 Task: Search one way flight ticket for 4 adults, 1 infant in seat and 1 infant on lap in premium economy from Dickinson: Dickinson Theodore Roosevelt Regional Airport to Springfield: Abraham Lincoln Capital Airport on 5-2-2023. Choice of flights is Westjet. Number of bags: 5 checked bags. Price is upto 98000. Outbound departure time preference is 12:30.
Action: Mouse moved to (263, 422)
Screenshot: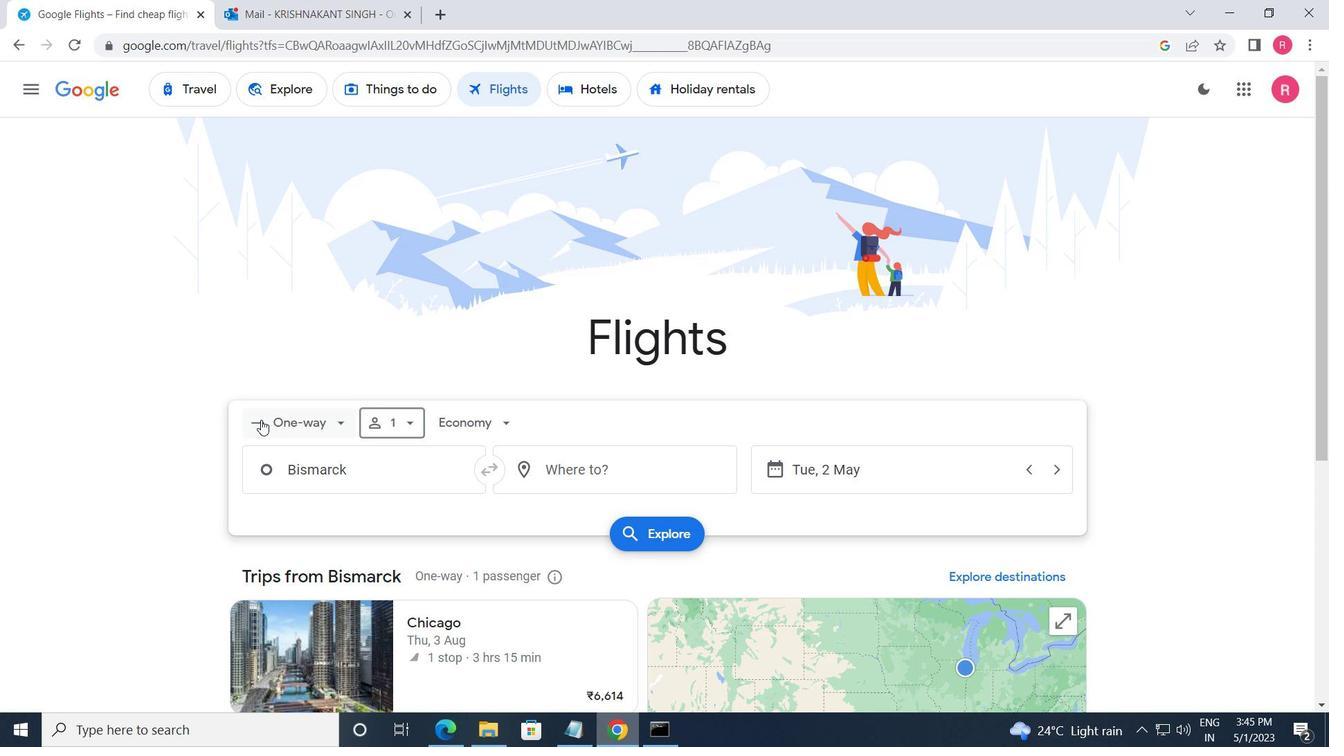 
Action: Mouse pressed left at (263, 422)
Screenshot: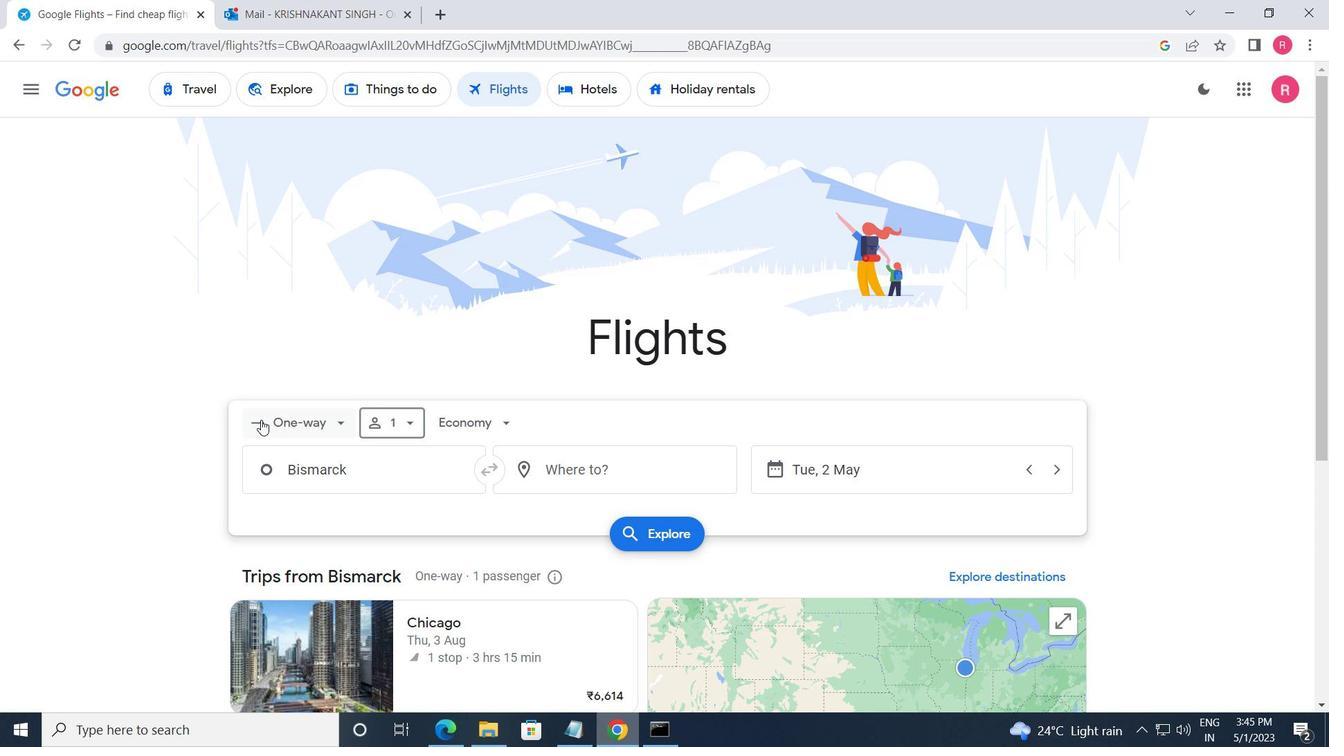 
Action: Mouse moved to (312, 497)
Screenshot: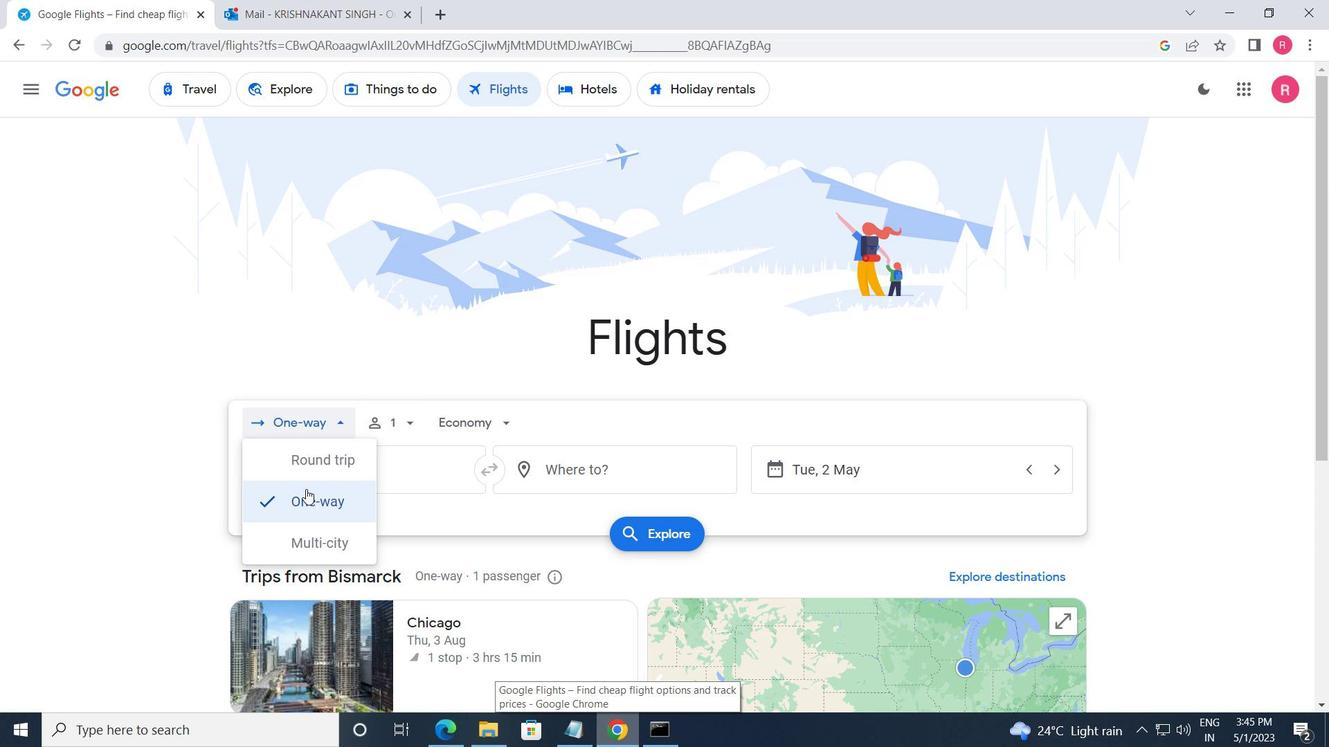 
Action: Mouse pressed left at (312, 497)
Screenshot: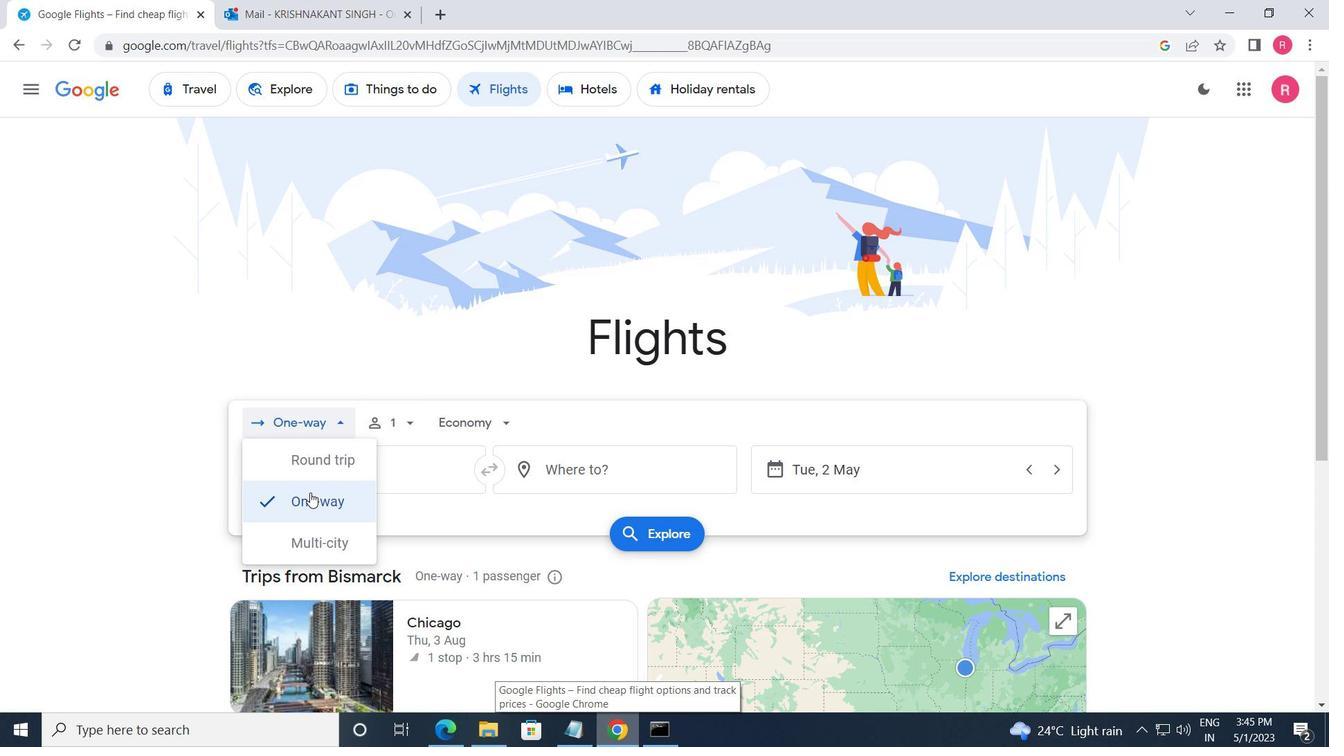 
Action: Mouse moved to (393, 435)
Screenshot: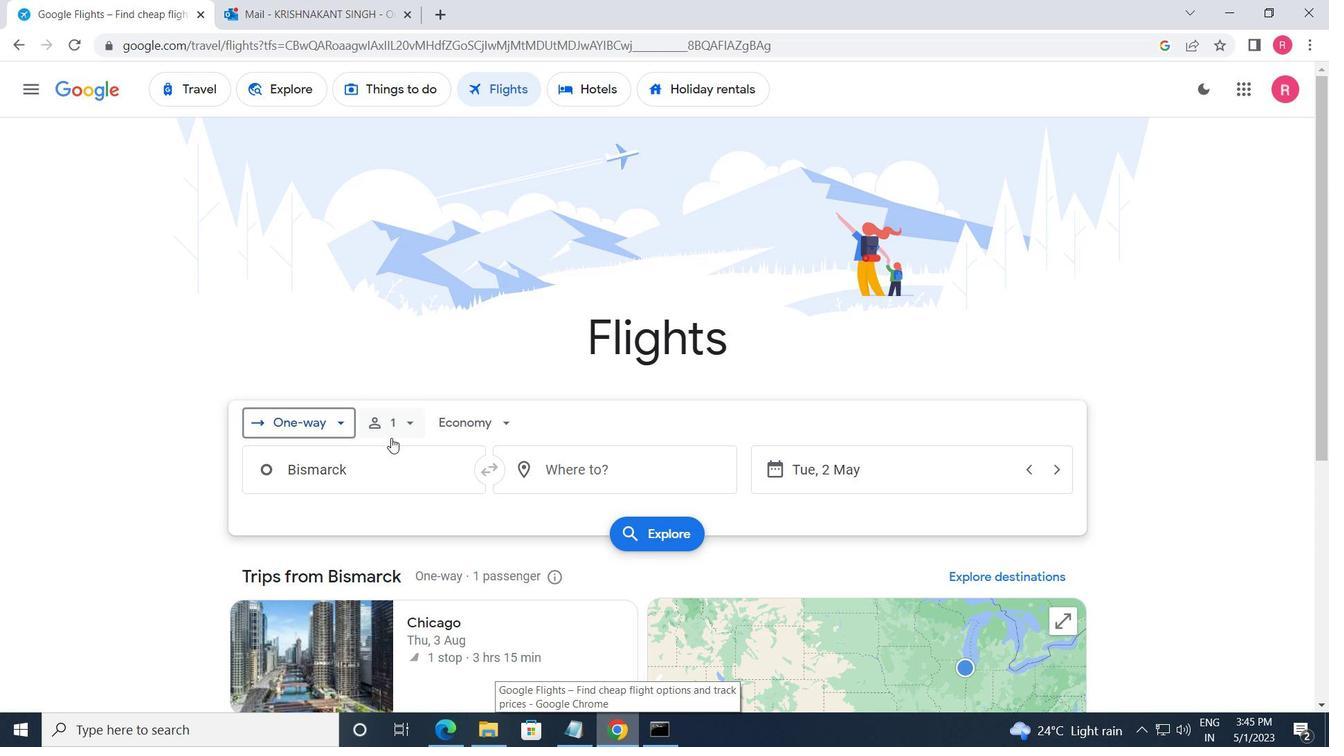 
Action: Mouse pressed left at (393, 435)
Screenshot: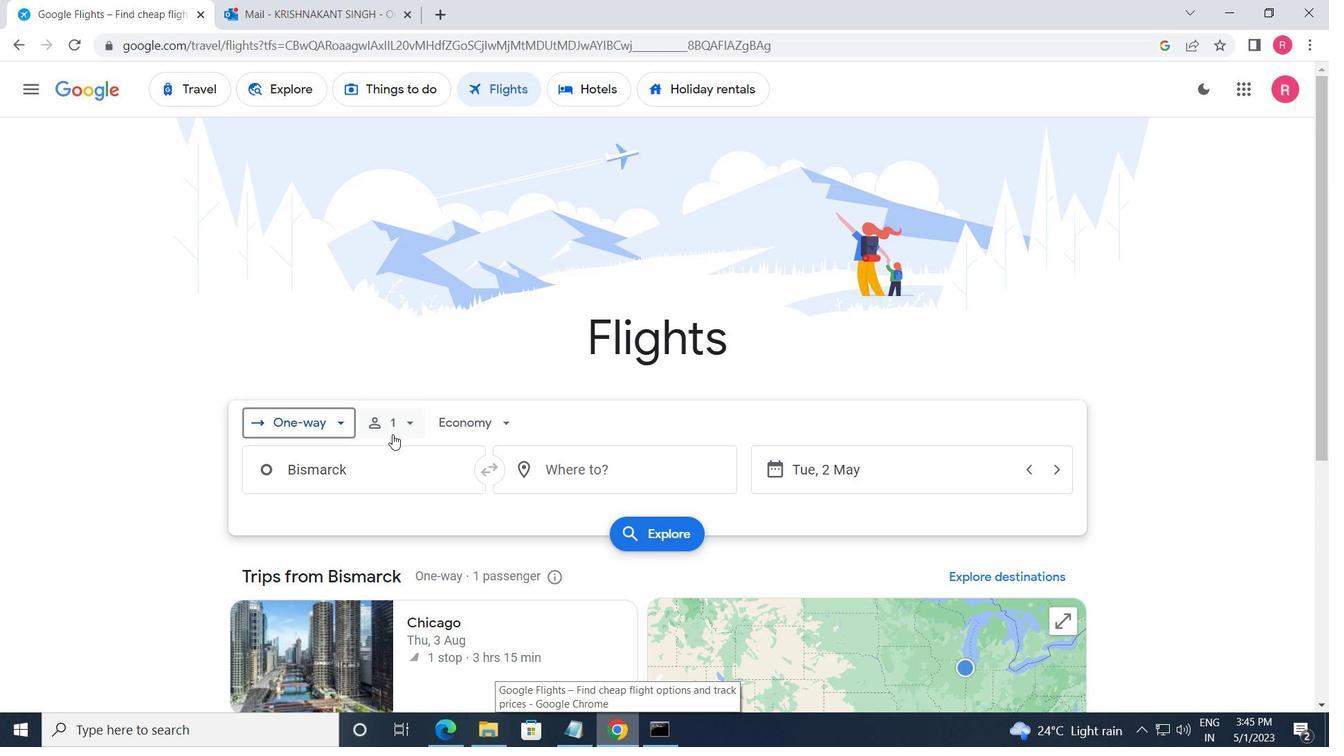 
Action: Mouse moved to (548, 471)
Screenshot: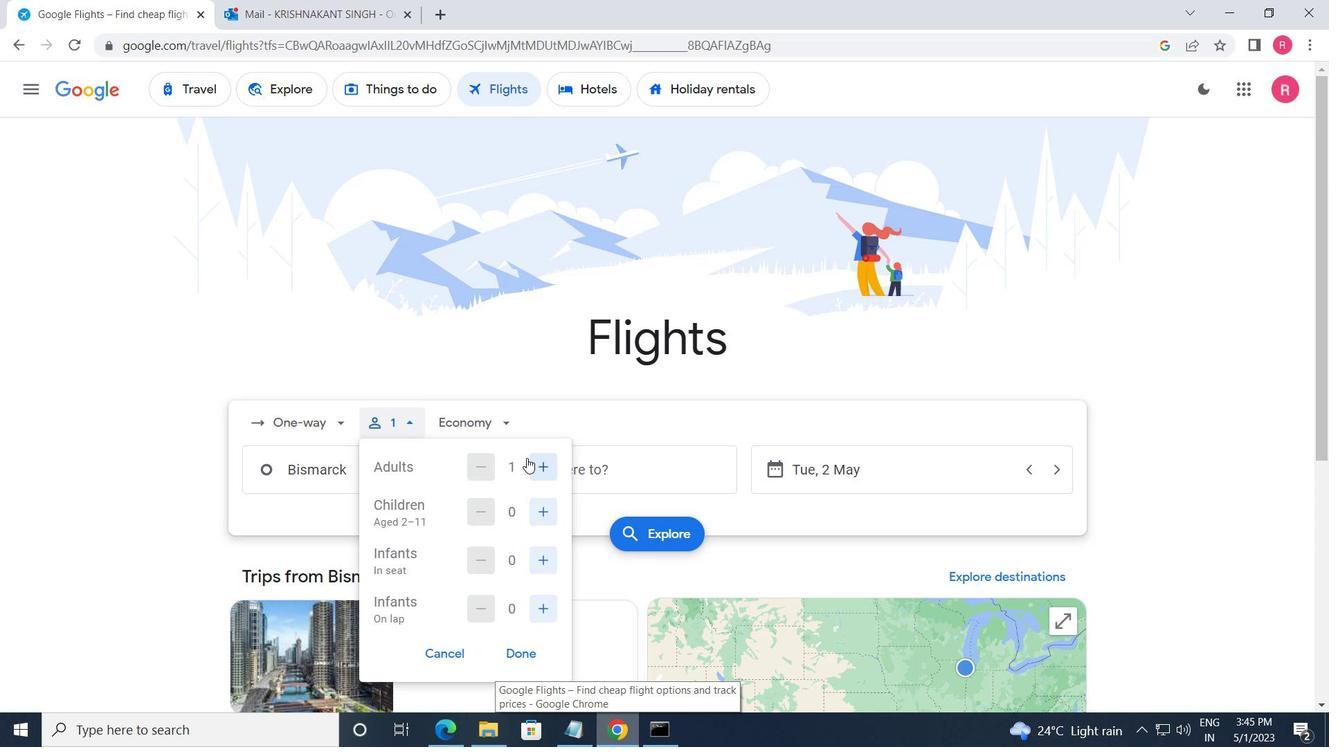 
Action: Mouse pressed left at (548, 471)
Screenshot: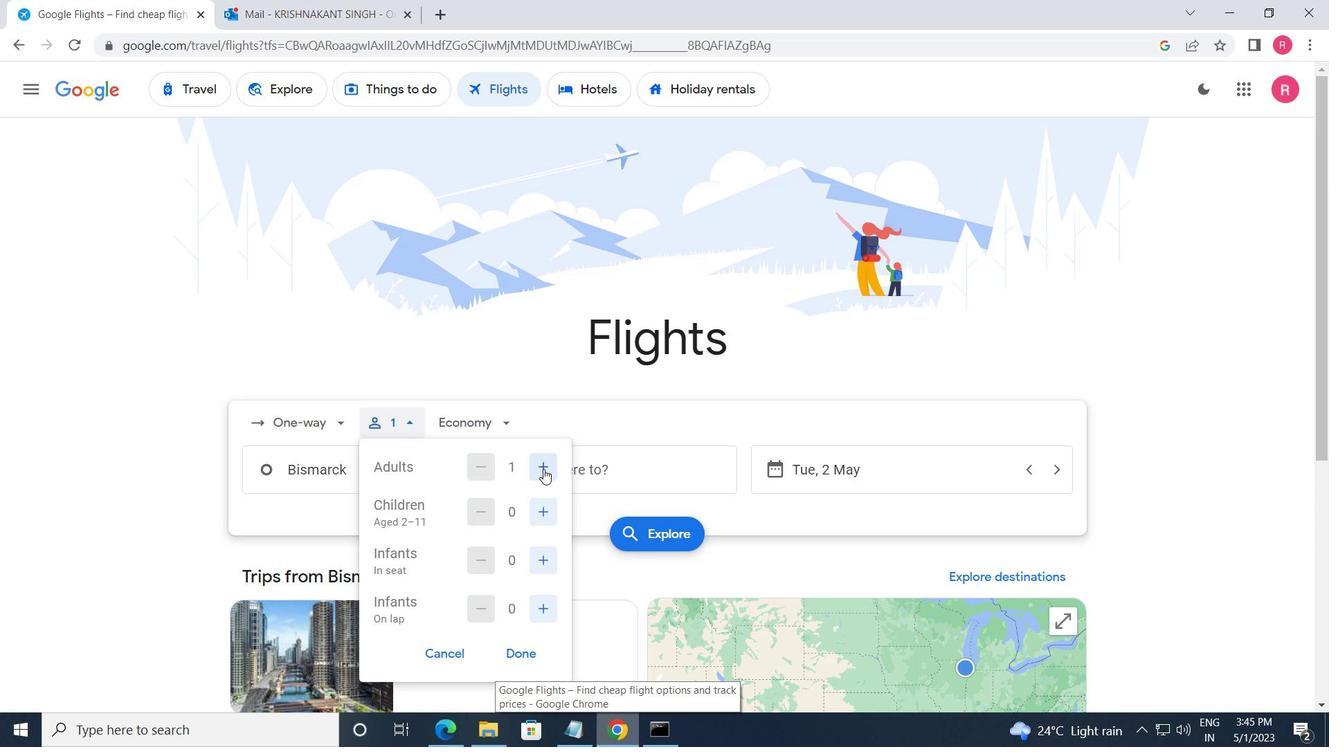 
Action: Mouse pressed left at (548, 471)
Screenshot: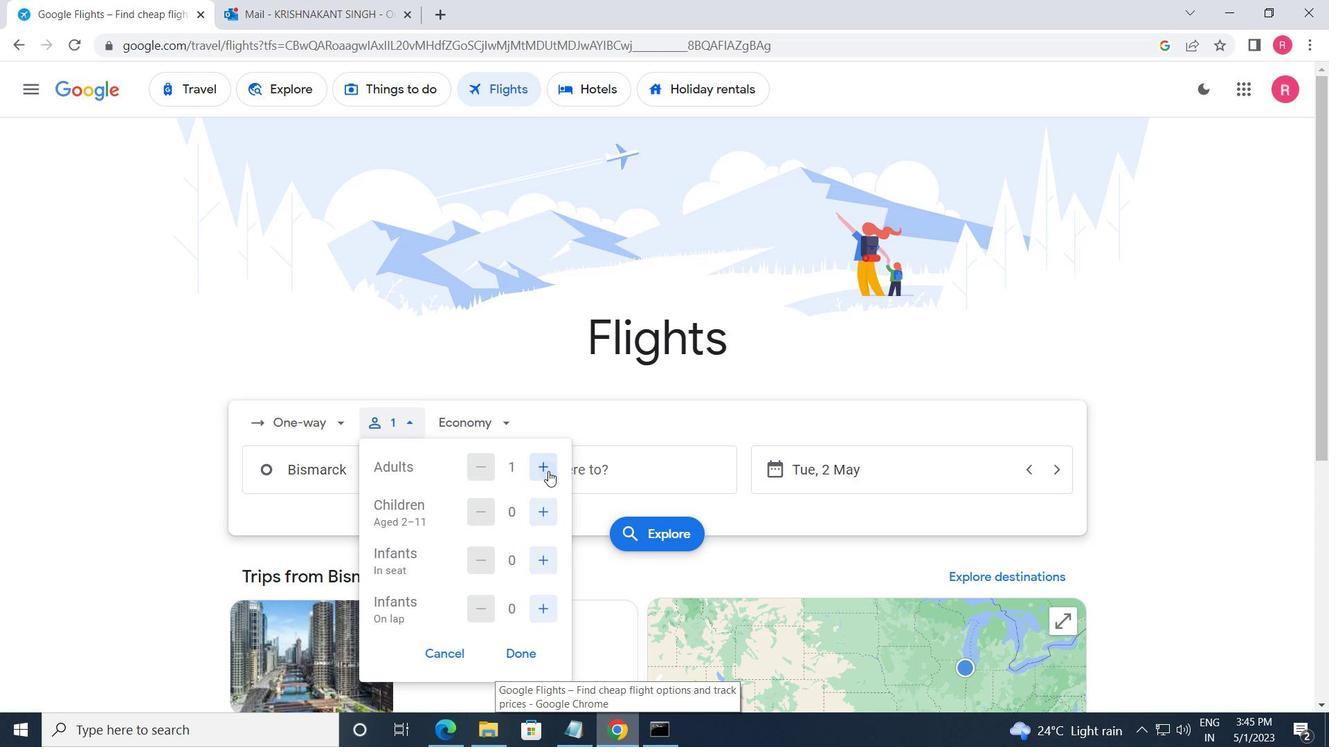 
Action: Mouse pressed left at (548, 471)
Screenshot: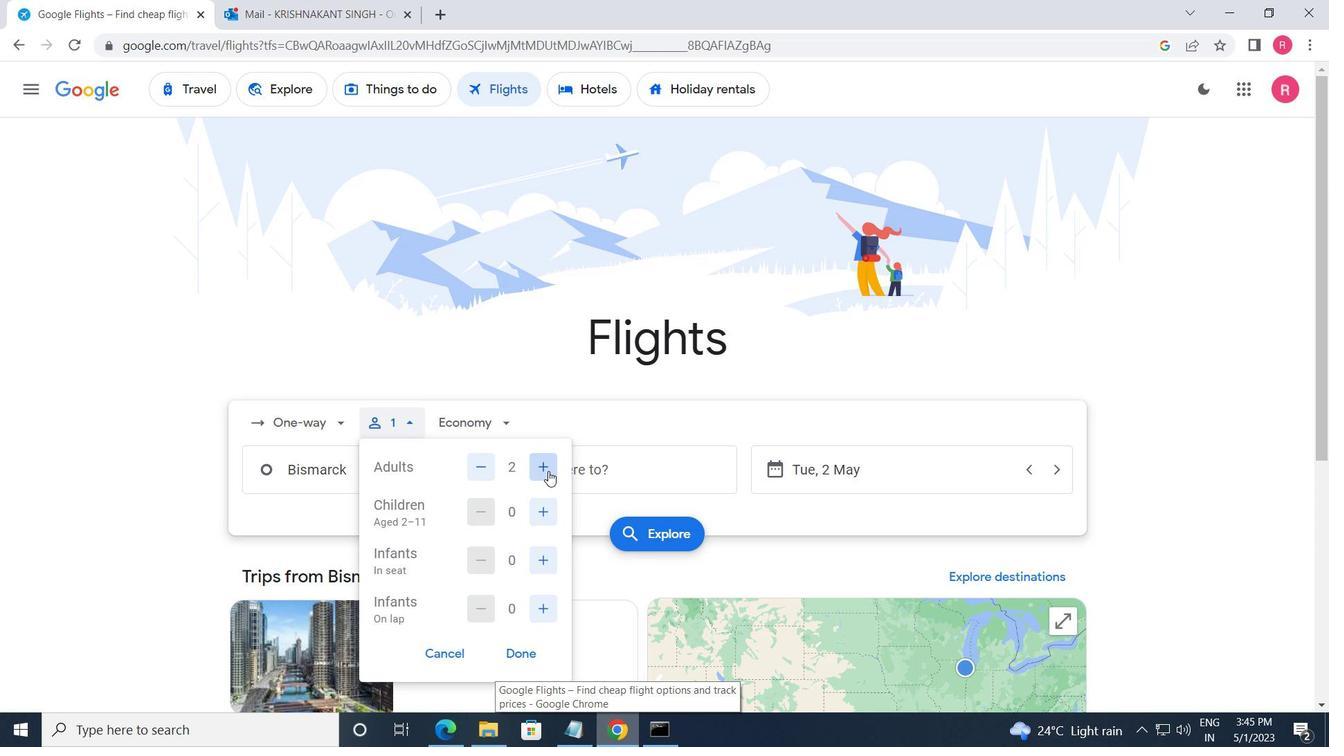 
Action: Mouse moved to (540, 503)
Screenshot: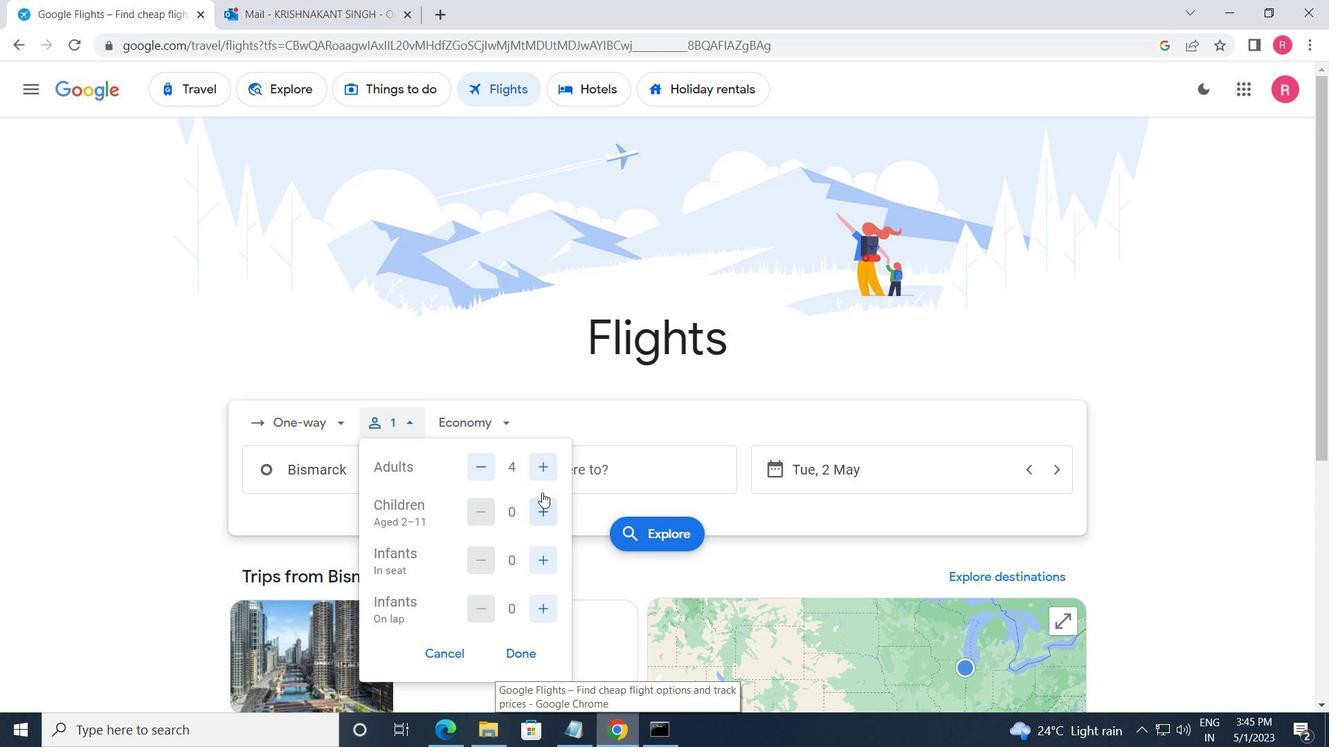 
Action: Mouse pressed left at (540, 503)
Screenshot: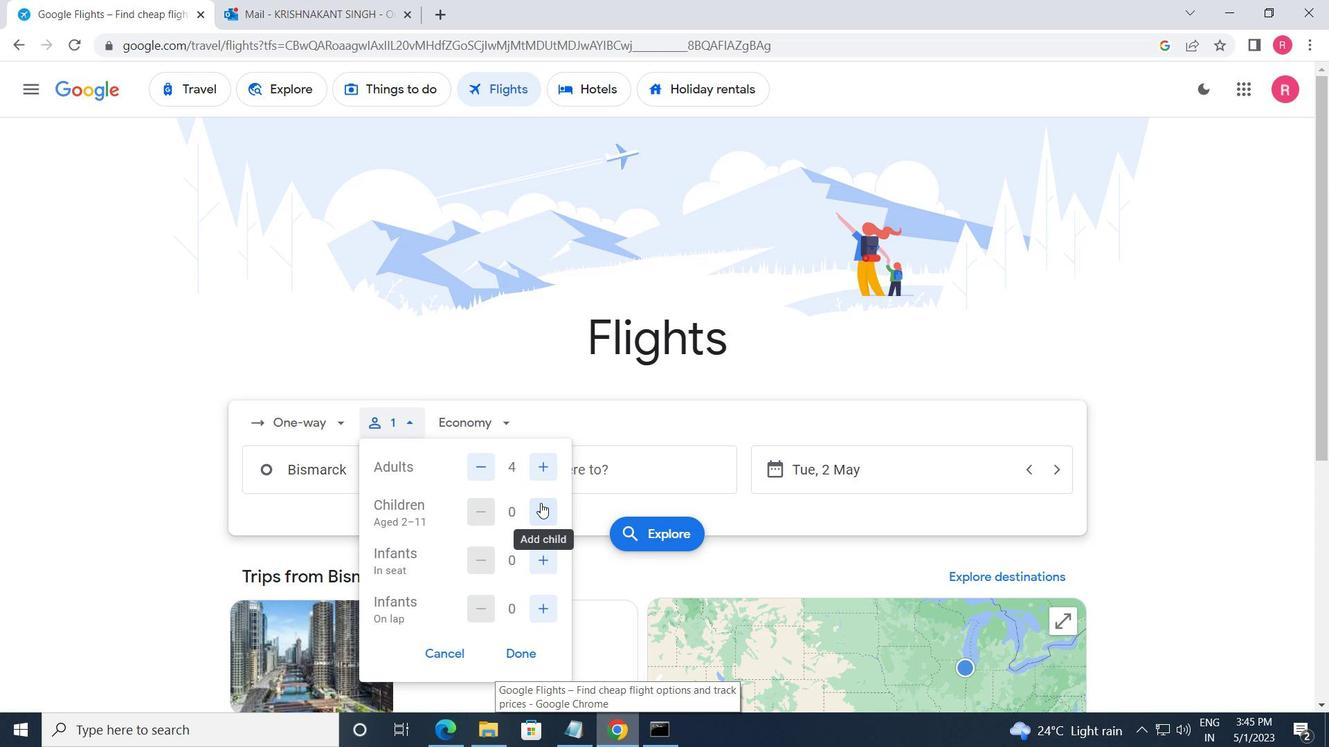 
Action: Mouse moved to (542, 551)
Screenshot: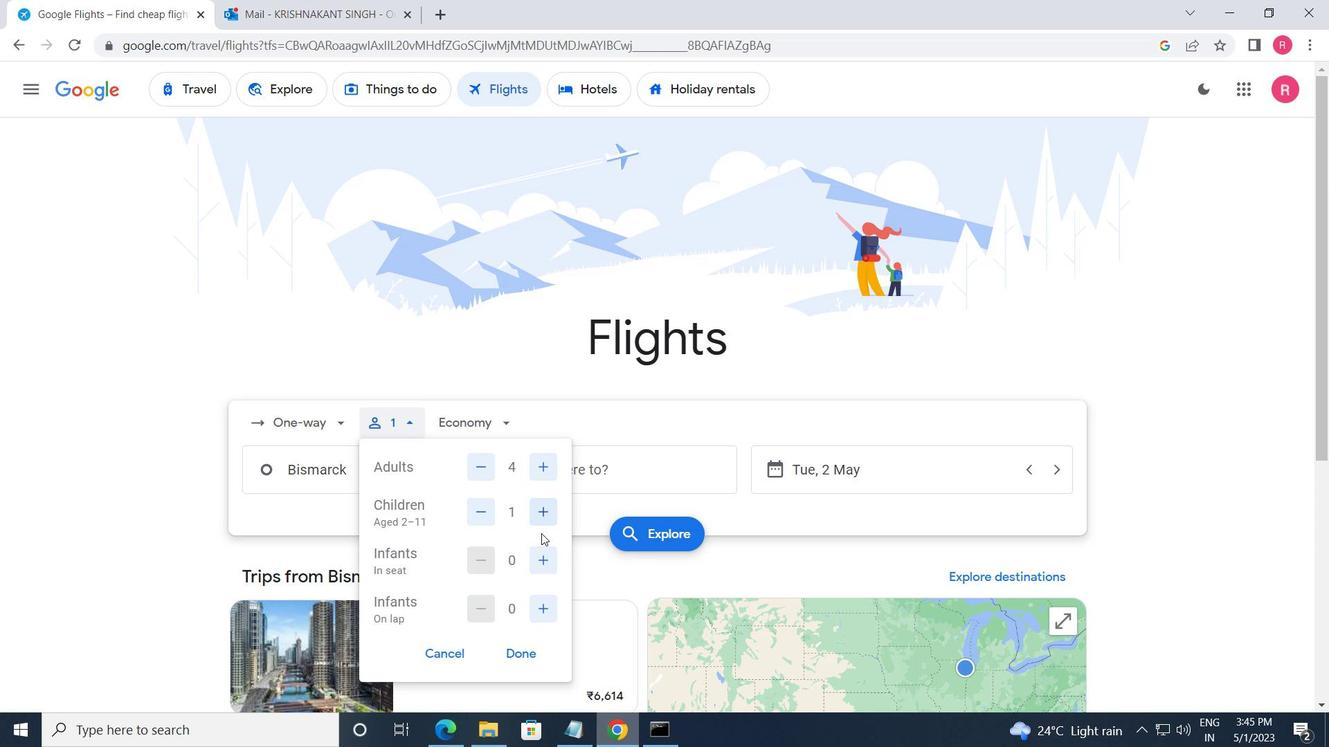 
Action: Mouse pressed left at (542, 551)
Screenshot: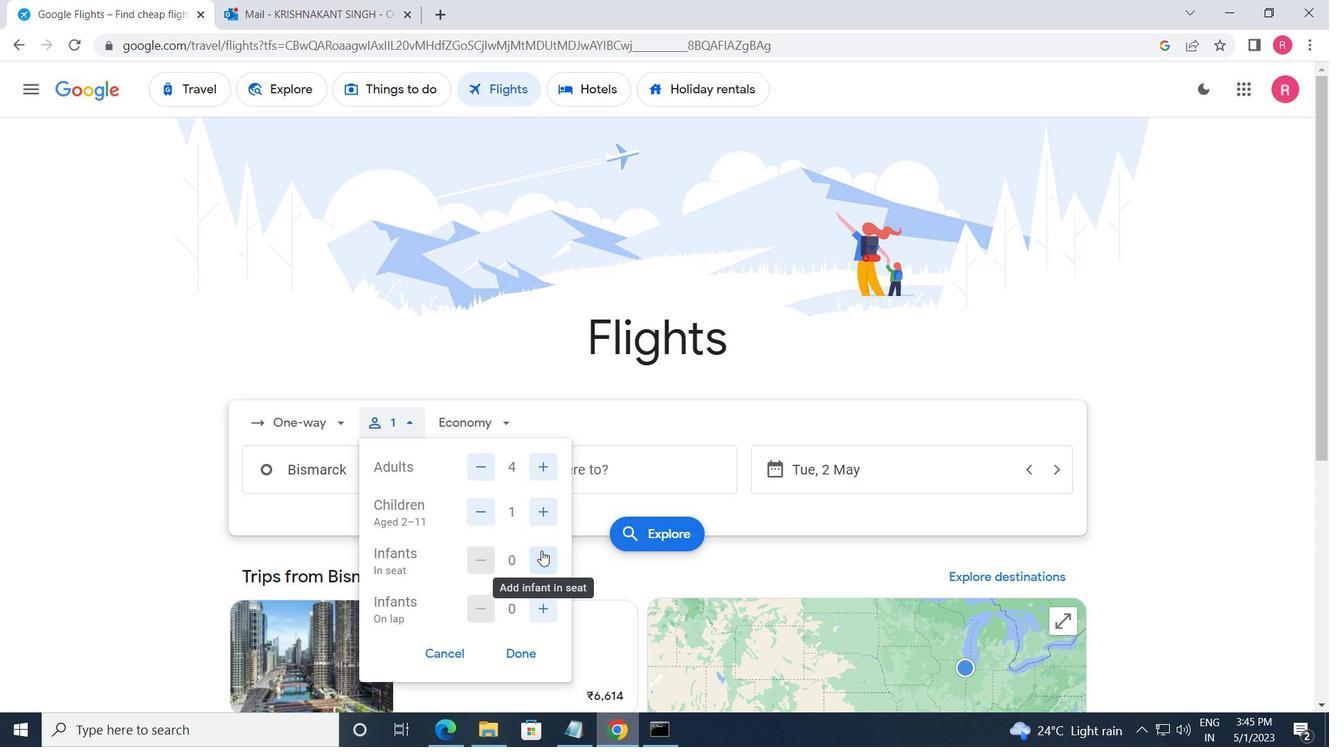
Action: Mouse moved to (530, 650)
Screenshot: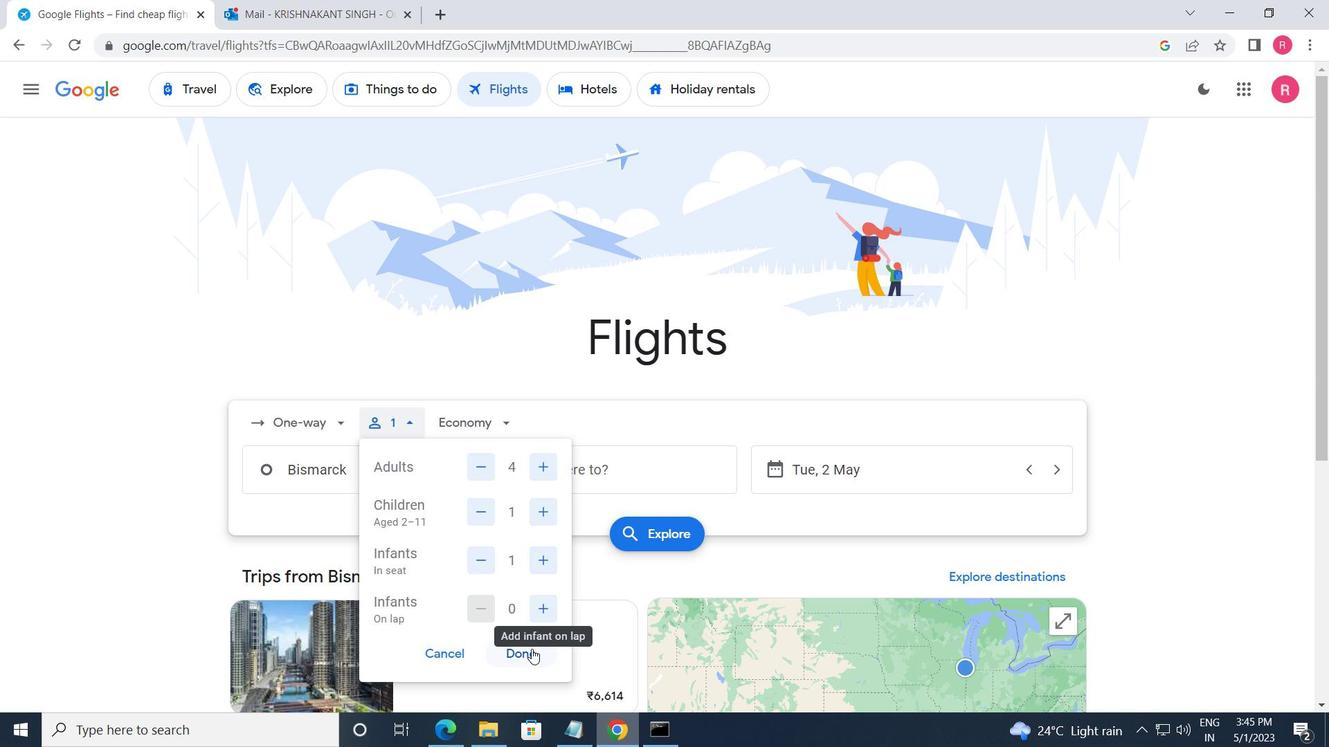 
Action: Mouse pressed left at (530, 650)
Screenshot: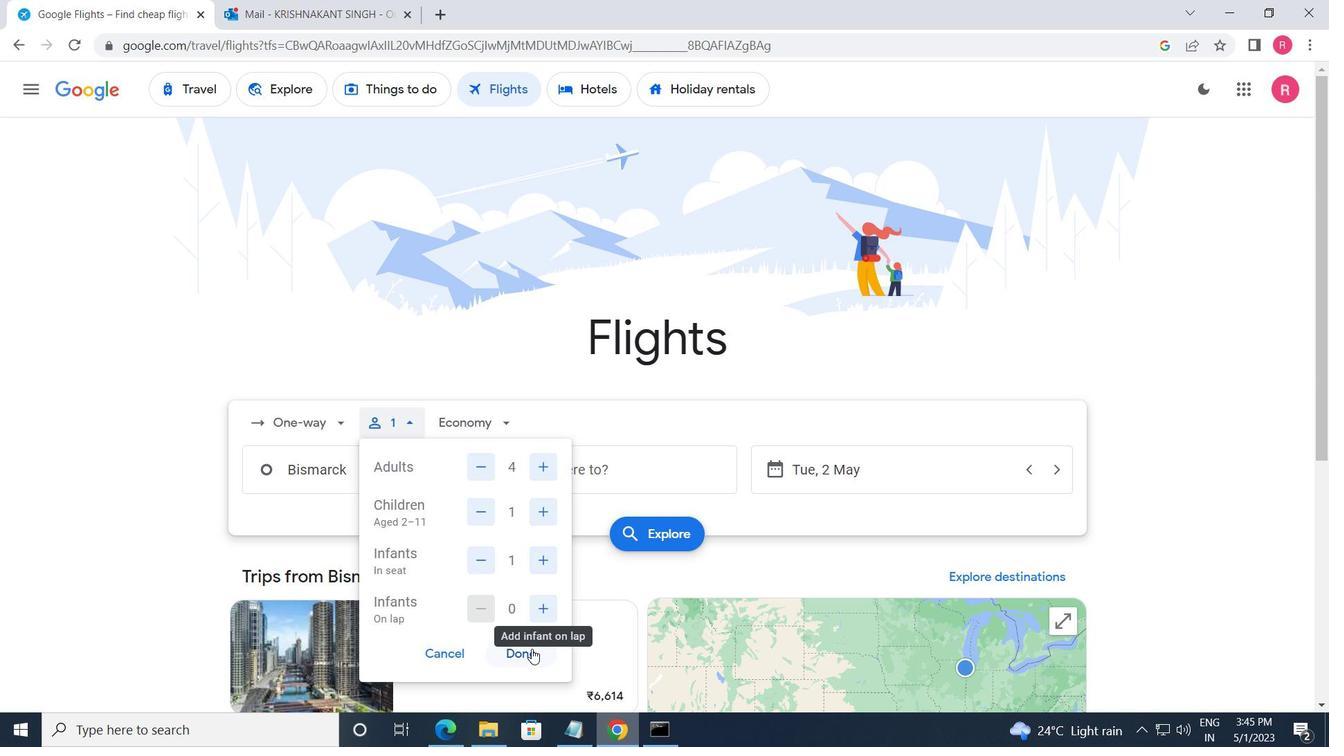 
Action: Mouse moved to (469, 421)
Screenshot: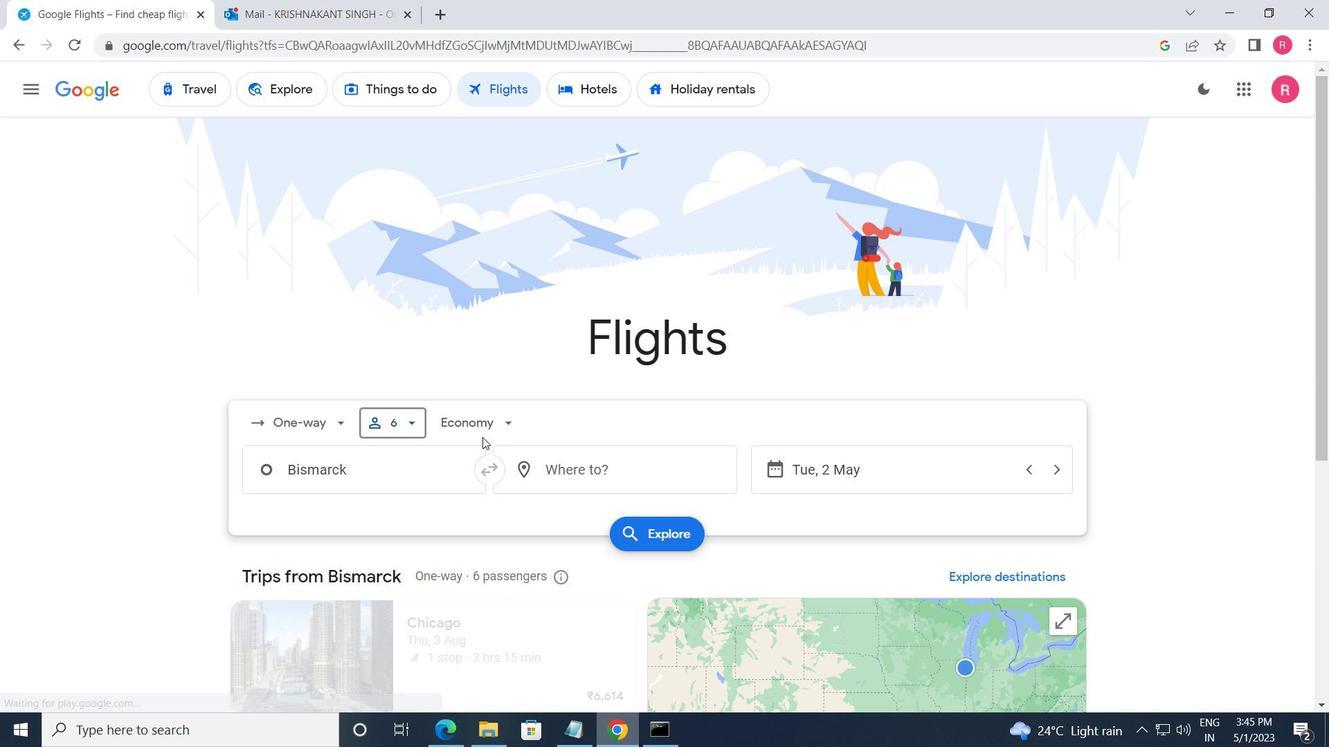 
Action: Mouse pressed left at (469, 421)
Screenshot: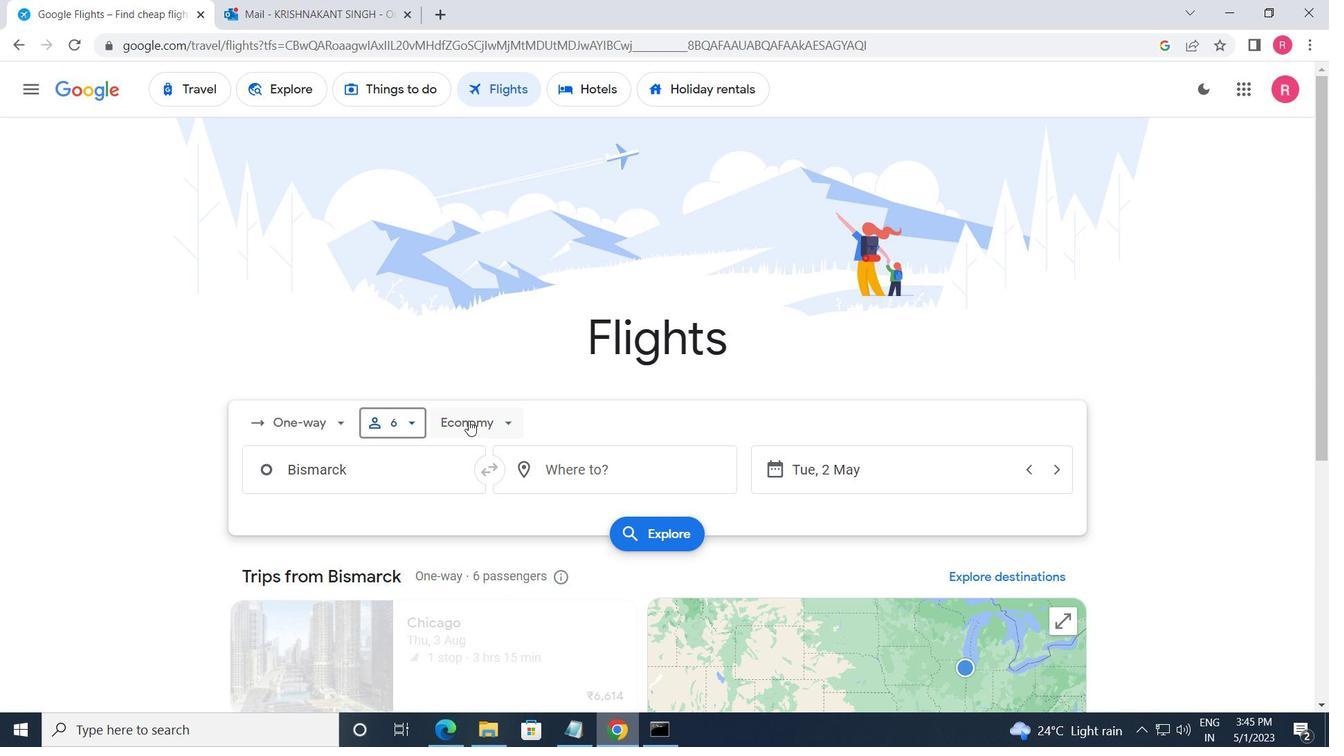 
Action: Mouse moved to (493, 506)
Screenshot: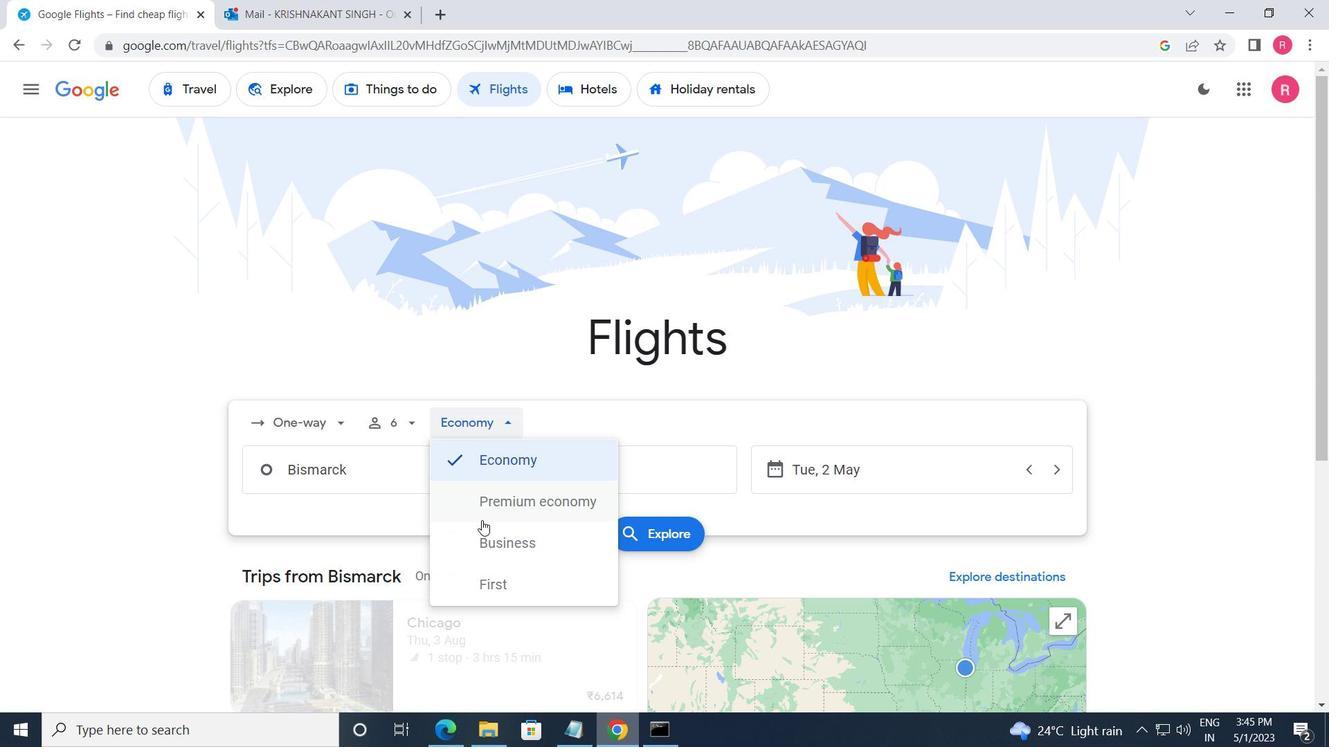 
Action: Mouse pressed left at (493, 506)
Screenshot: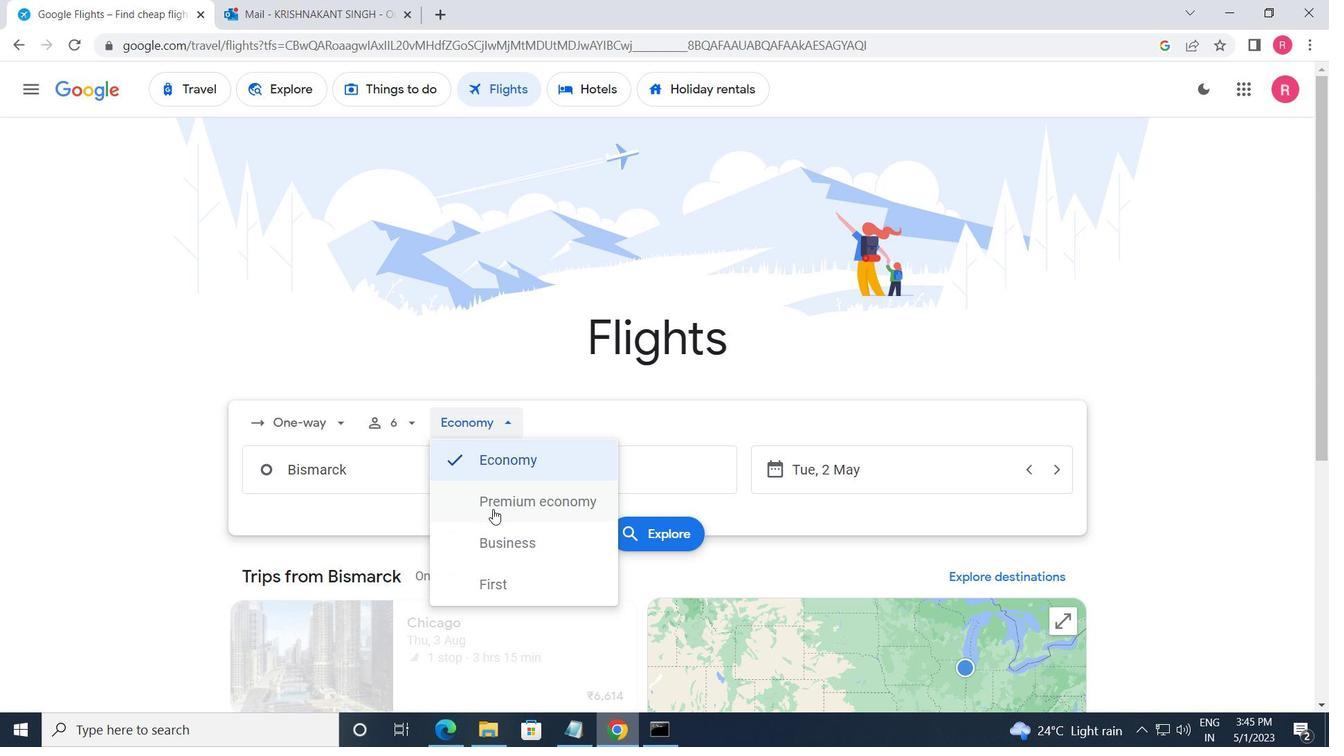 
Action: Mouse moved to (421, 477)
Screenshot: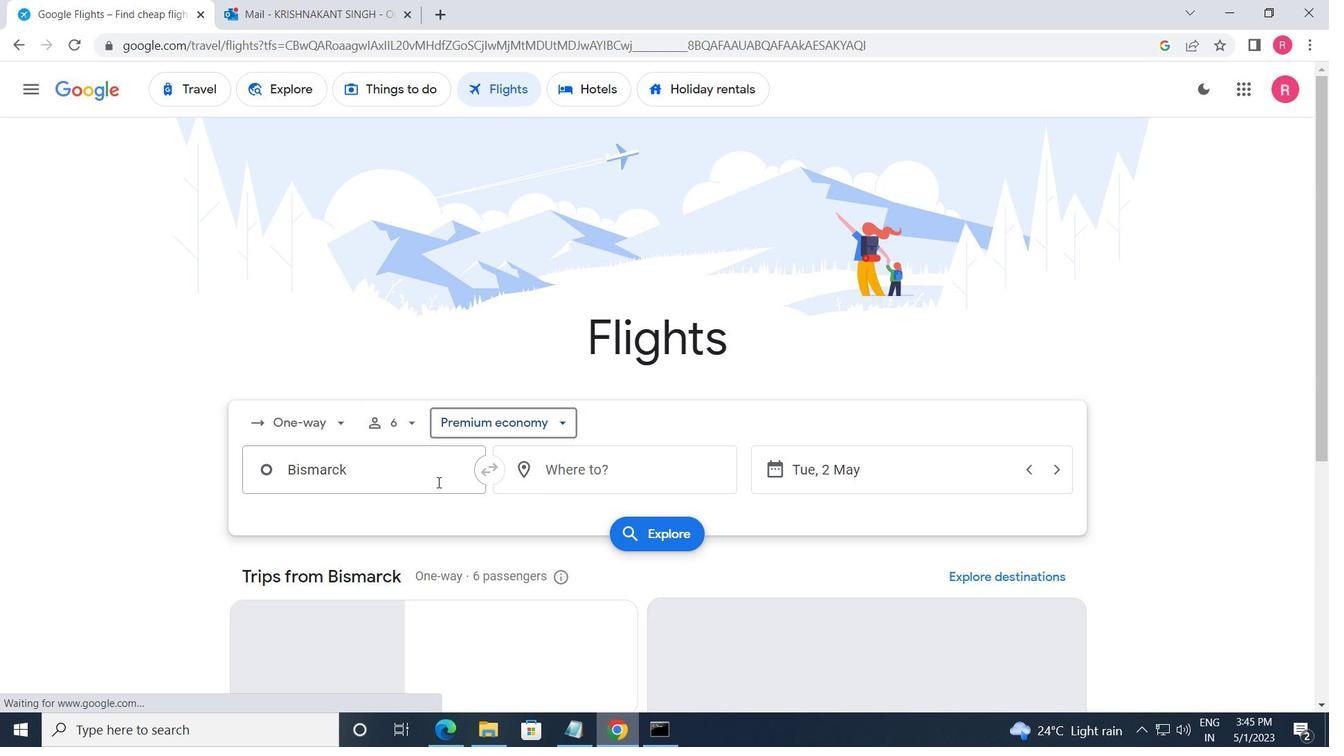 
Action: Mouse pressed left at (421, 477)
Screenshot: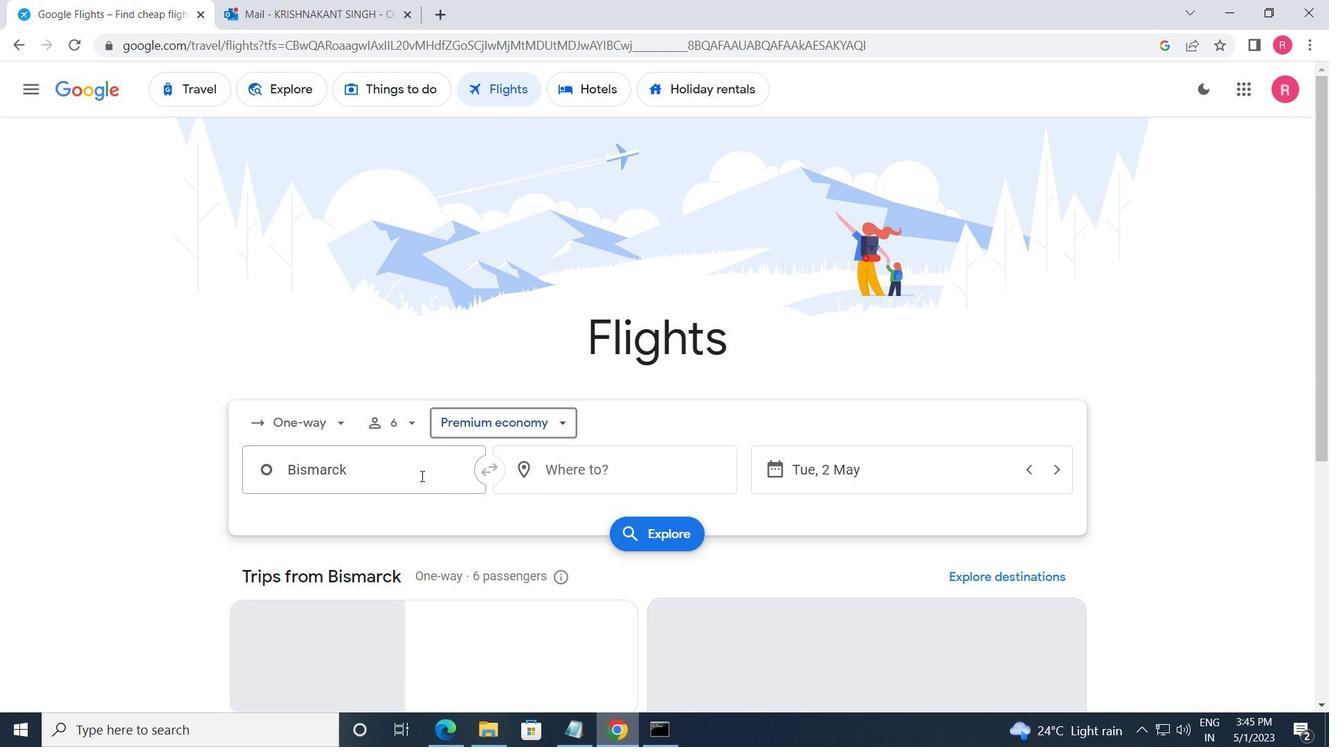
Action: Mouse moved to (416, 481)
Screenshot: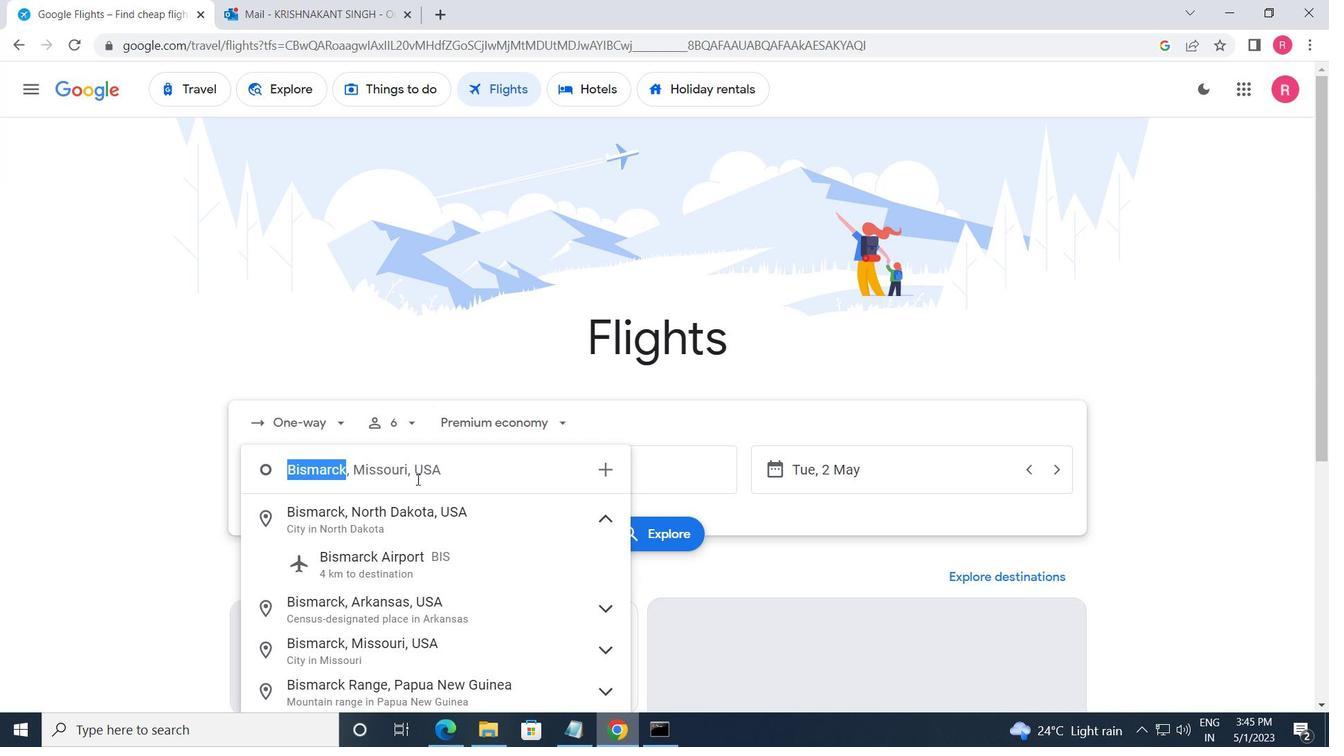 
Action: Key pressed <Key.shift>DICKINSON<Key.space><Key.shift_r><Key.shift_r><Key.shift_r><Key.shift_r><Key.shift_r><Key.shift_r><Key.shift_r><Key.shift_r><Key.shift_r><Key.shift_r>THE
Screenshot: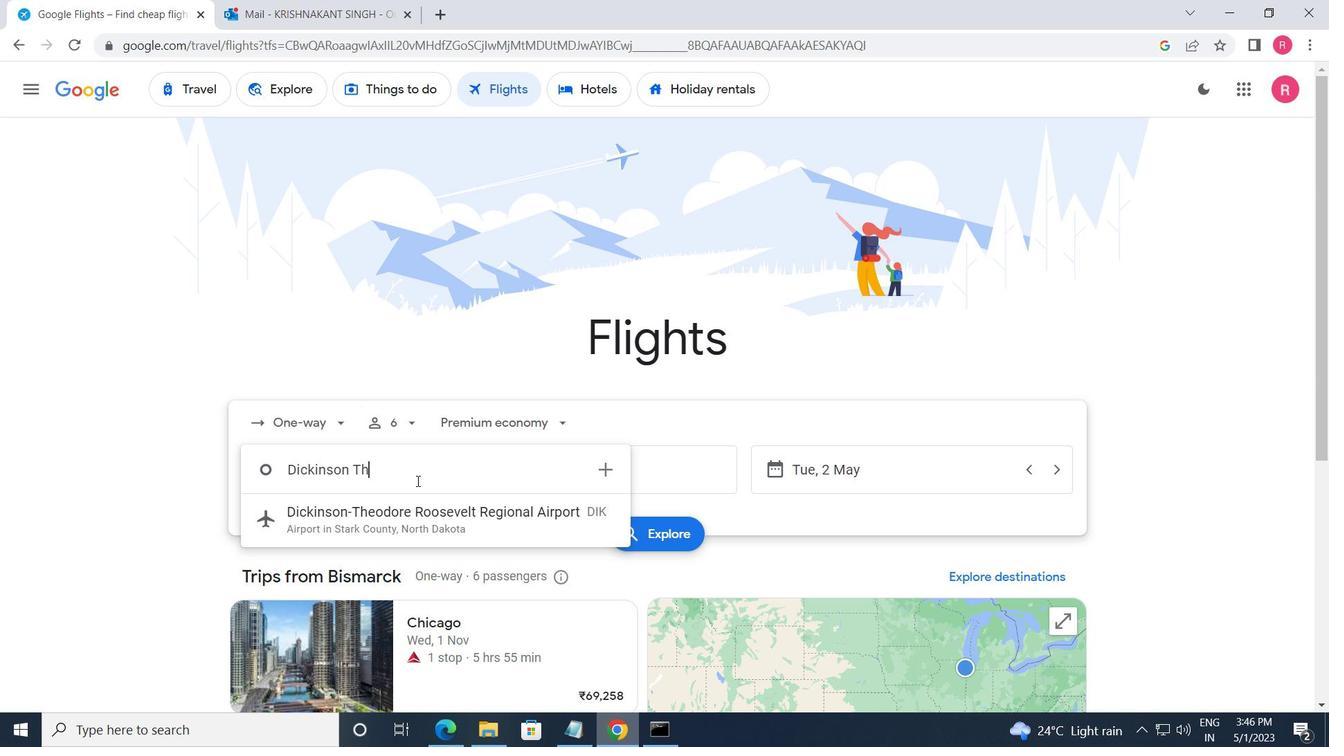 
Action: Mouse moved to (416, 511)
Screenshot: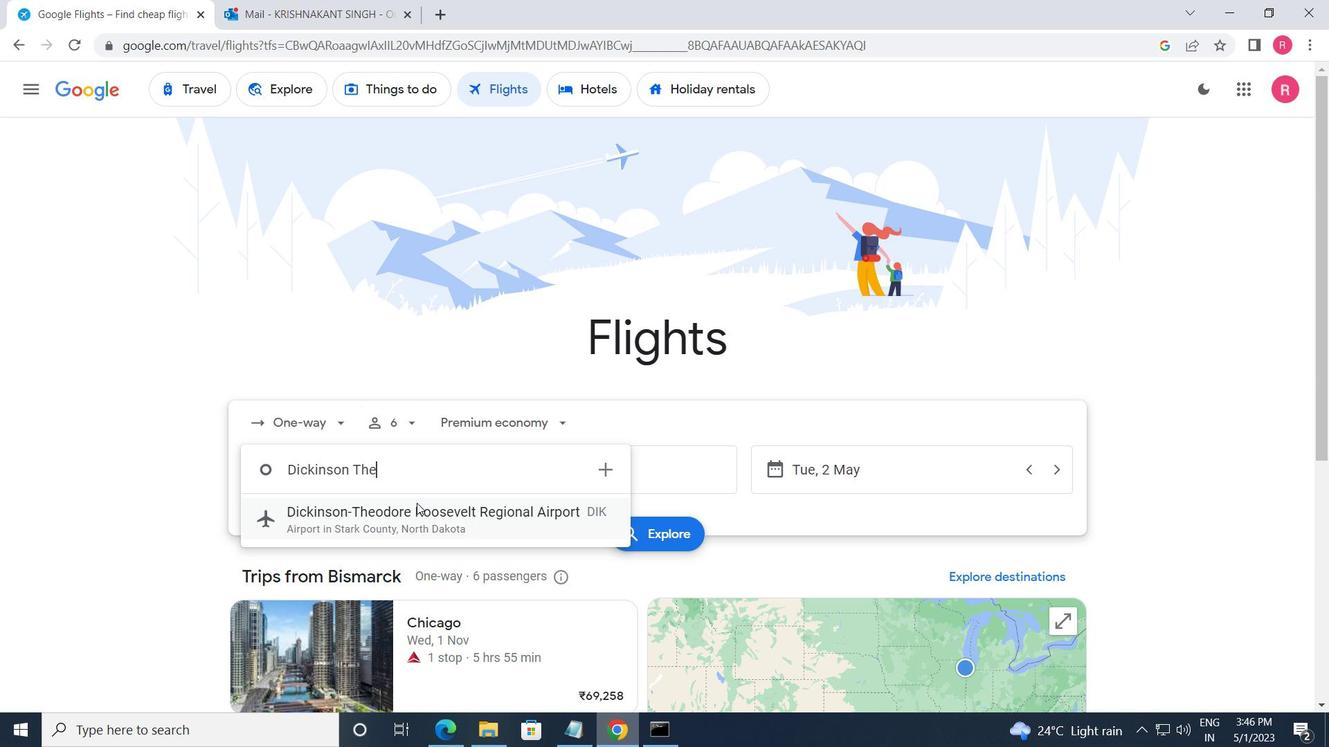 
Action: Mouse pressed left at (416, 511)
Screenshot: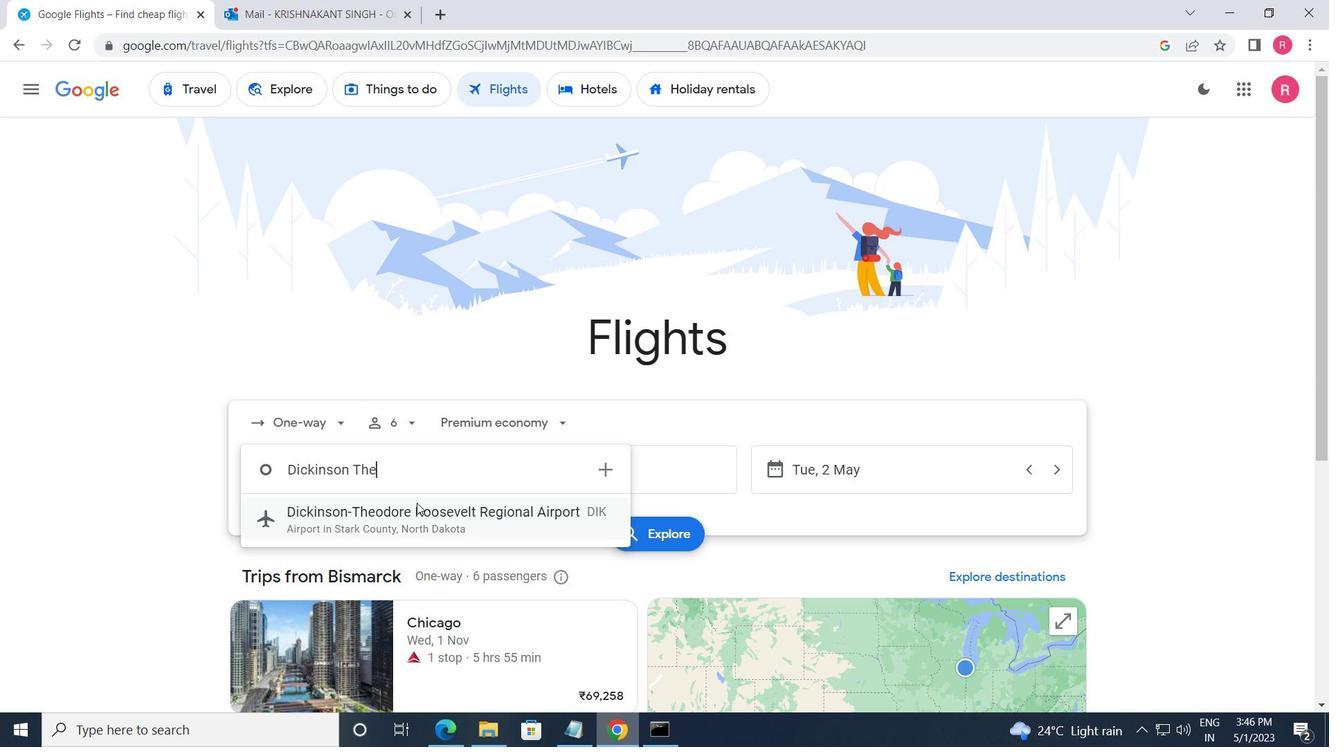 
Action: Mouse moved to (576, 483)
Screenshot: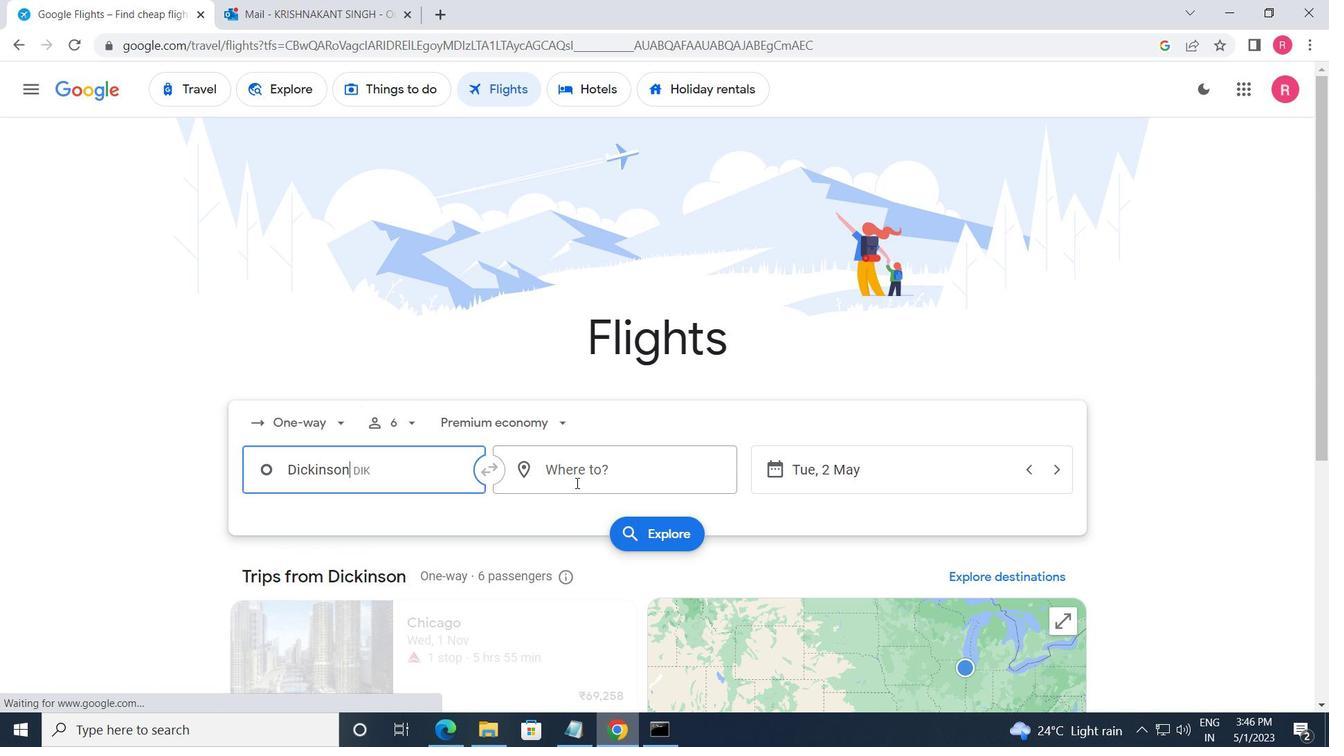
Action: Mouse pressed left at (576, 483)
Screenshot: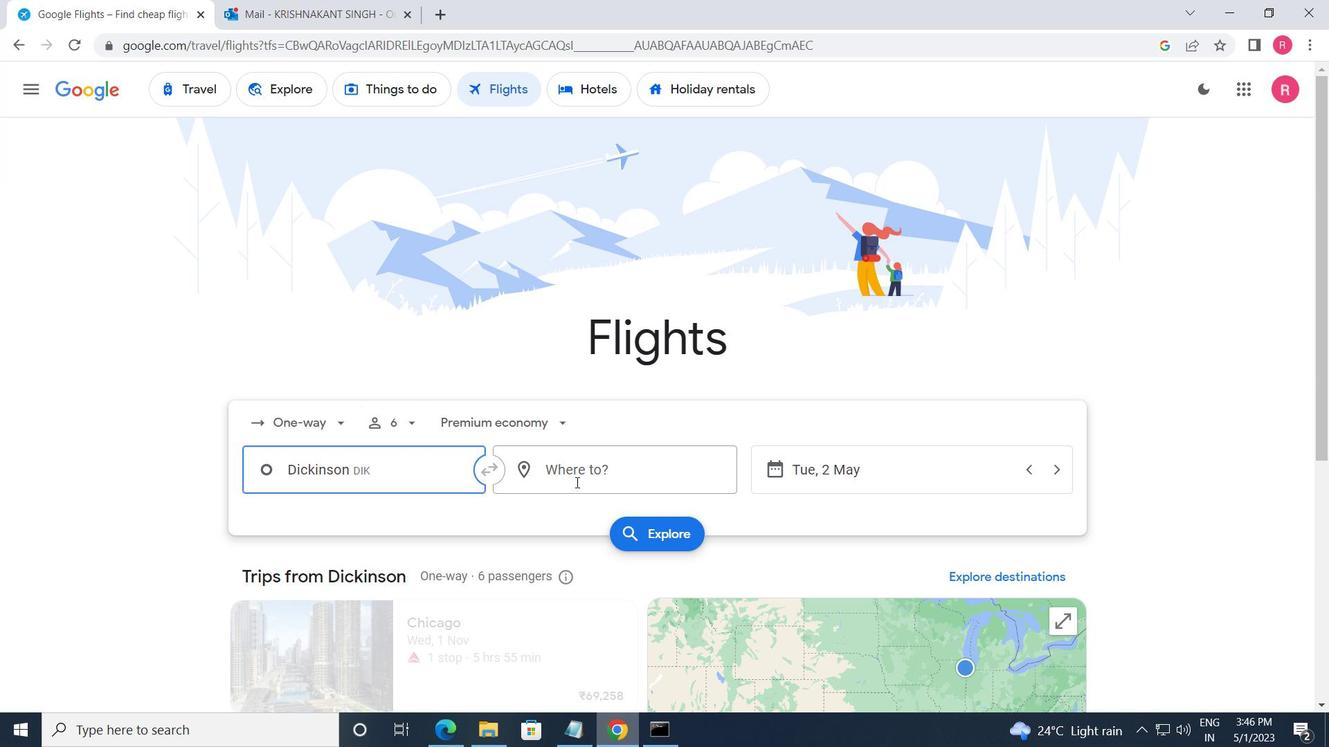 
Action: Mouse moved to (566, 610)
Screenshot: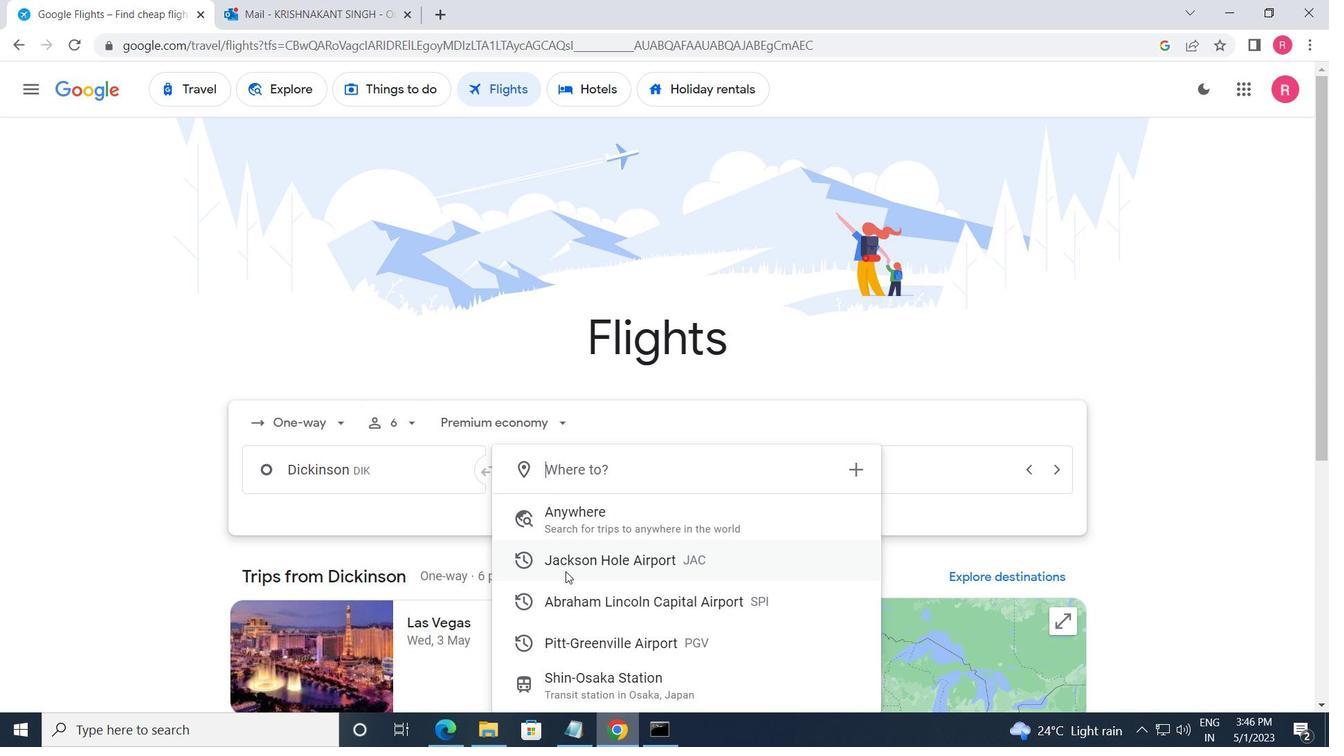 
Action: Mouse pressed left at (566, 610)
Screenshot: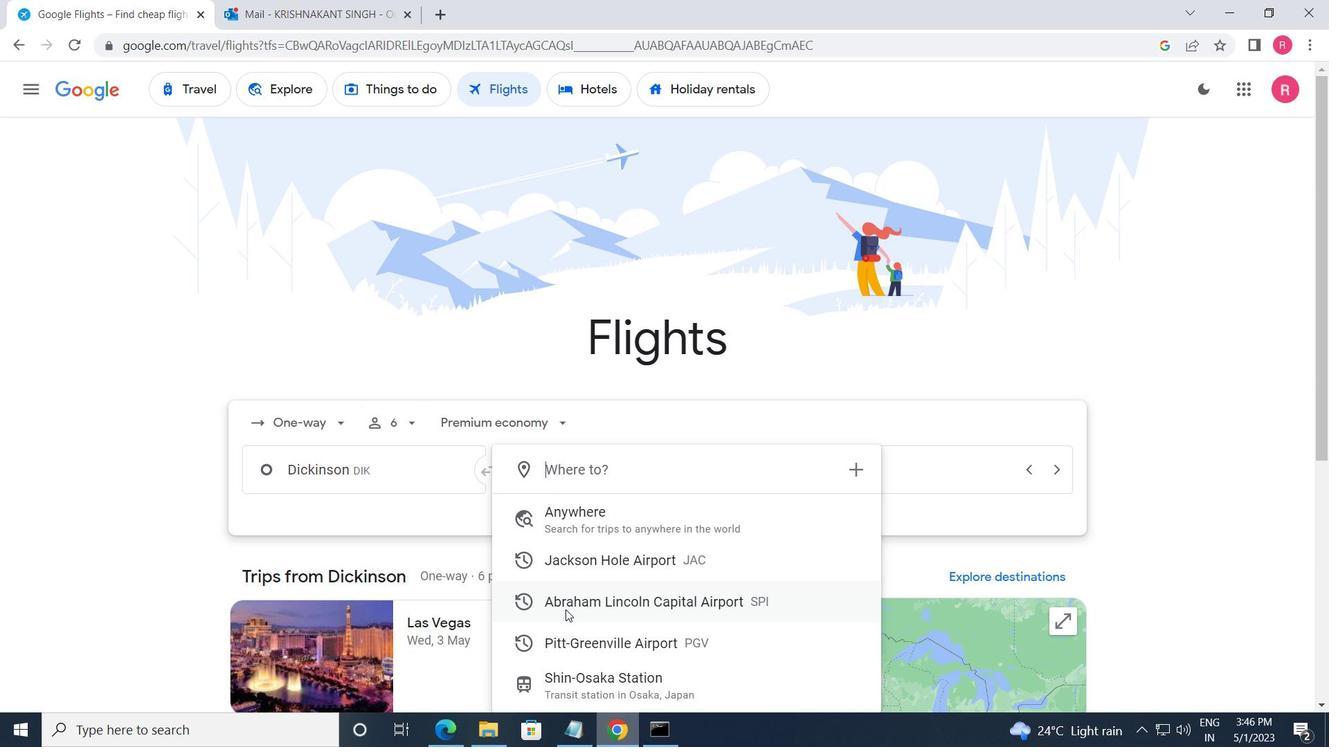 
Action: Mouse moved to (860, 481)
Screenshot: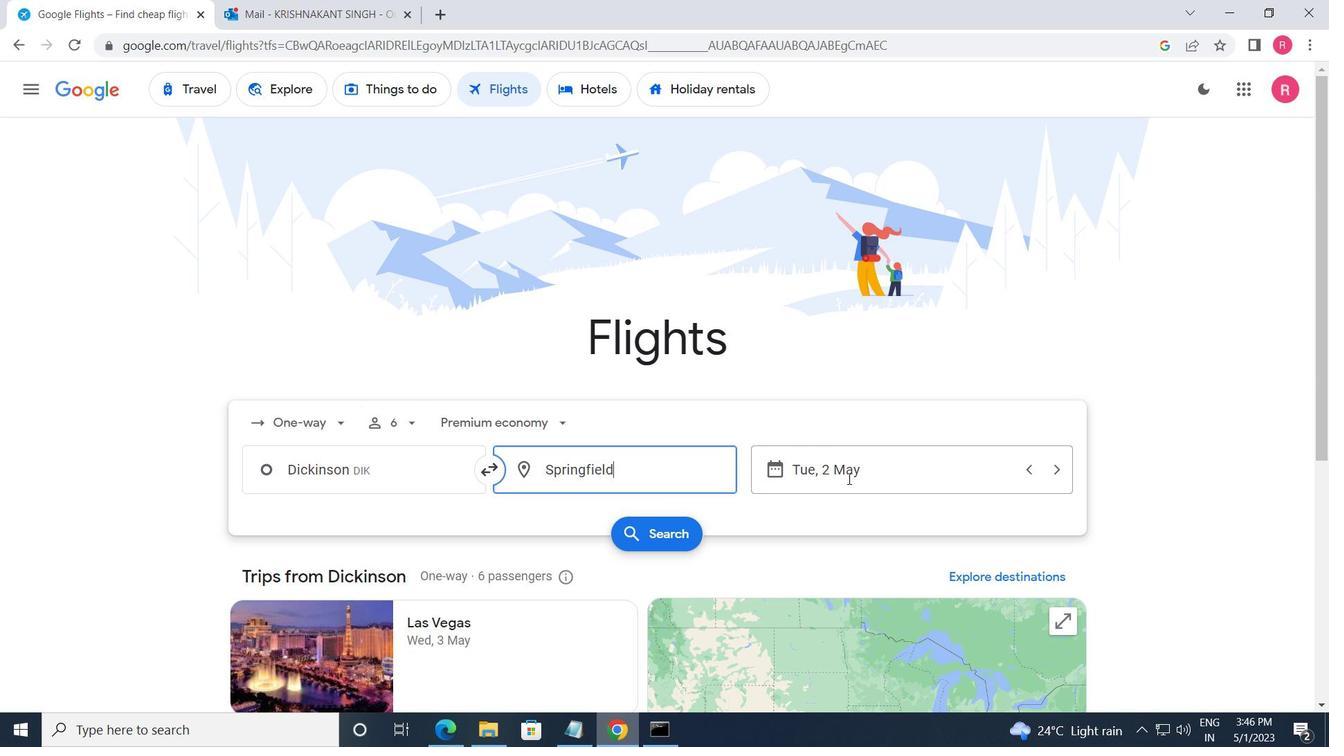 
Action: Mouse pressed left at (860, 481)
Screenshot: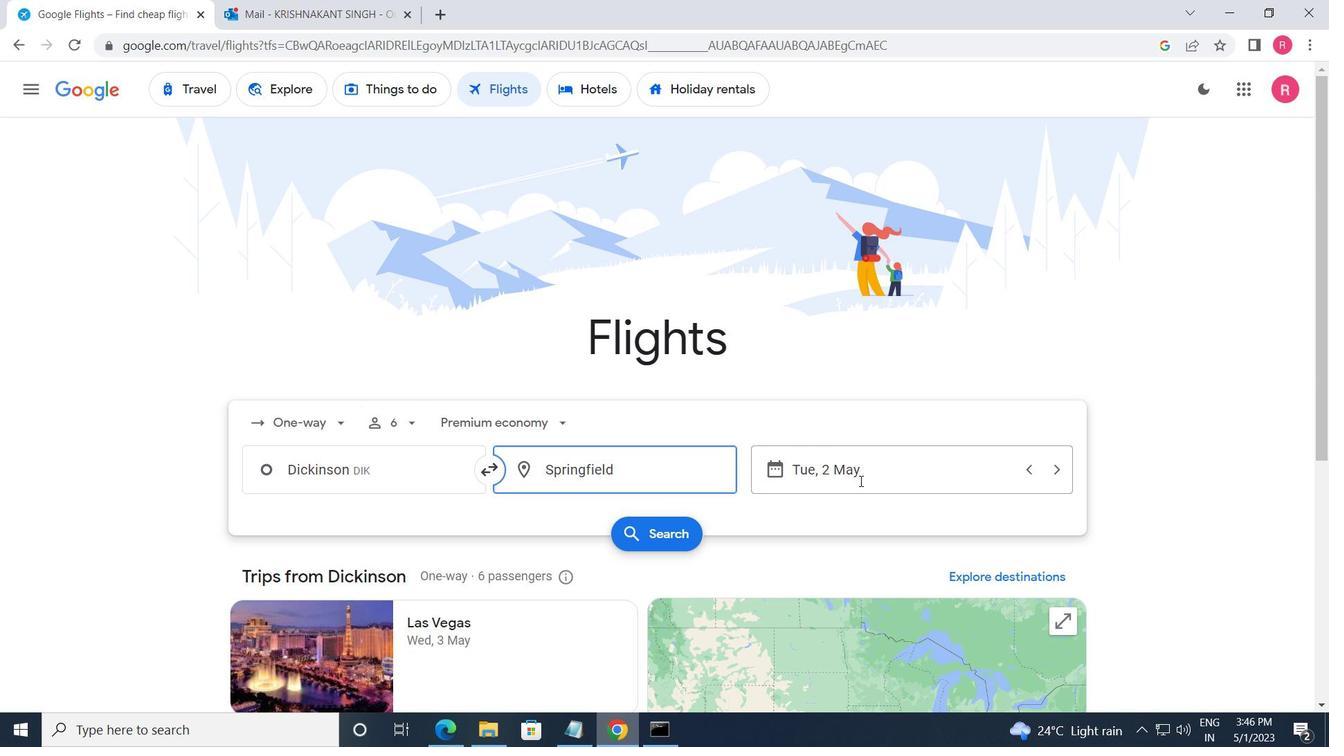 
Action: Mouse moved to (549, 394)
Screenshot: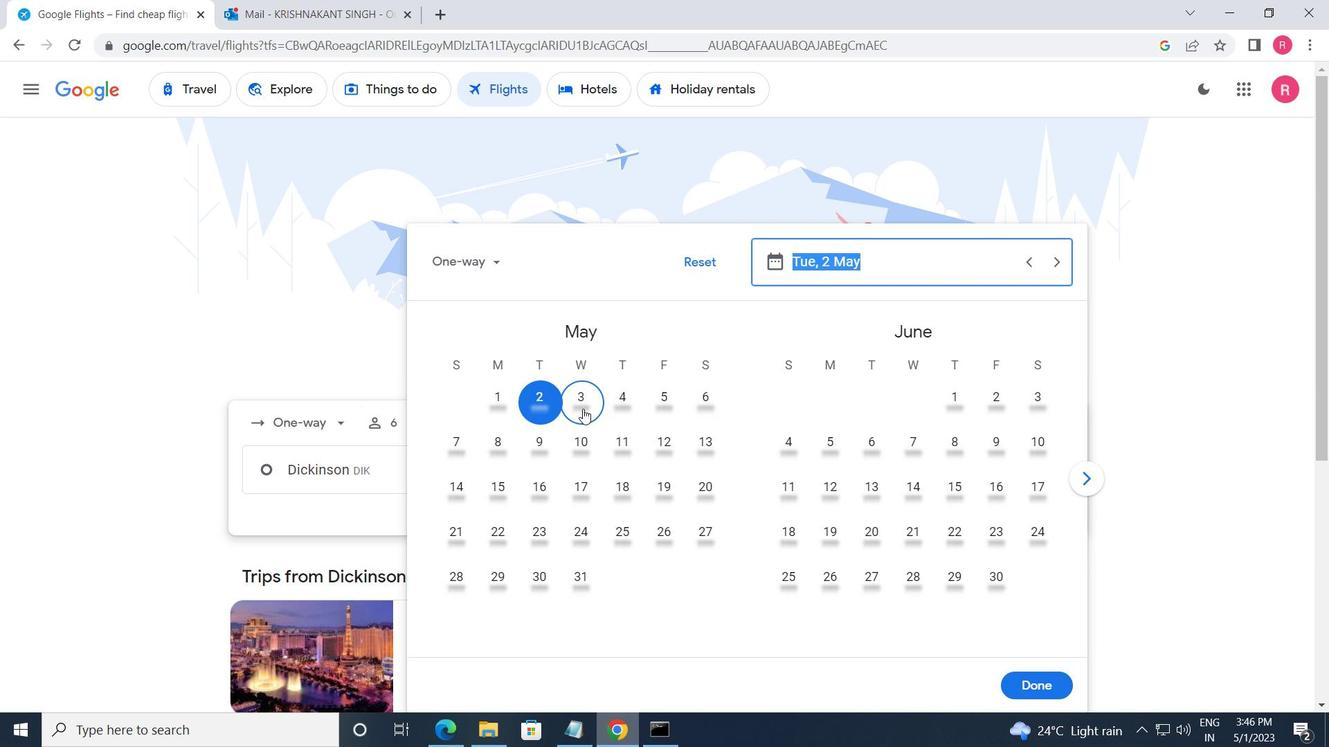 
Action: Mouse pressed left at (549, 394)
Screenshot: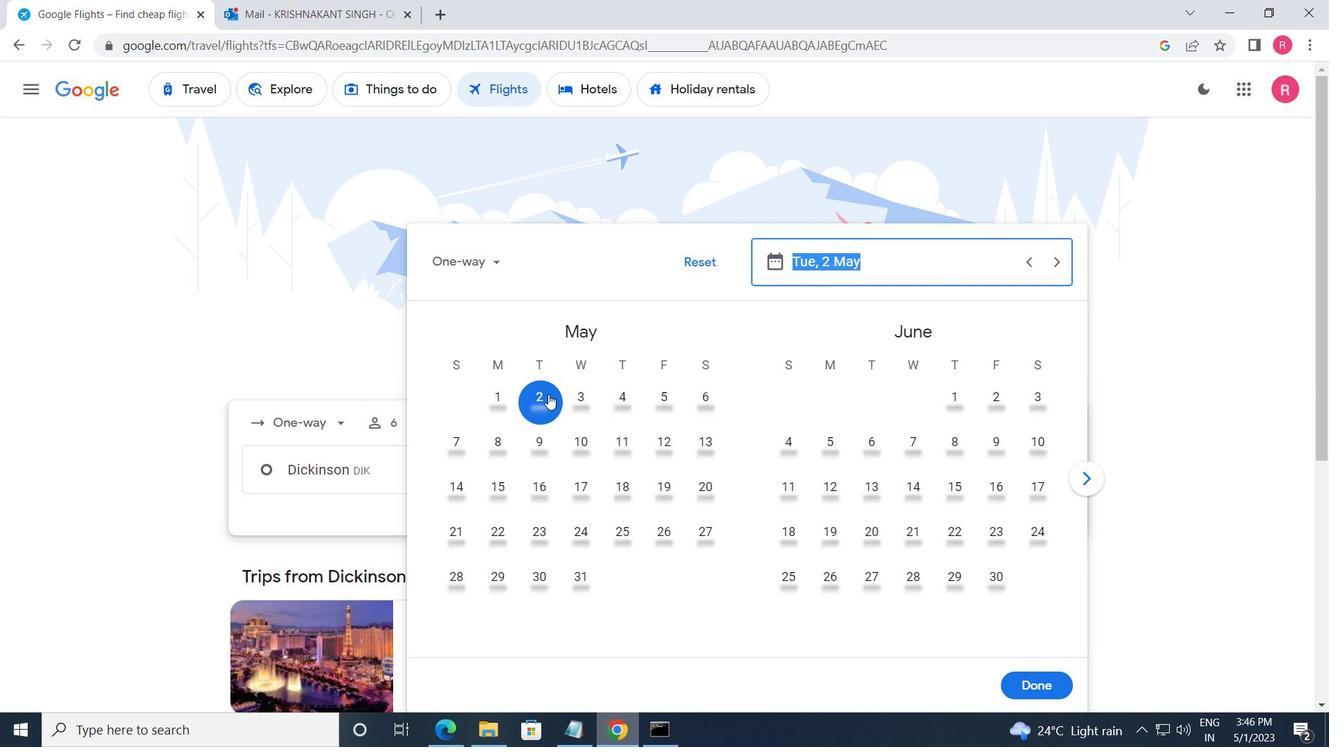 
Action: Mouse moved to (1036, 691)
Screenshot: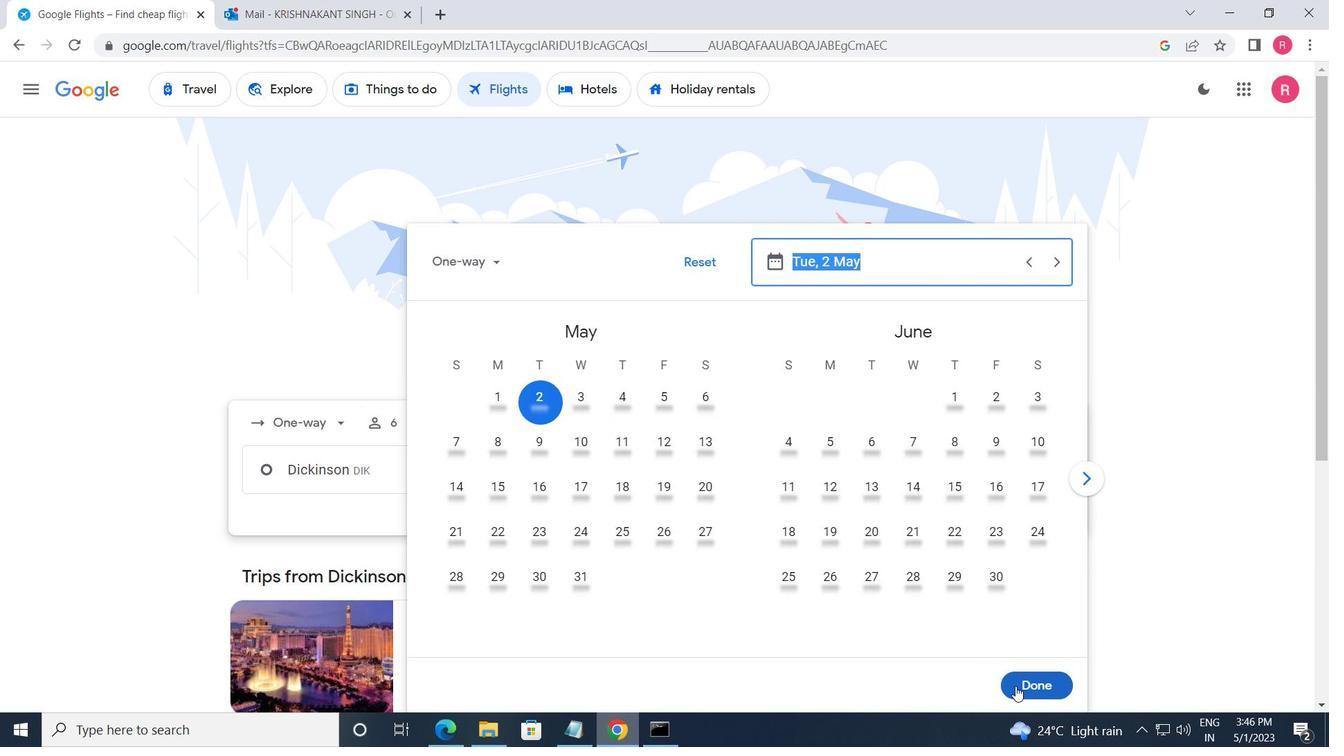
Action: Mouse pressed left at (1036, 691)
Screenshot: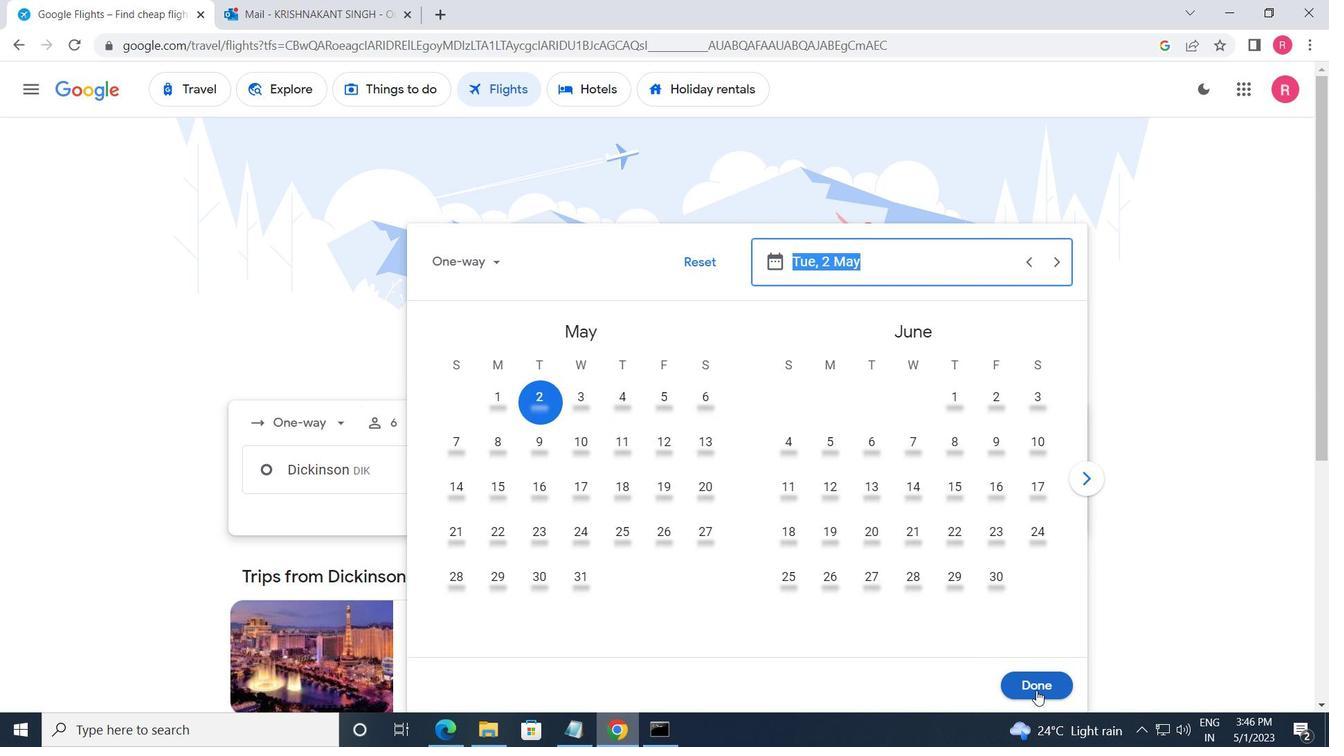 
Action: Mouse moved to (642, 539)
Screenshot: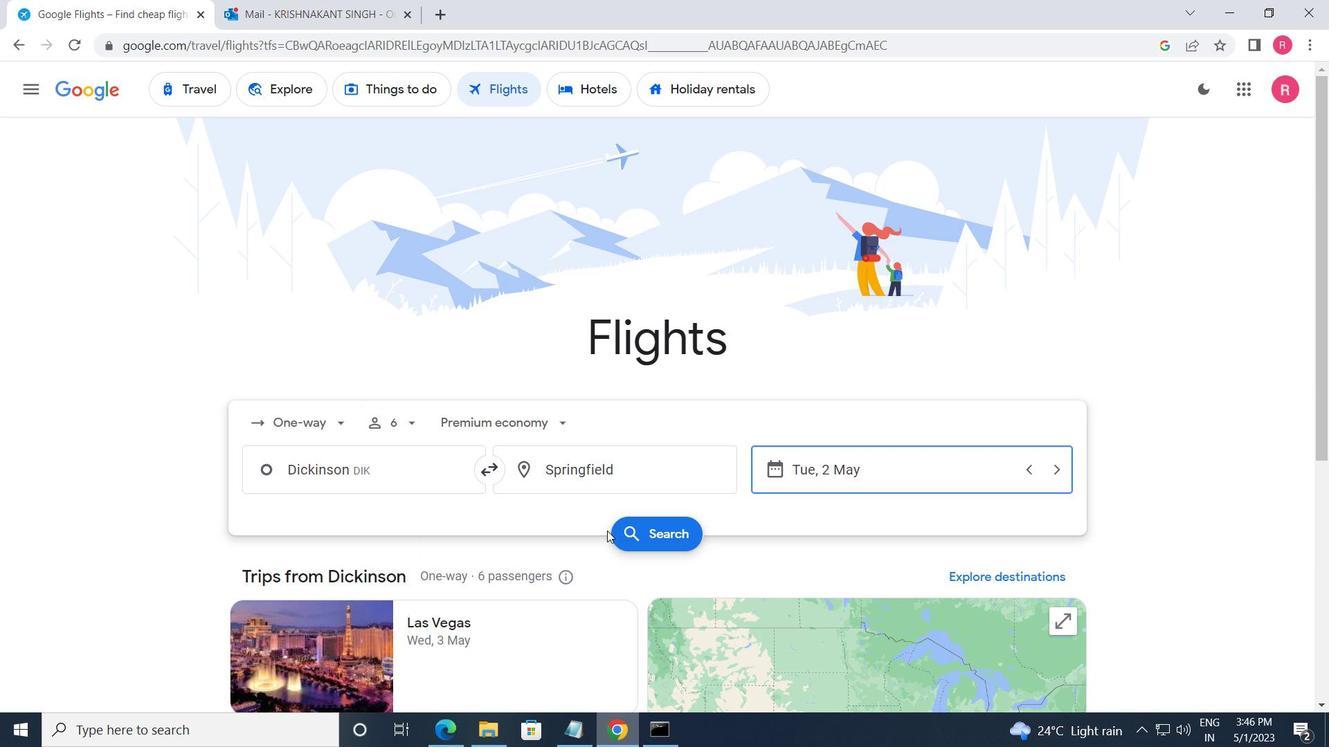 
Action: Mouse pressed left at (642, 539)
Screenshot: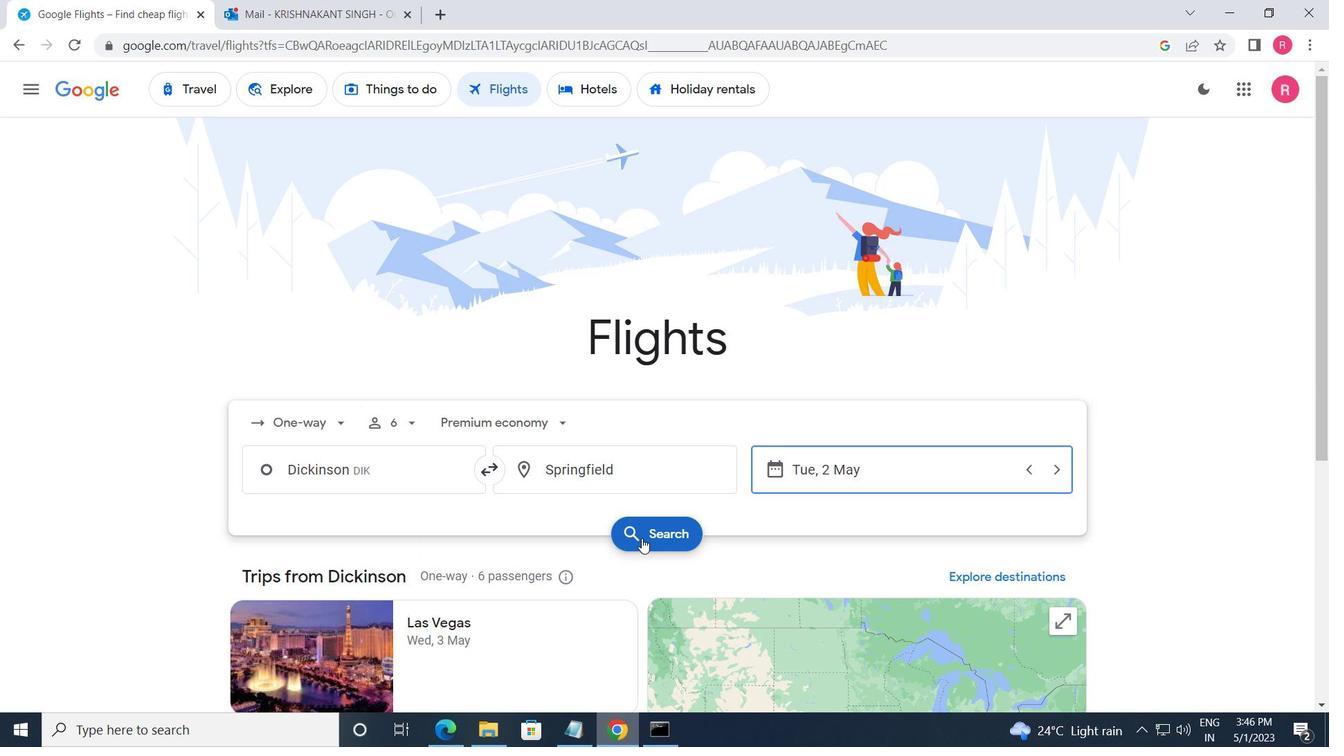 
Action: Mouse moved to (256, 235)
Screenshot: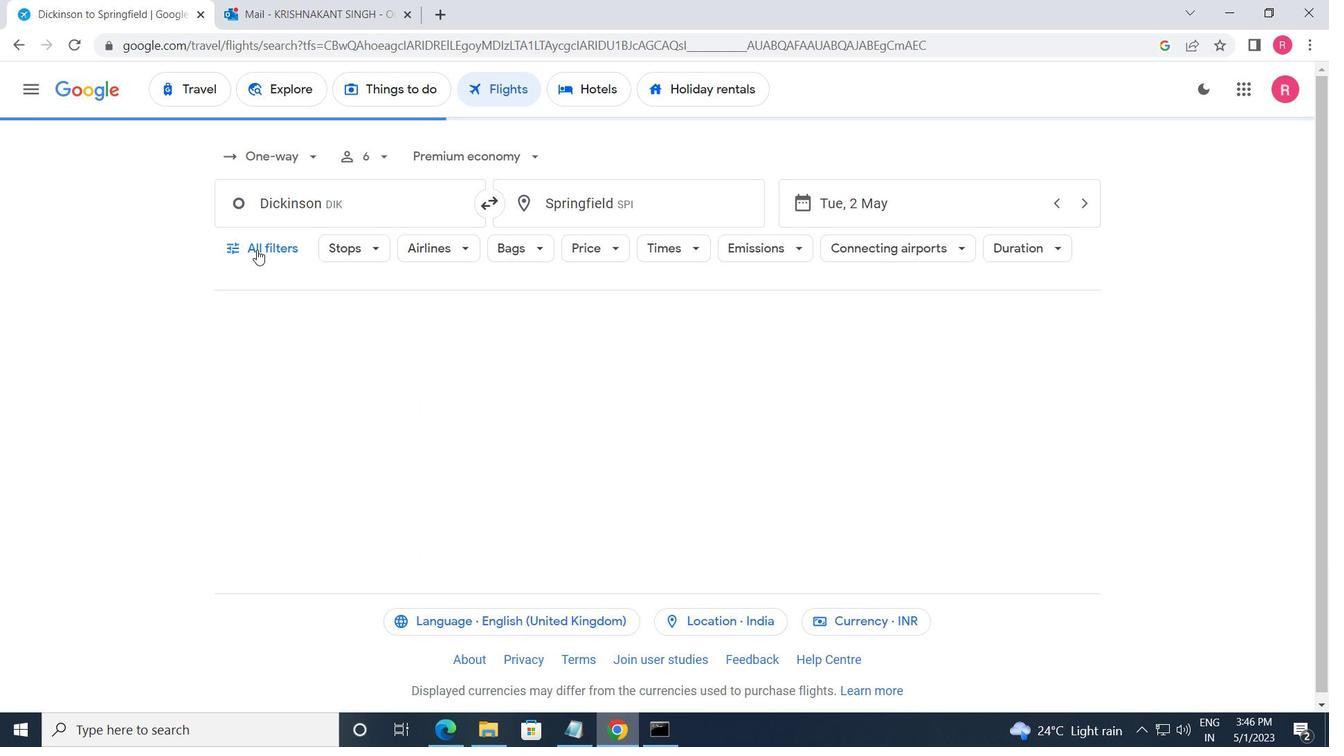 
Action: Mouse pressed left at (256, 235)
Screenshot: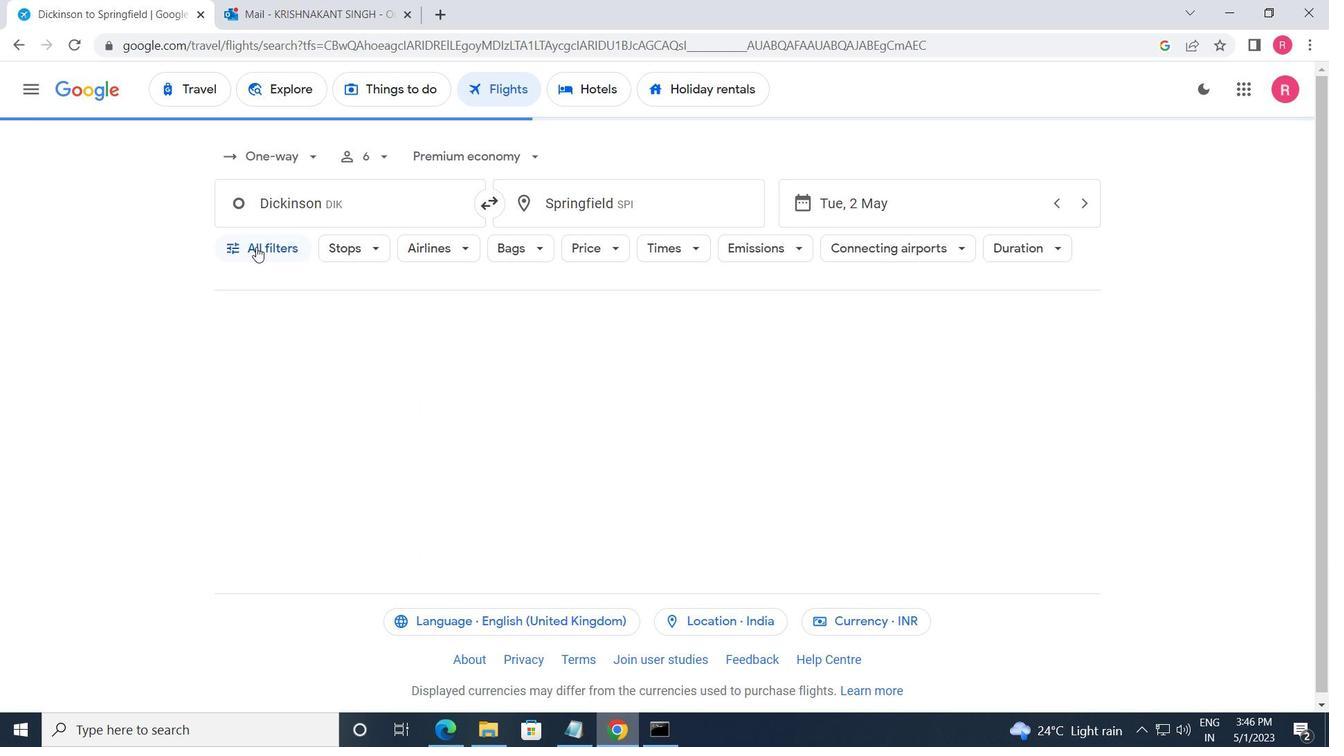 
Action: Mouse moved to (346, 481)
Screenshot: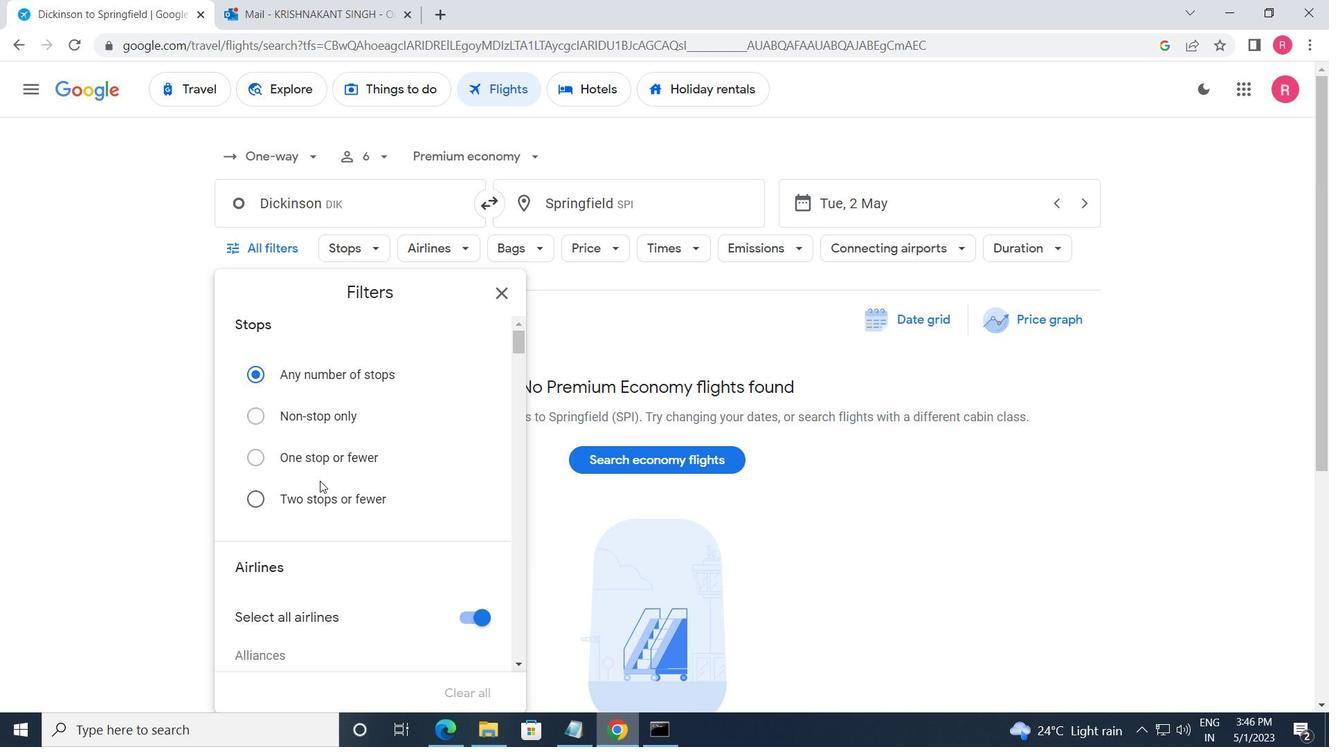 
Action: Mouse scrolled (346, 480) with delta (0, 0)
Screenshot: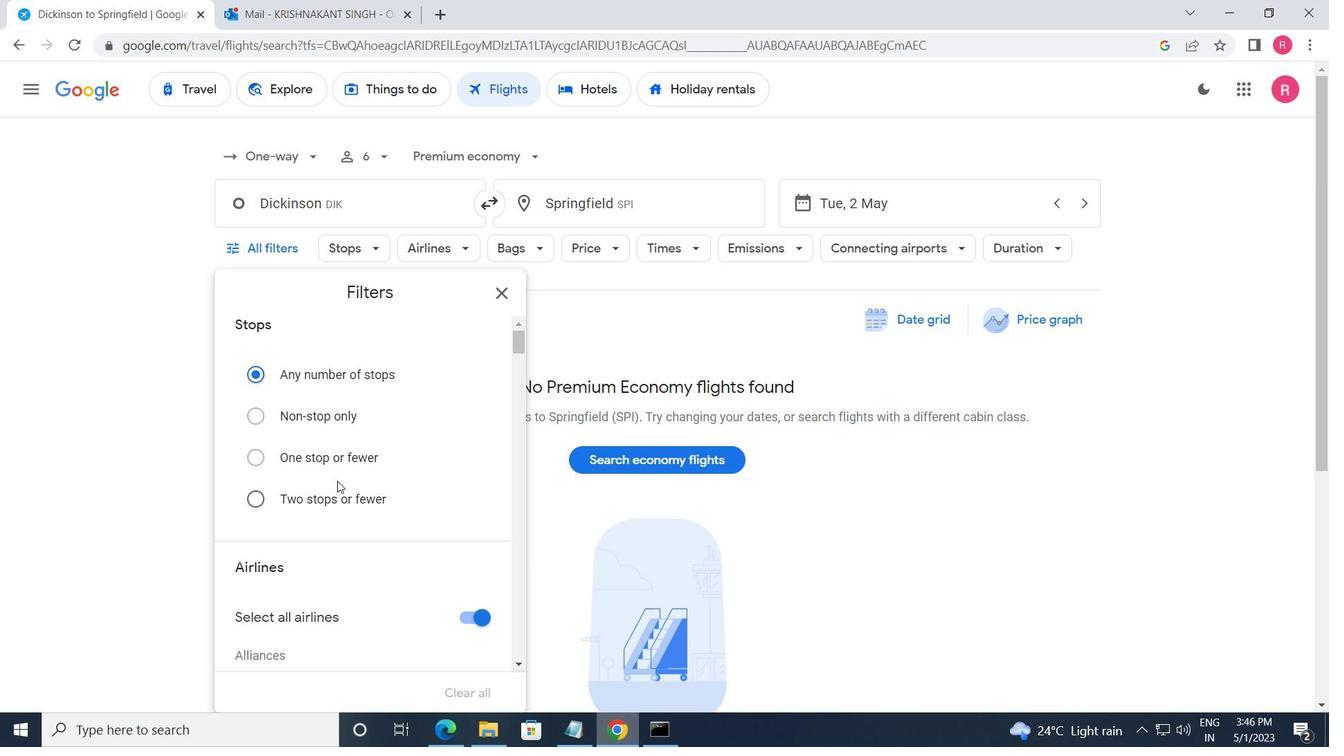 
Action: Mouse scrolled (346, 480) with delta (0, 0)
Screenshot: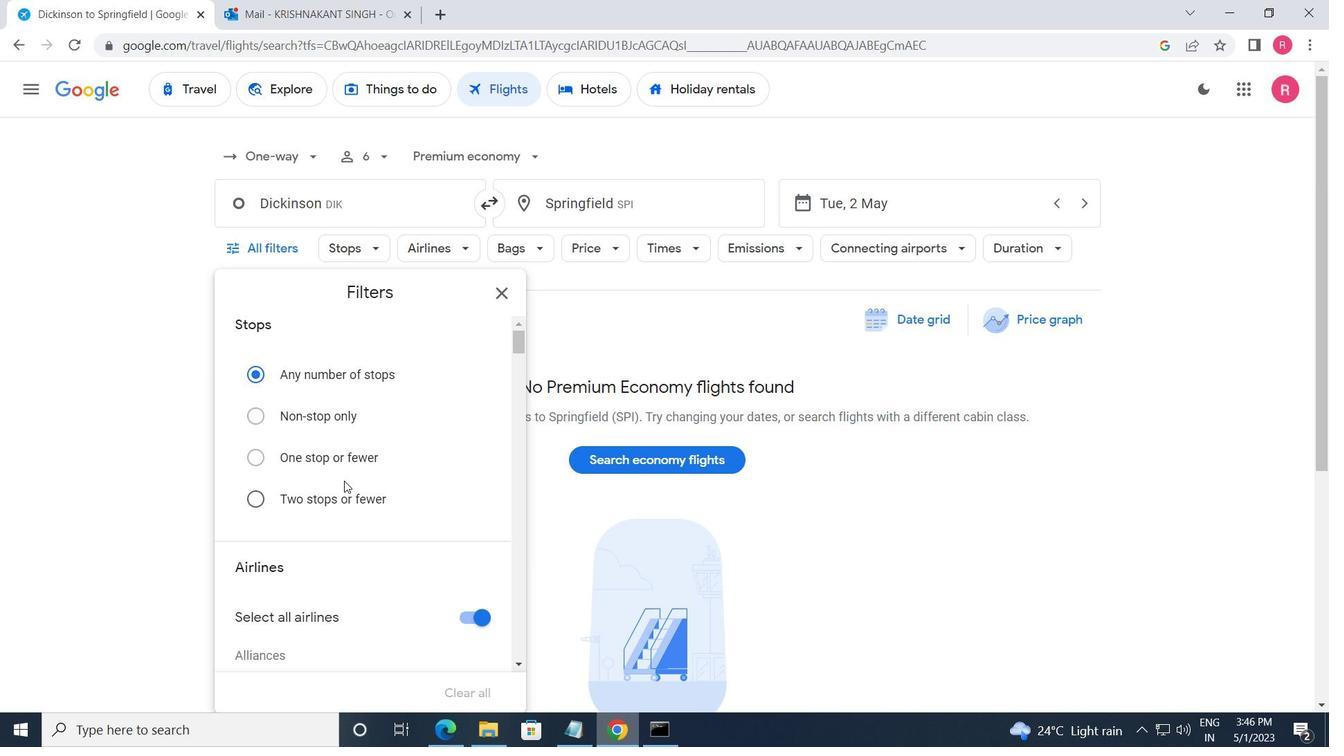 
Action: Mouse scrolled (346, 480) with delta (0, 0)
Screenshot: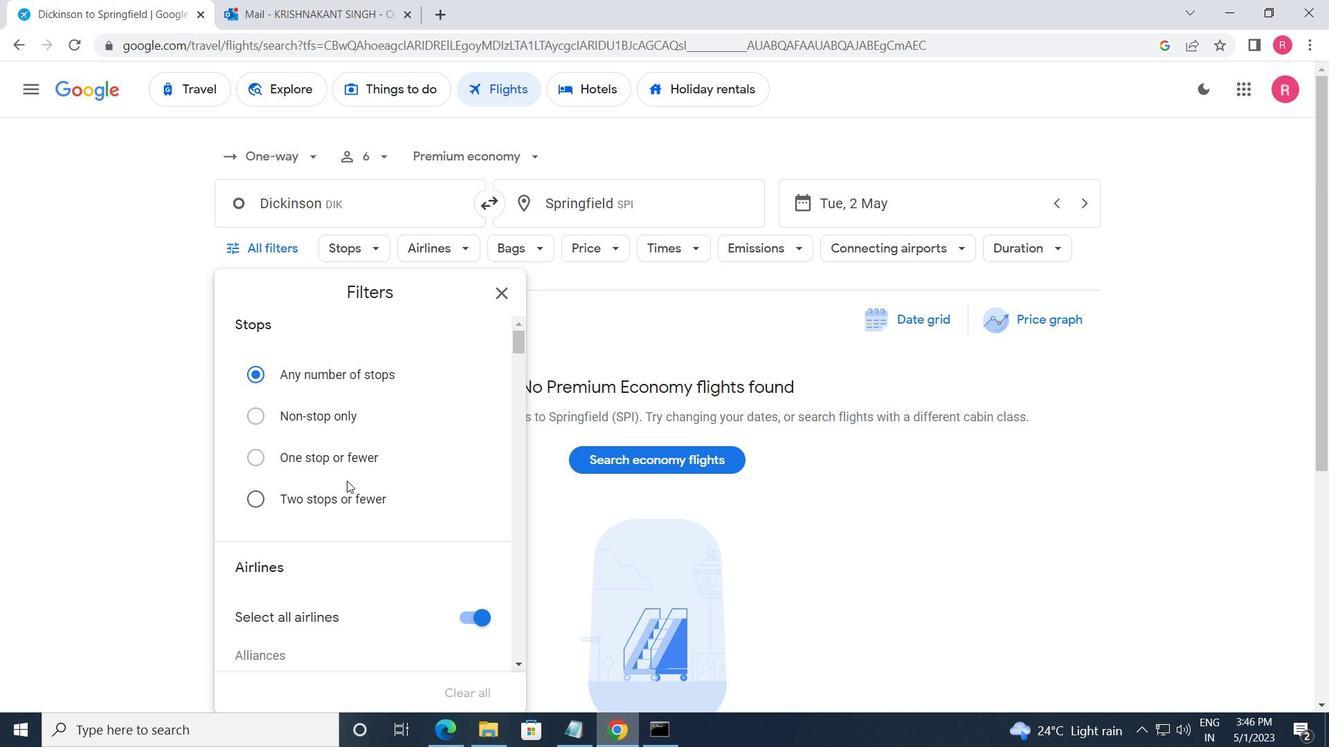
Action: Mouse scrolled (346, 480) with delta (0, 0)
Screenshot: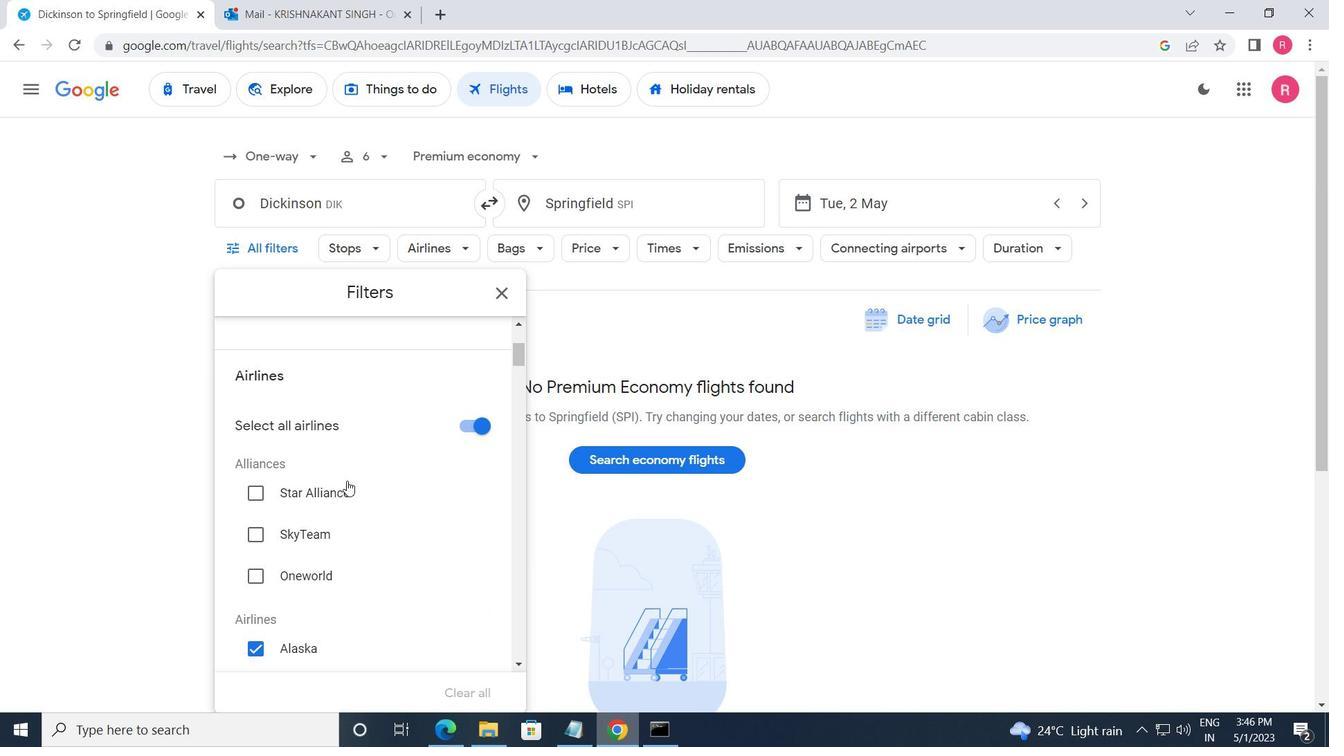 
Action: Mouse scrolled (346, 480) with delta (0, 0)
Screenshot: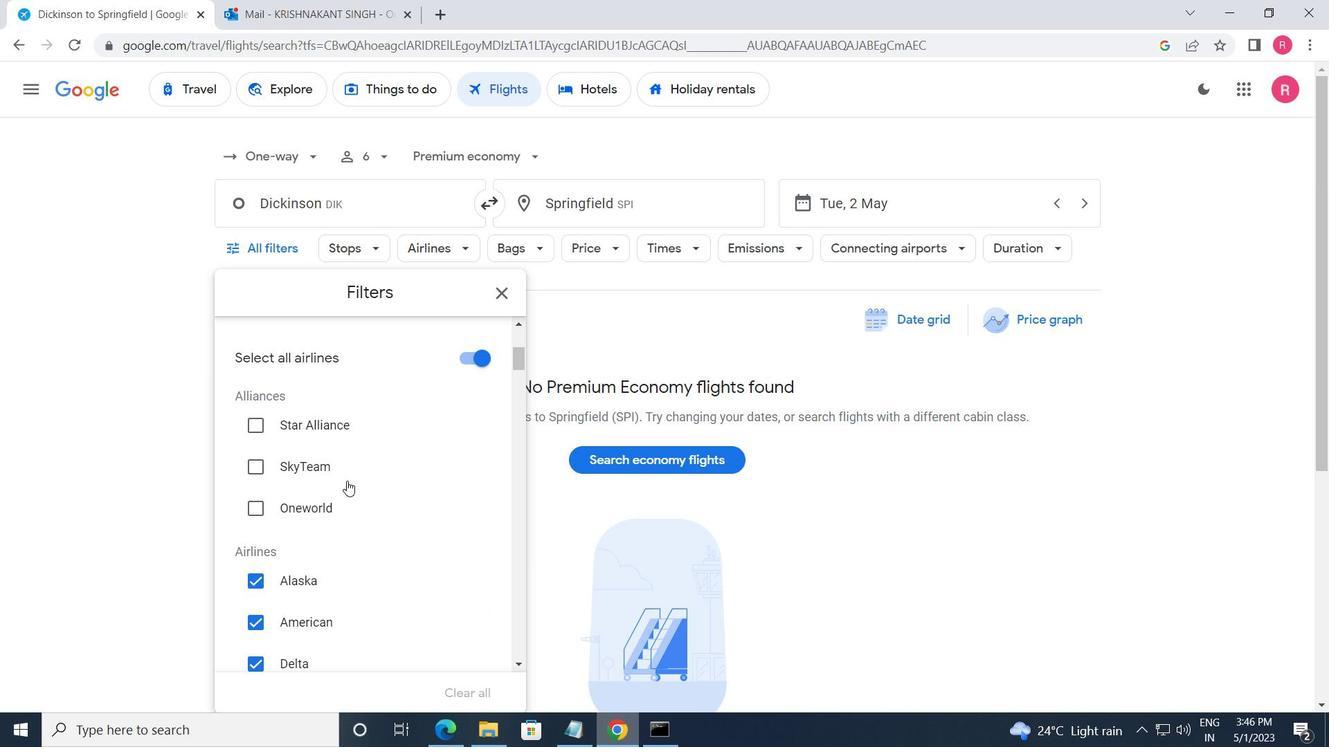 
Action: Mouse scrolled (346, 482) with delta (0, 0)
Screenshot: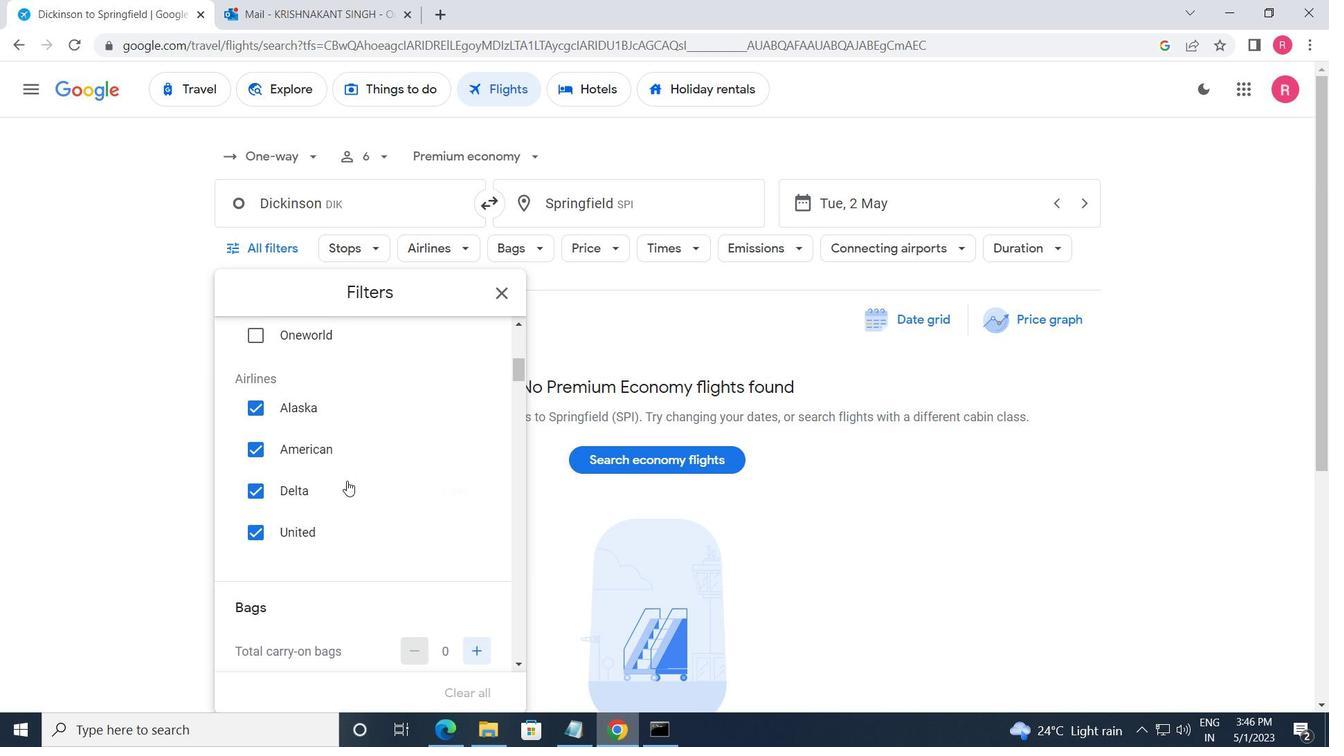 
Action: Mouse scrolled (346, 482) with delta (0, 0)
Screenshot: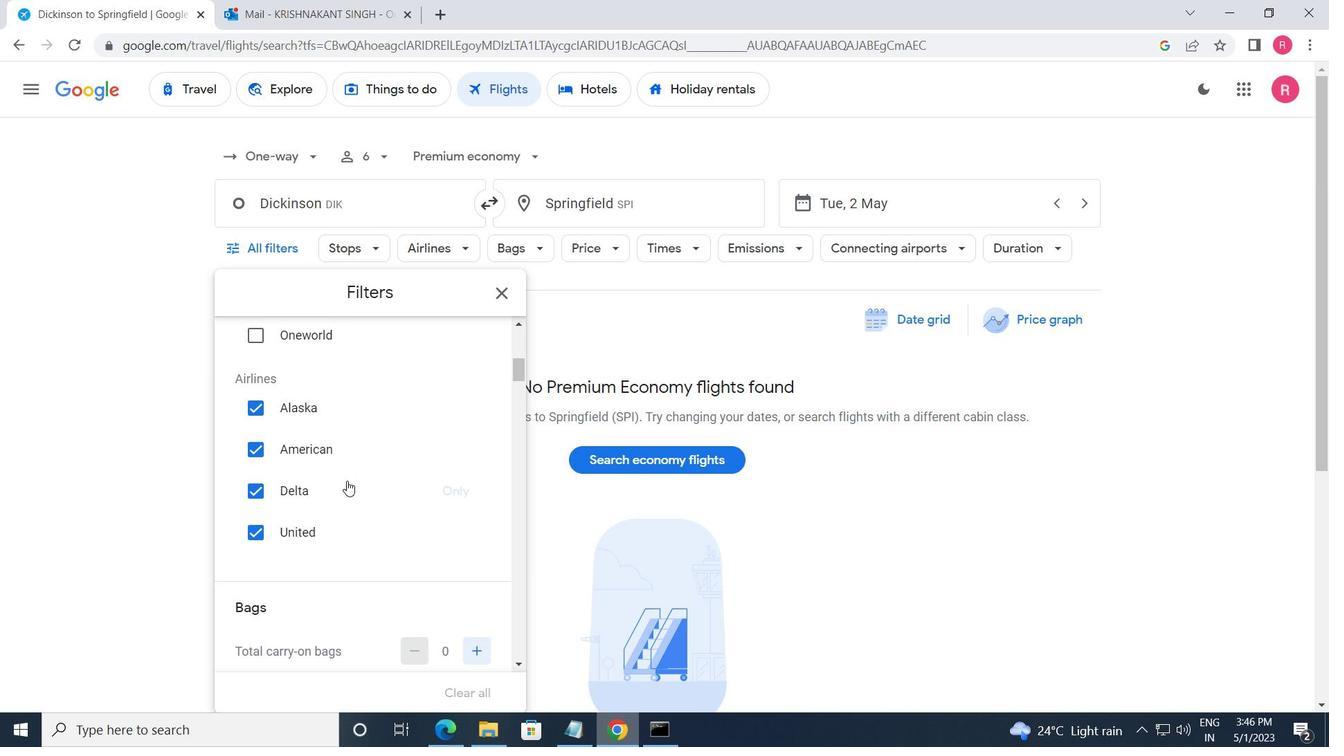 
Action: Mouse scrolled (346, 482) with delta (0, 0)
Screenshot: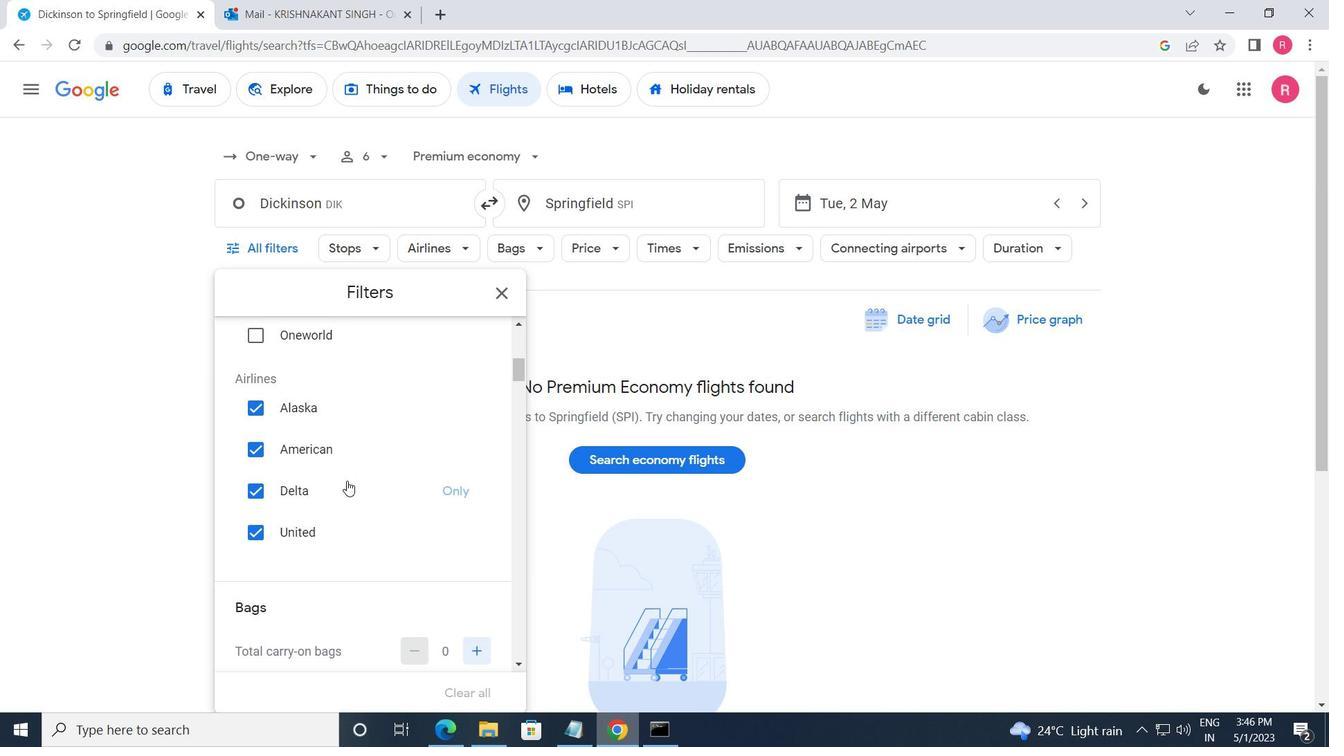 
Action: Mouse moved to (454, 446)
Screenshot: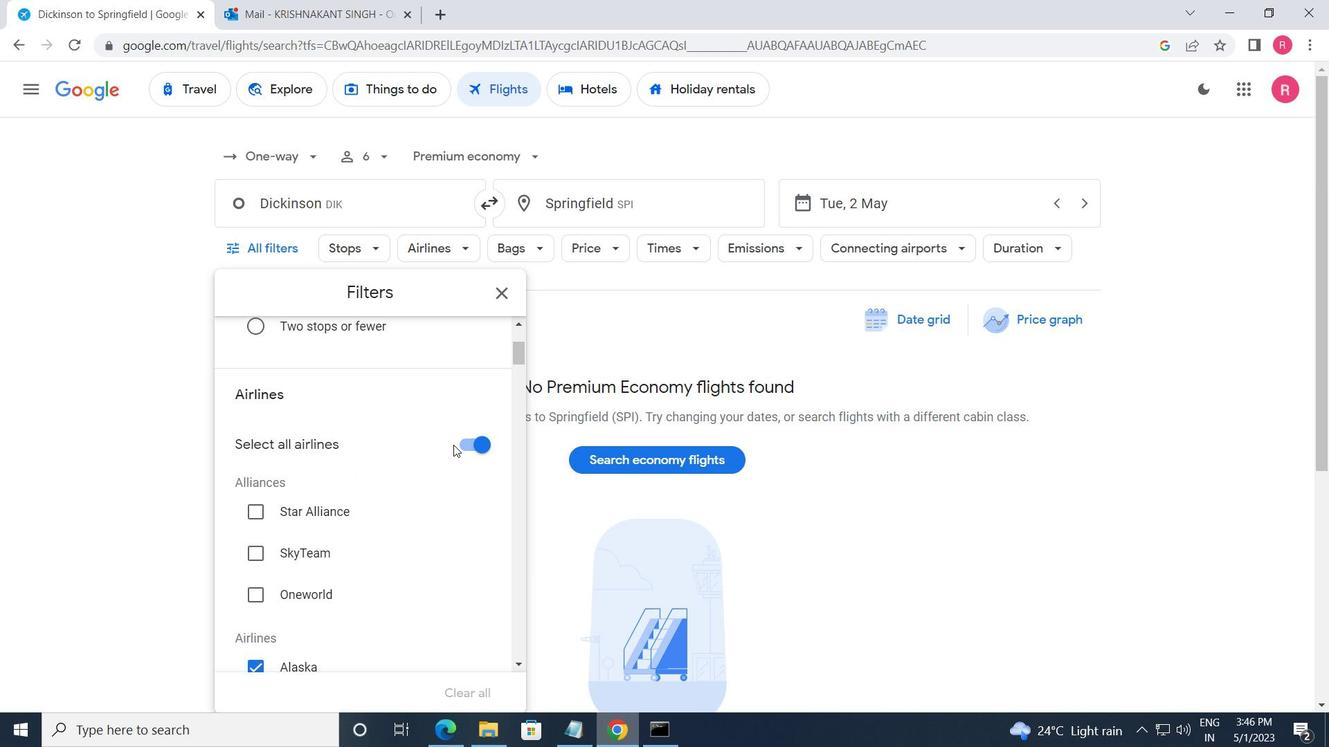 
Action: Mouse pressed left at (454, 446)
Screenshot: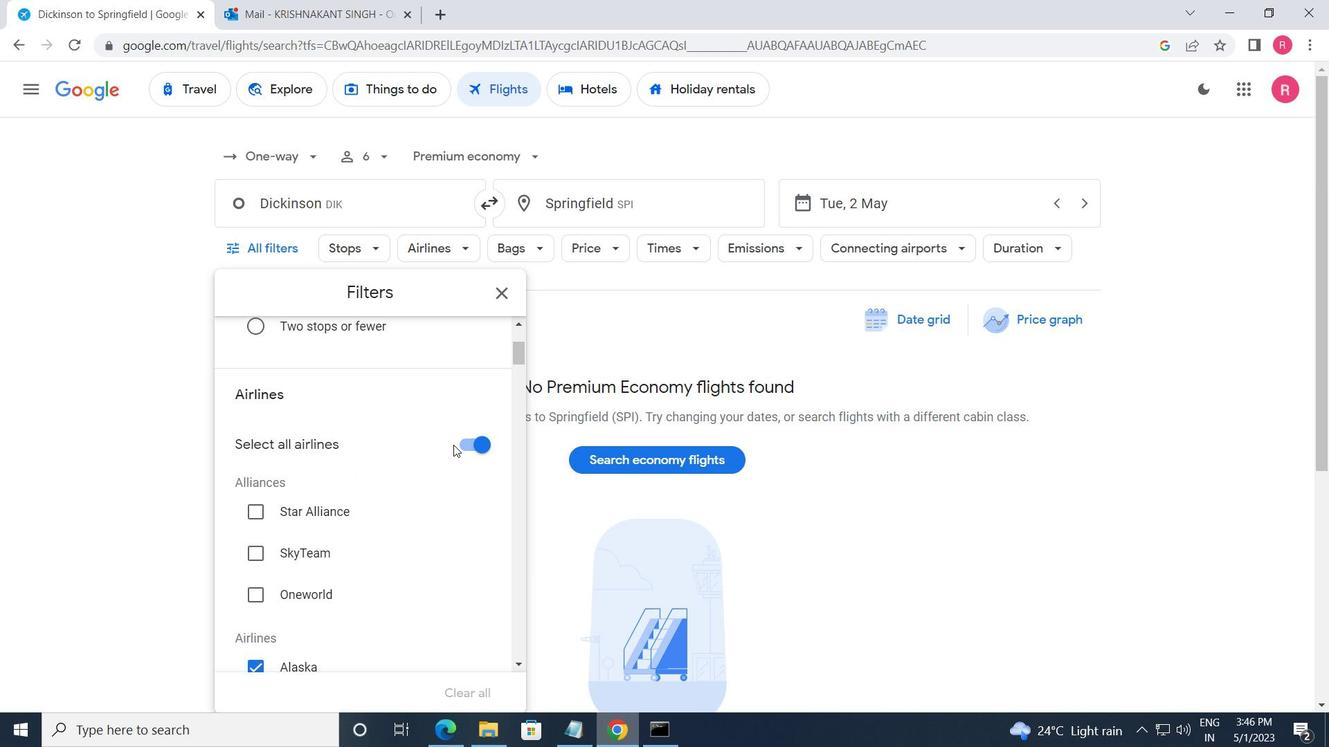 
Action: Mouse moved to (472, 446)
Screenshot: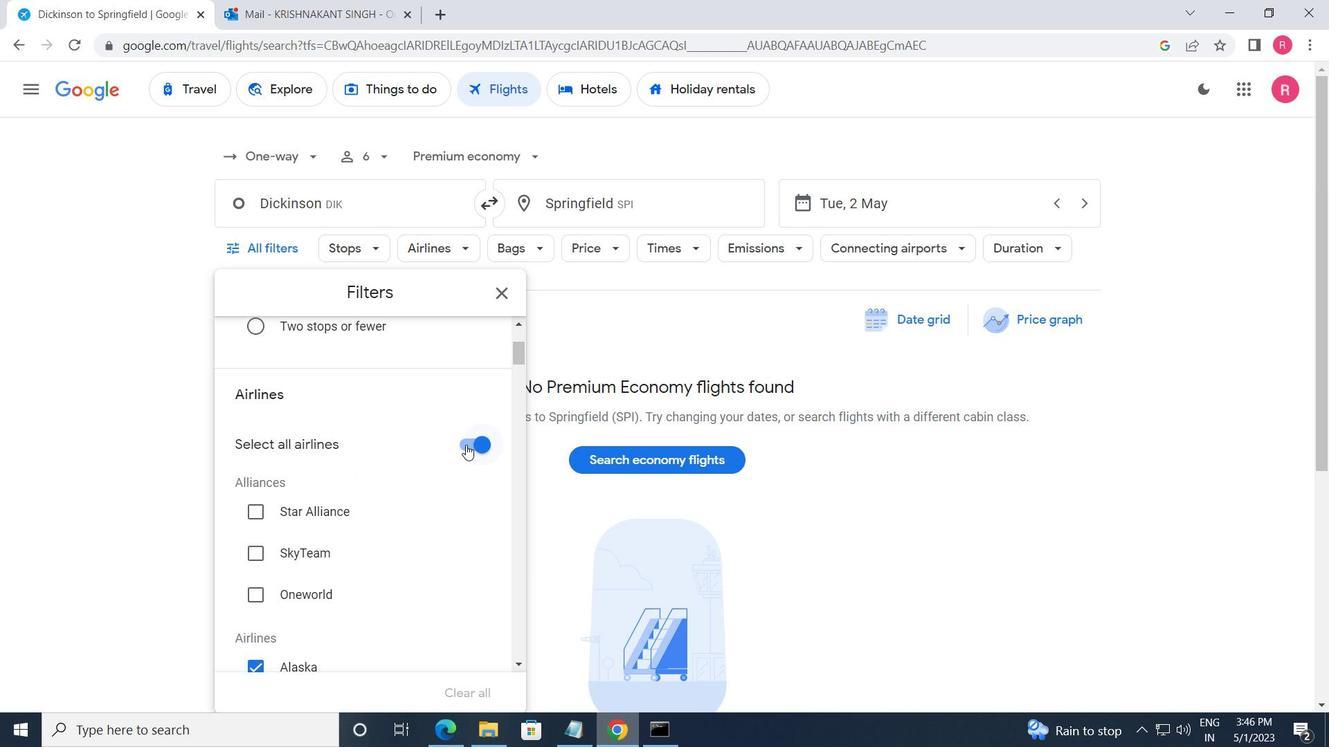 
Action: Mouse pressed left at (472, 446)
Screenshot: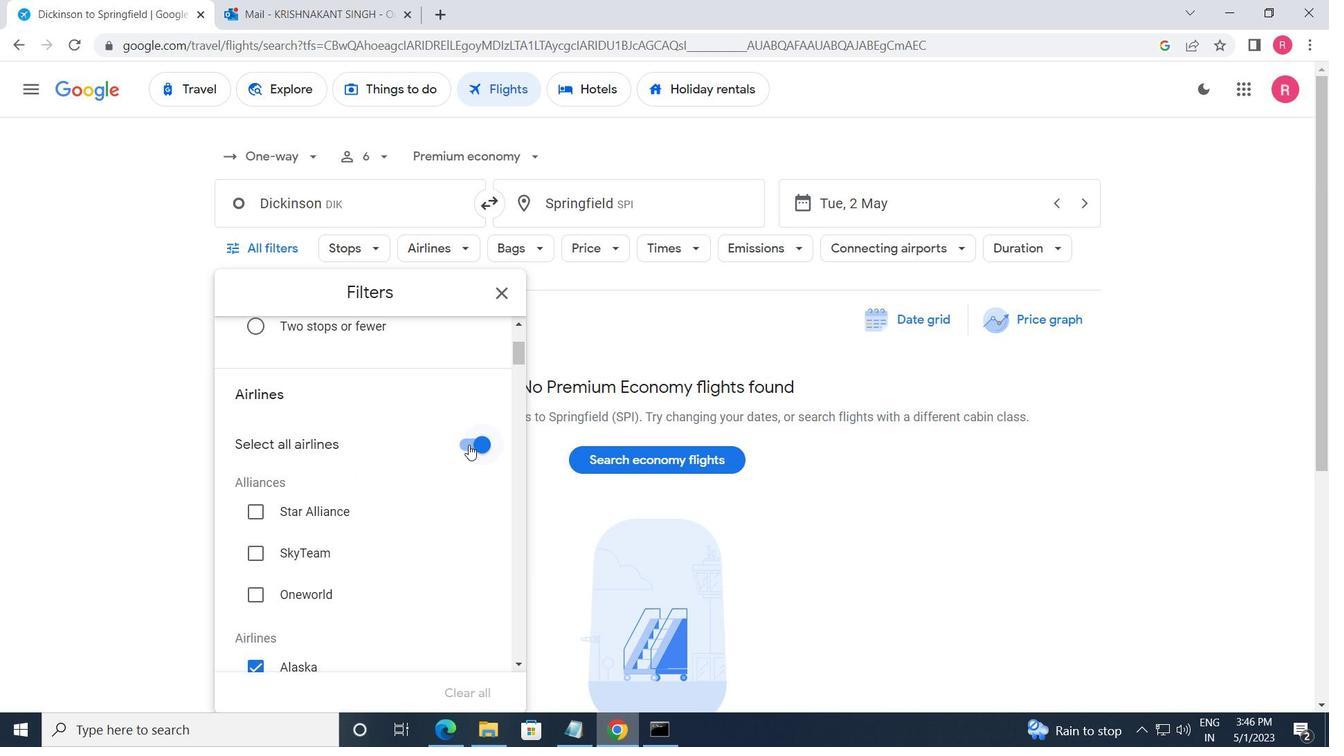 
Action: Mouse moved to (449, 470)
Screenshot: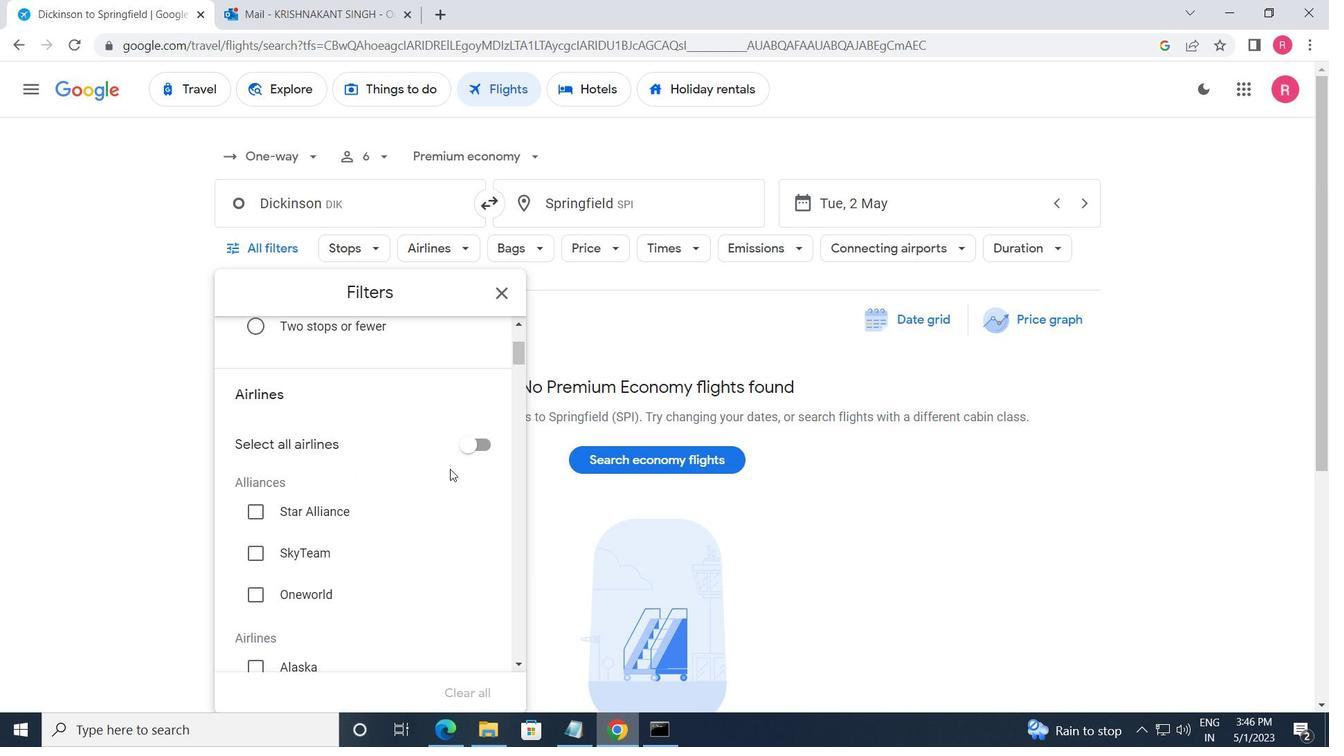 
Action: Mouse scrolled (449, 469) with delta (0, 0)
Screenshot: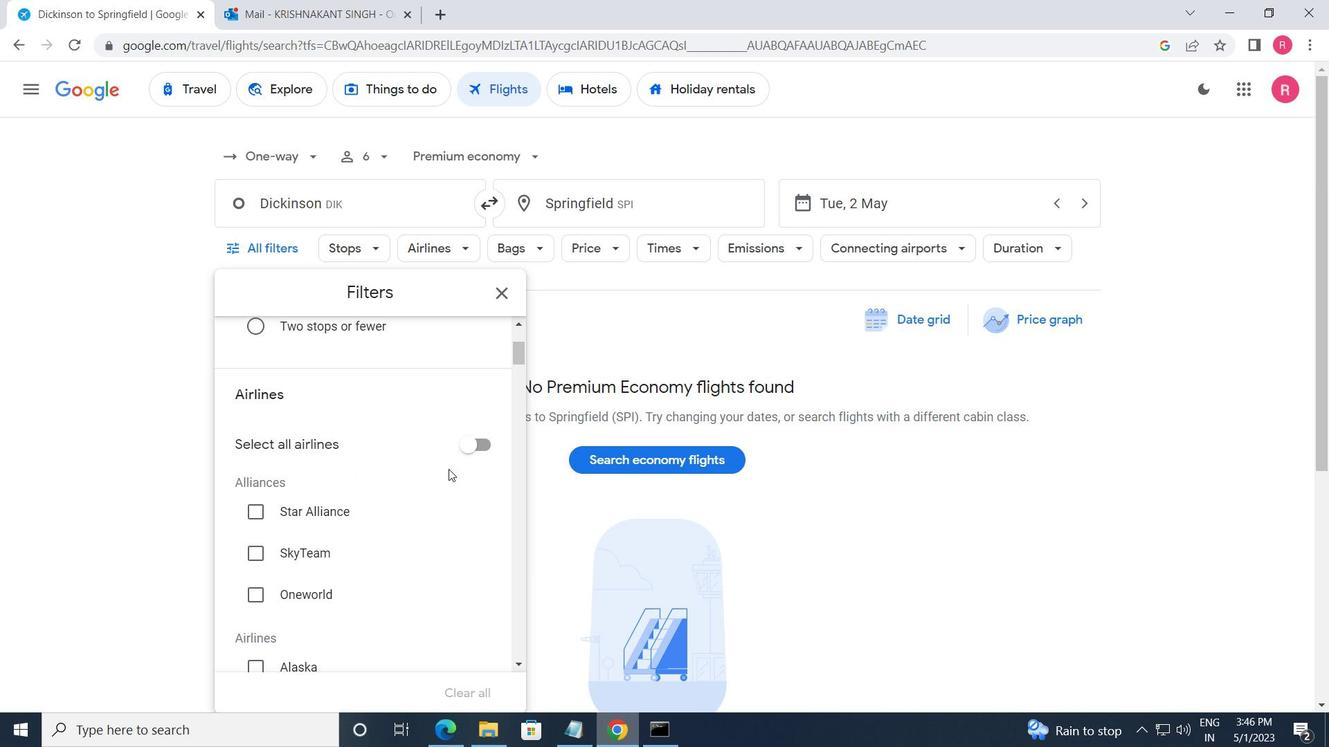 
Action: Mouse scrolled (449, 469) with delta (0, 0)
Screenshot: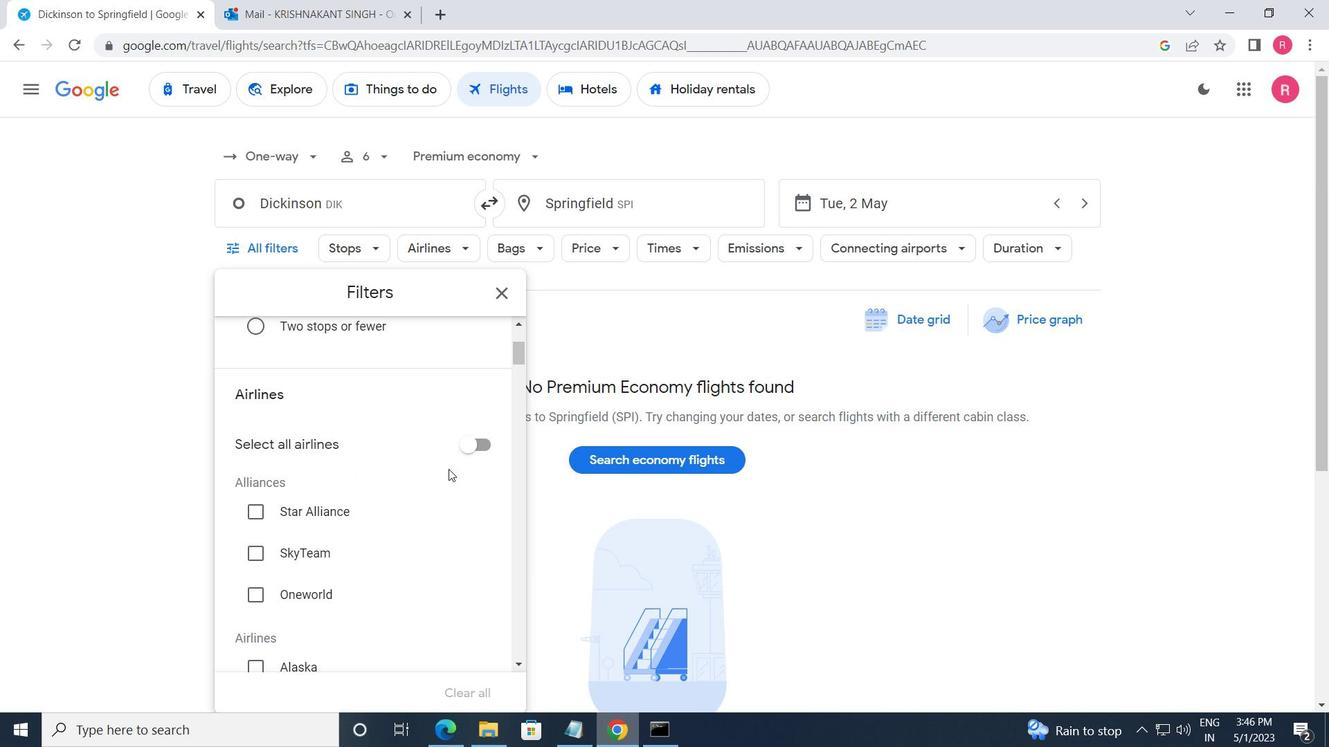 
Action: Mouse scrolled (449, 469) with delta (0, 0)
Screenshot: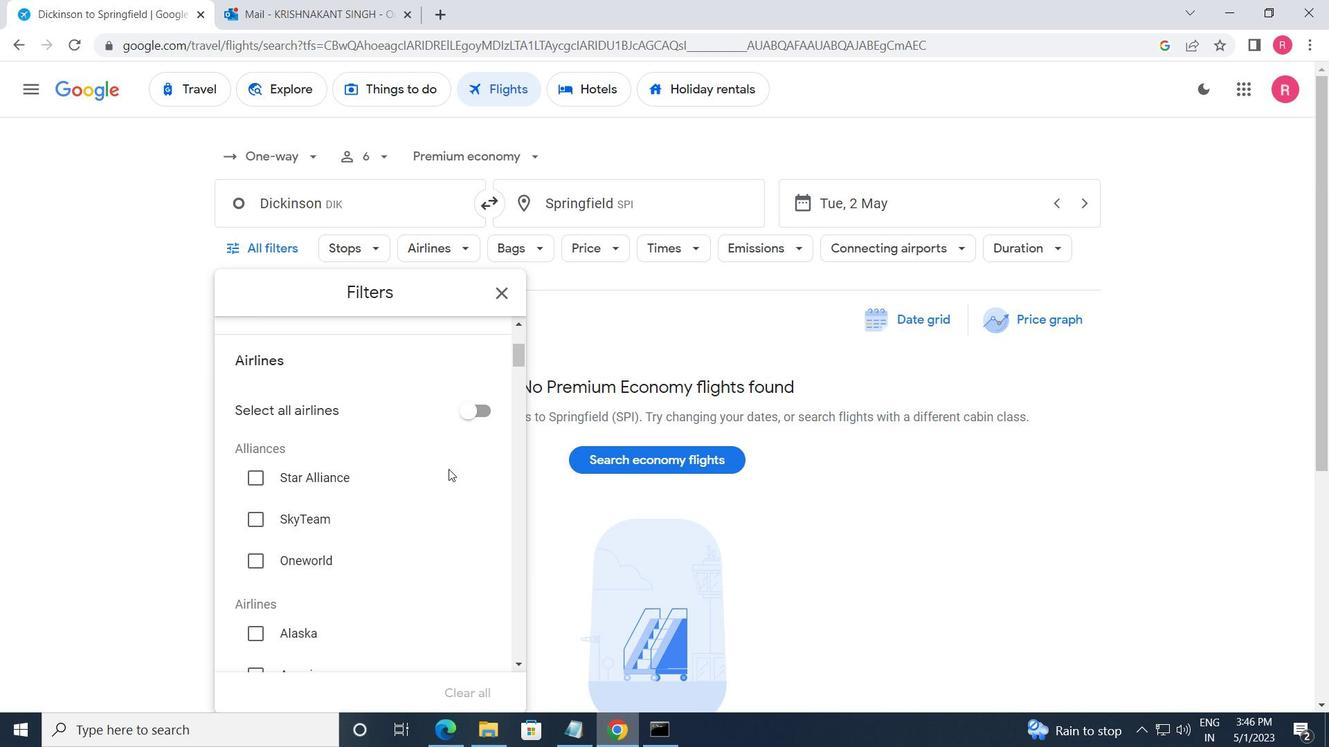 
Action: Mouse scrolled (449, 469) with delta (0, 0)
Screenshot: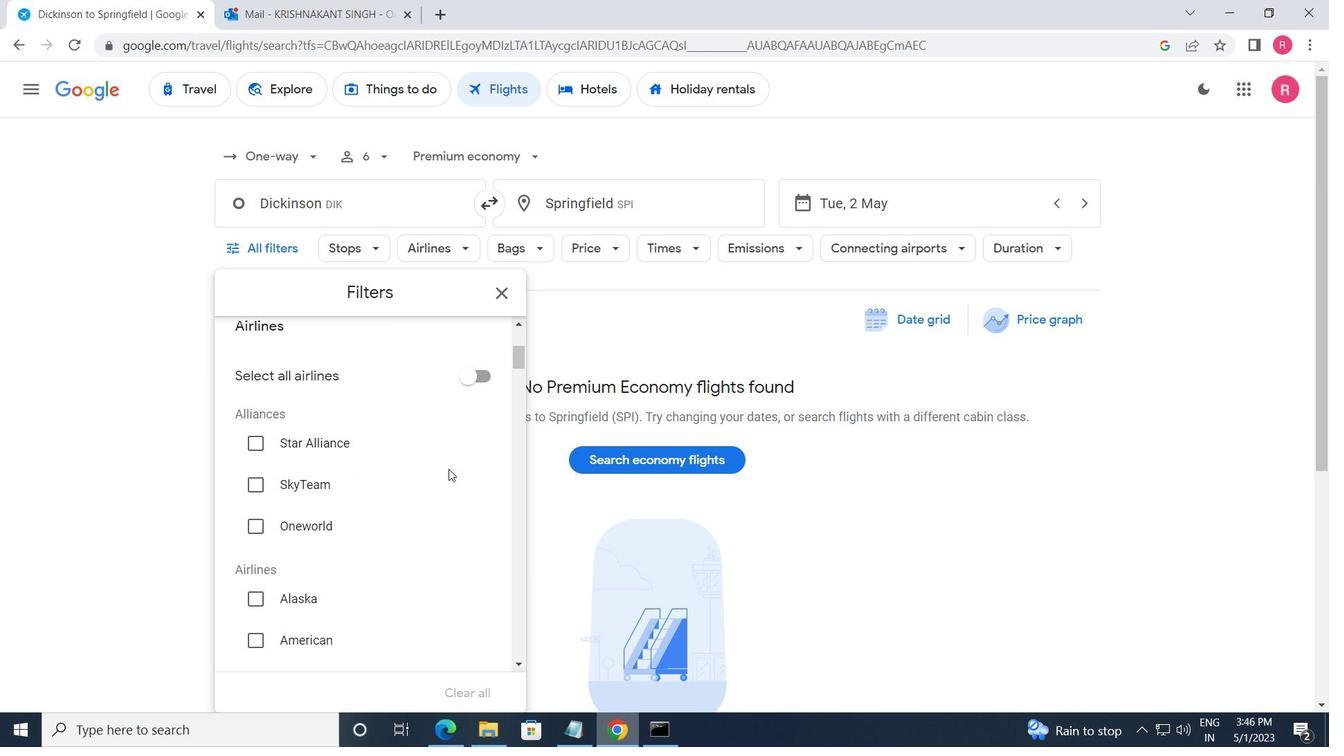
Action: Mouse scrolled (449, 469) with delta (0, 0)
Screenshot: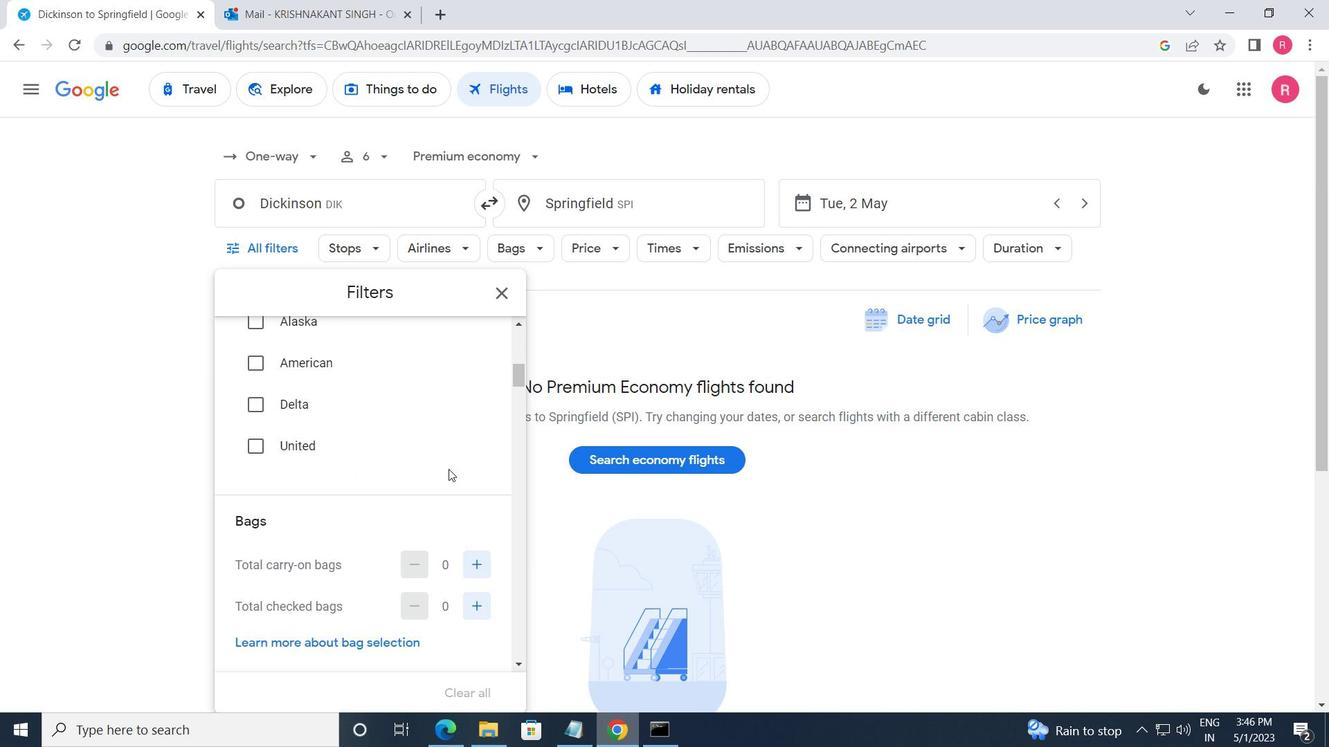 
Action: Mouse moved to (476, 513)
Screenshot: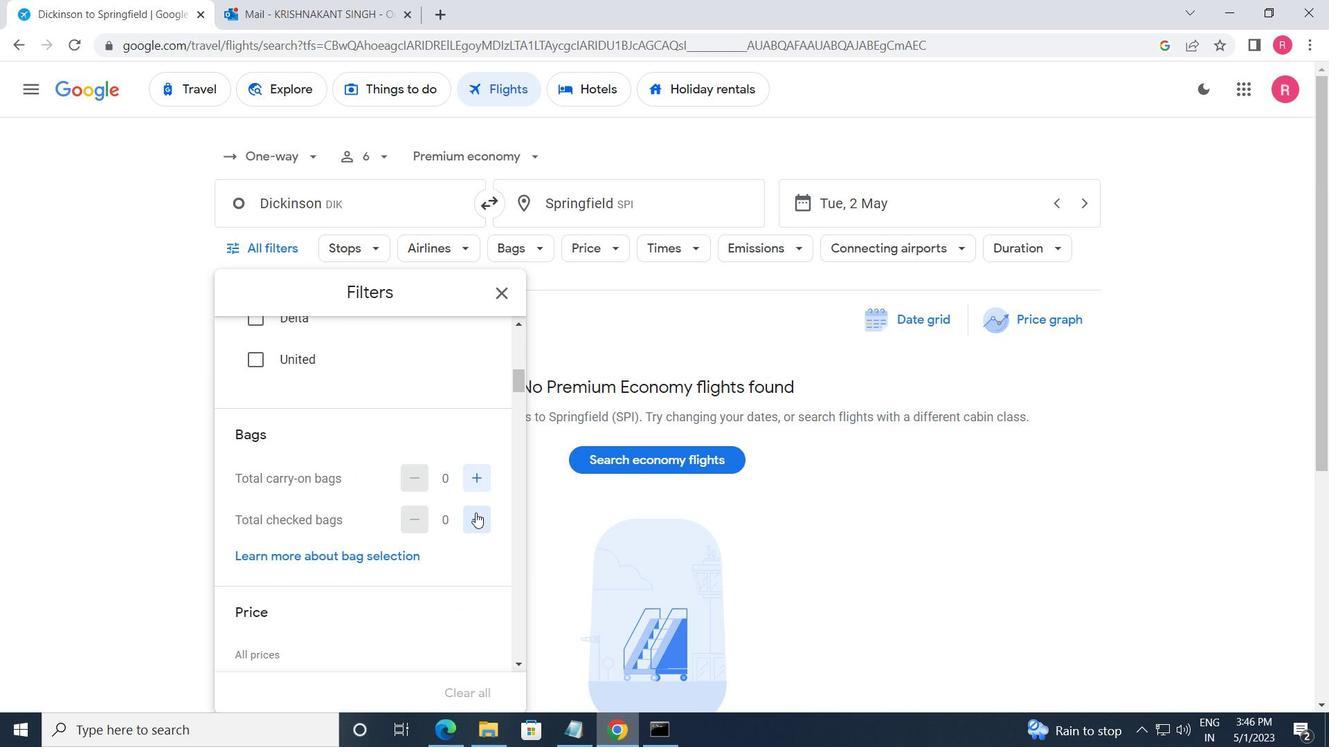 
Action: Mouse pressed left at (476, 513)
Screenshot: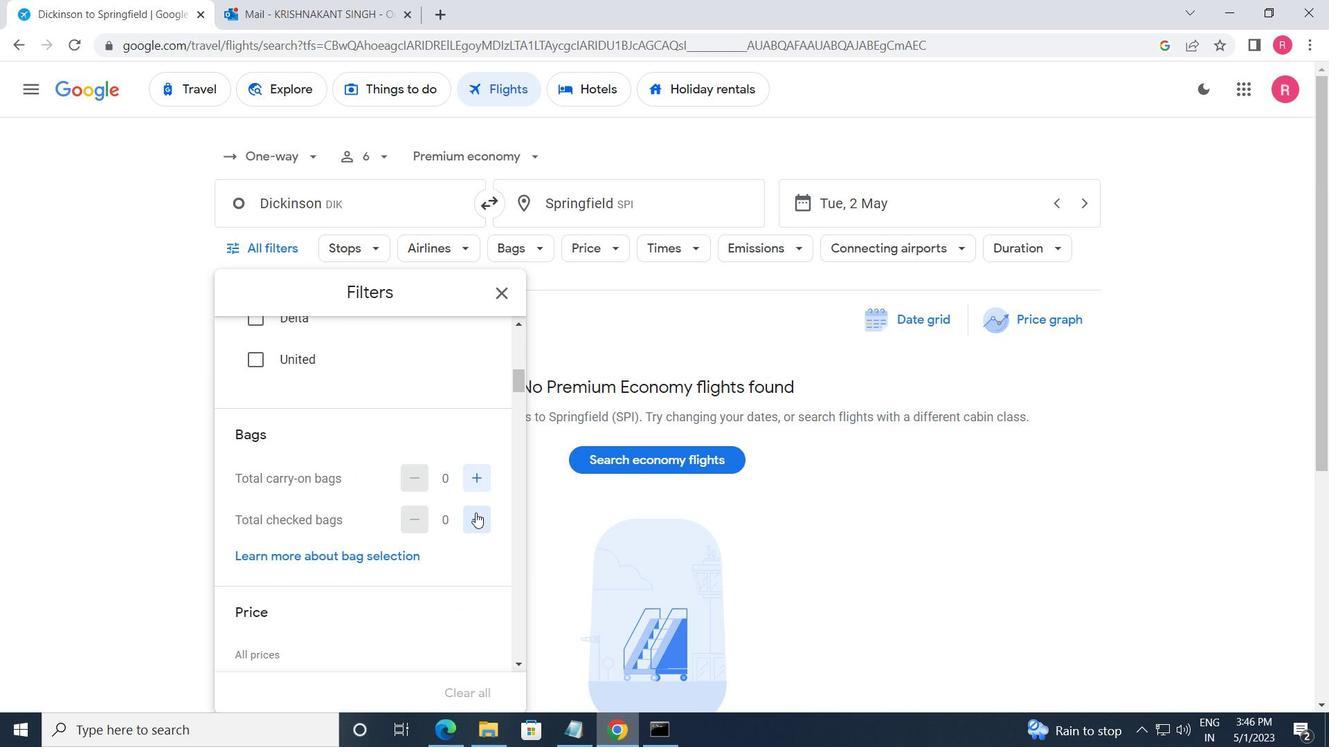 
Action: Mouse pressed left at (476, 513)
Screenshot: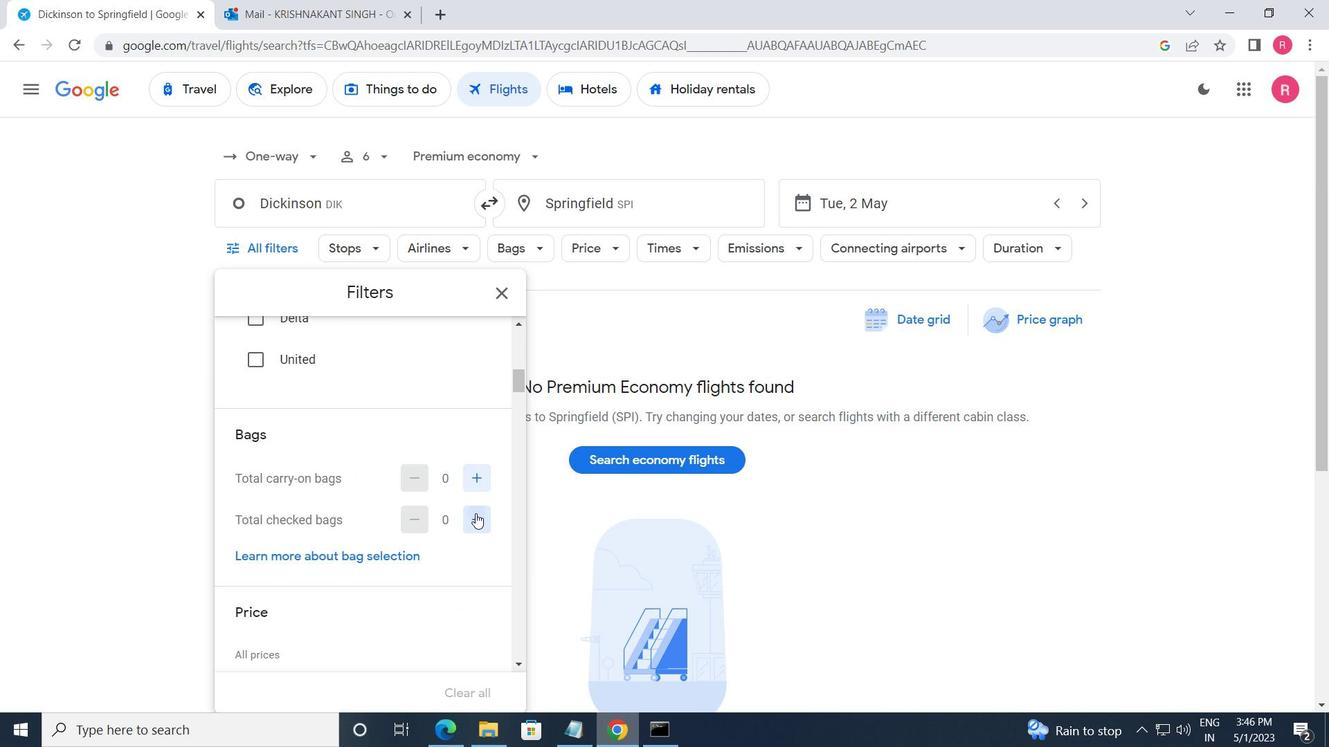 
Action: Mouse moved to (395, 515)
Screenshot: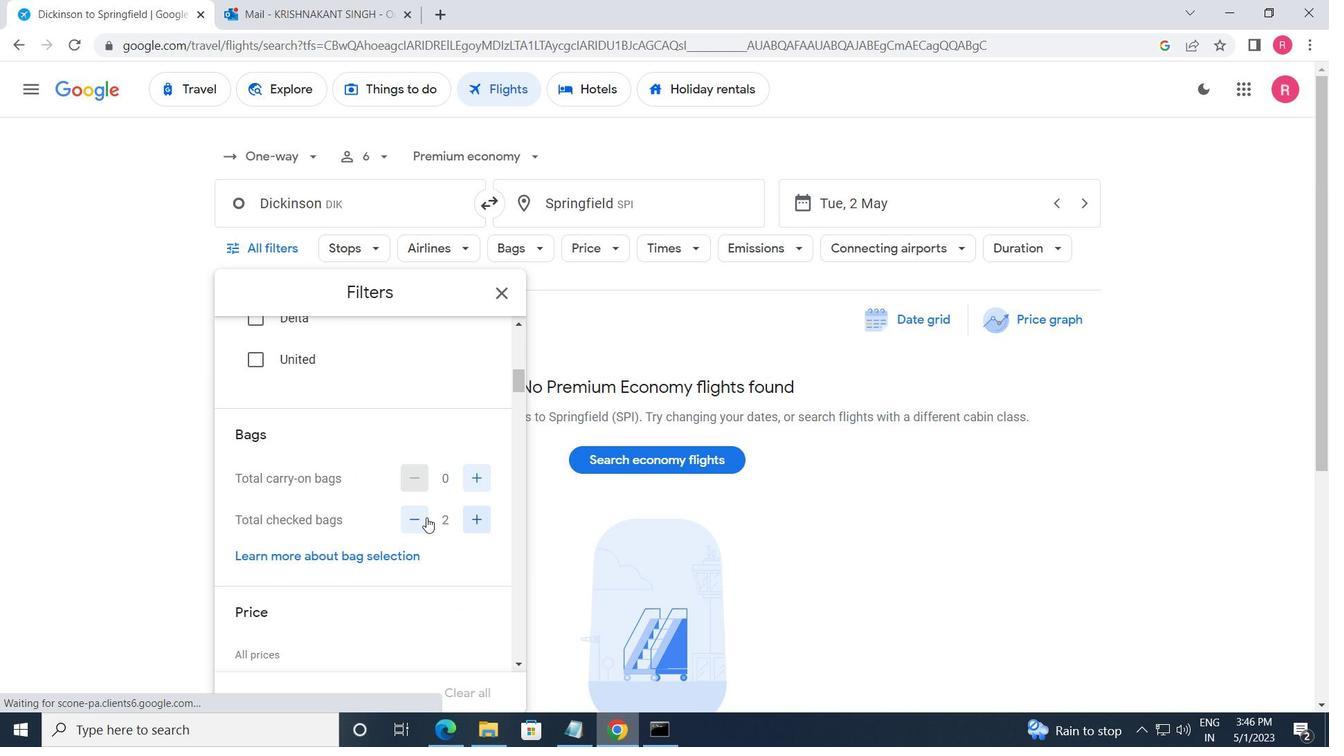 
Action: Mouse pressed left at (395, 515)
Screenshot: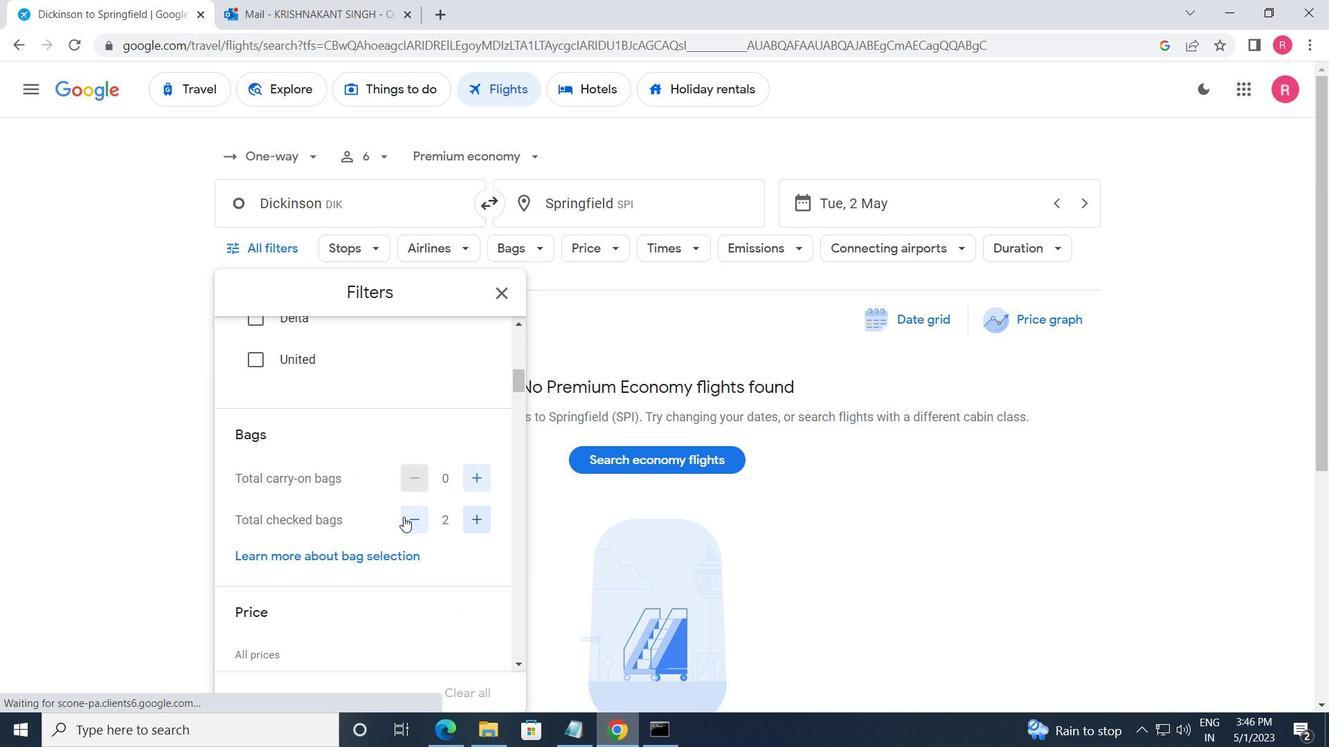 
Action: Mouse moved to (408, 515)
Screenshot: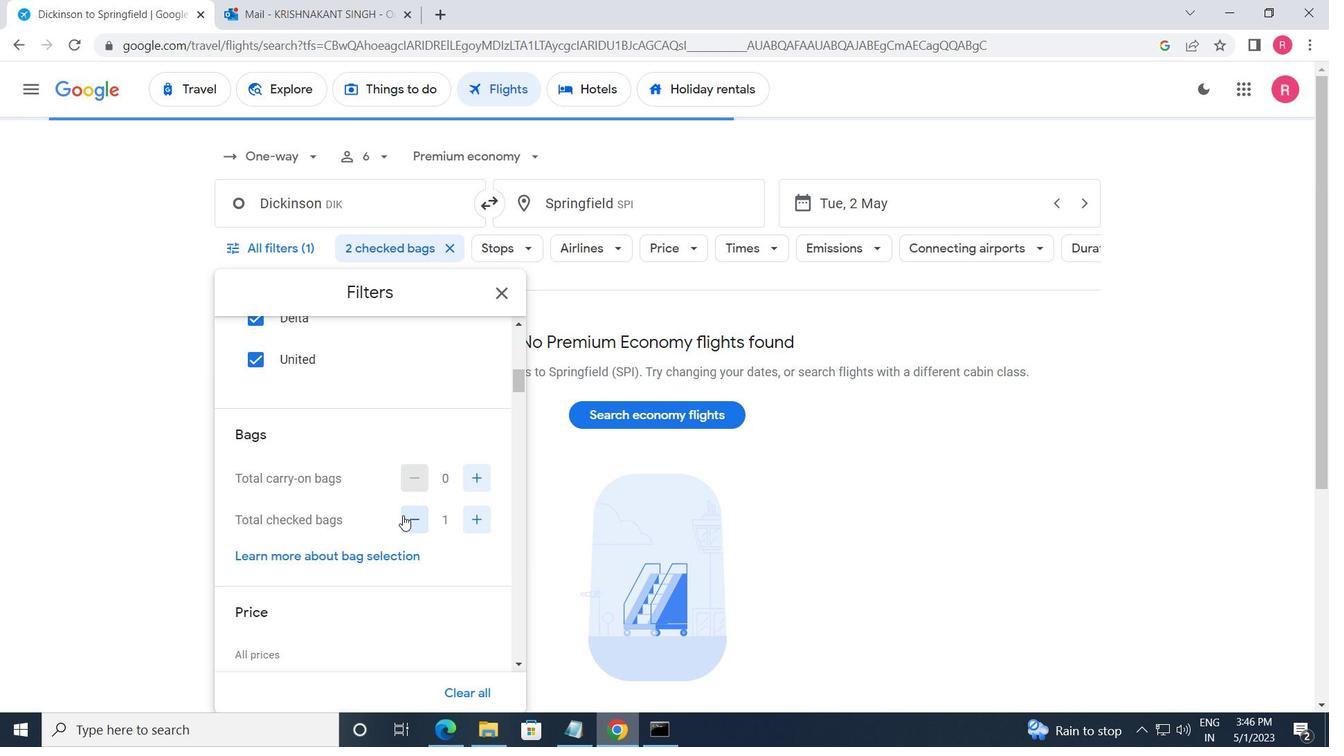 
Action: Mouse scrolled (408, 515) with delta (0, 0)
Screenshot: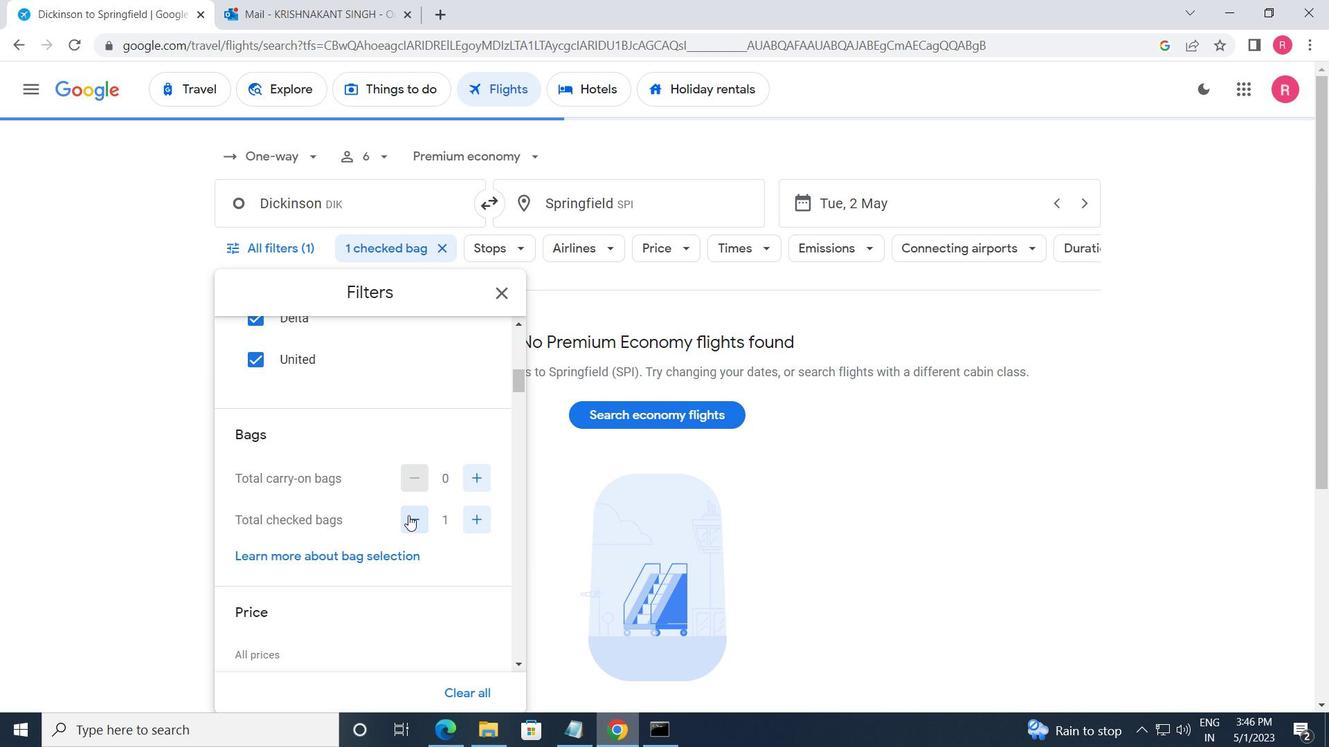
Action: Mouse moved to (485, 430)
Screenshot: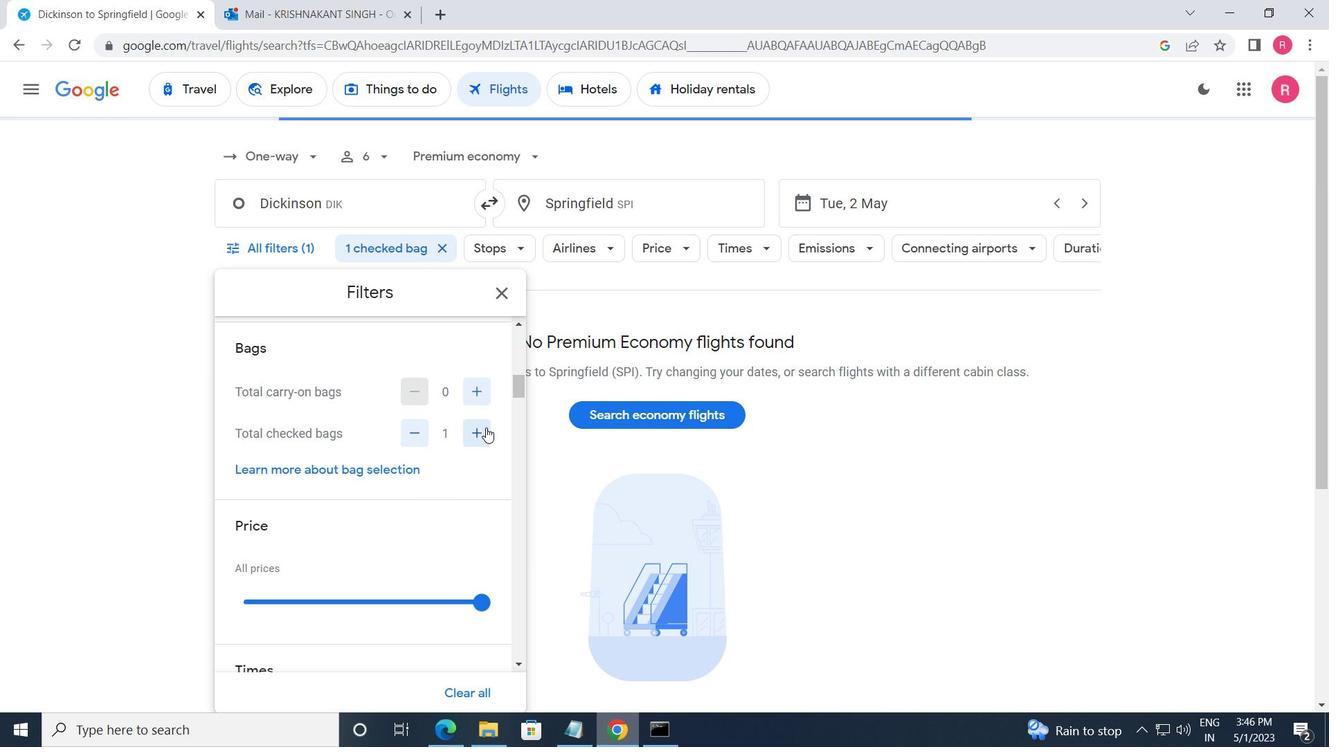 
Action: Mouse pressed left at (485, 430)
Screenshot: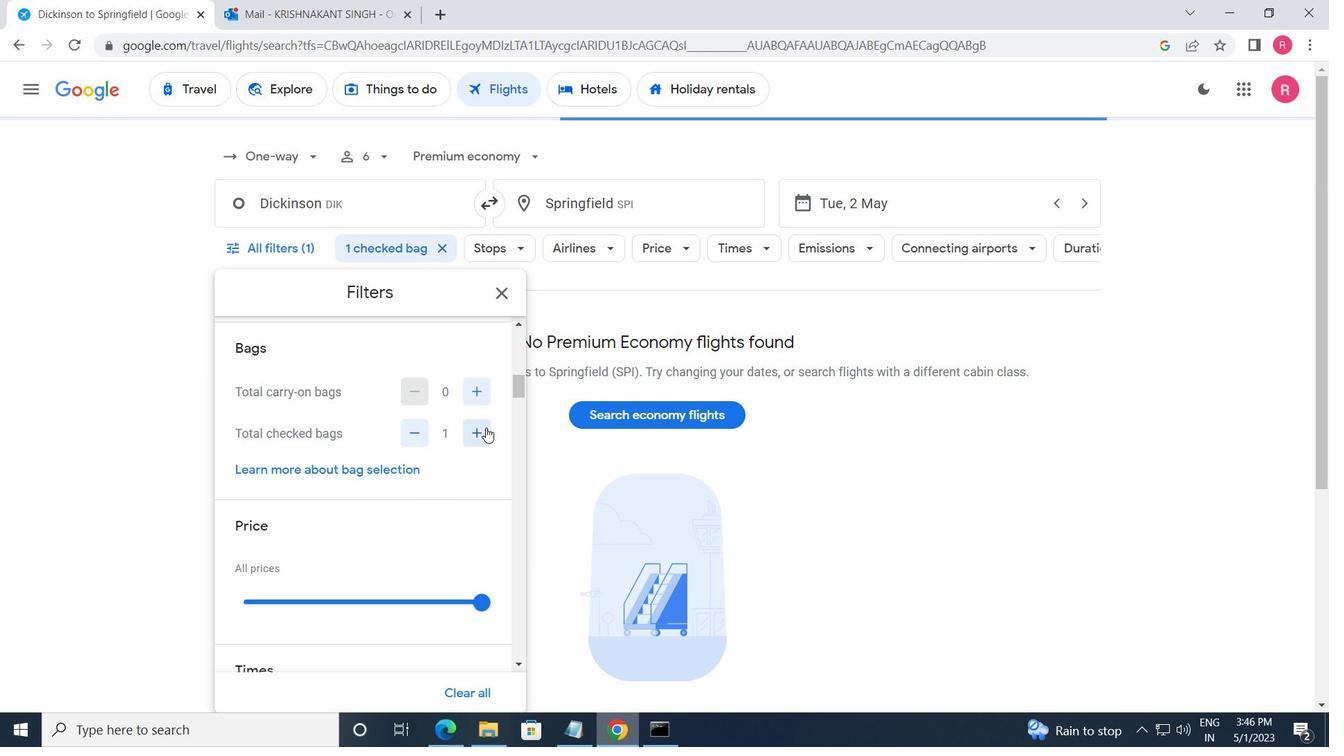 
Action: Mouse pressed left at (485, 430)
Screenshot: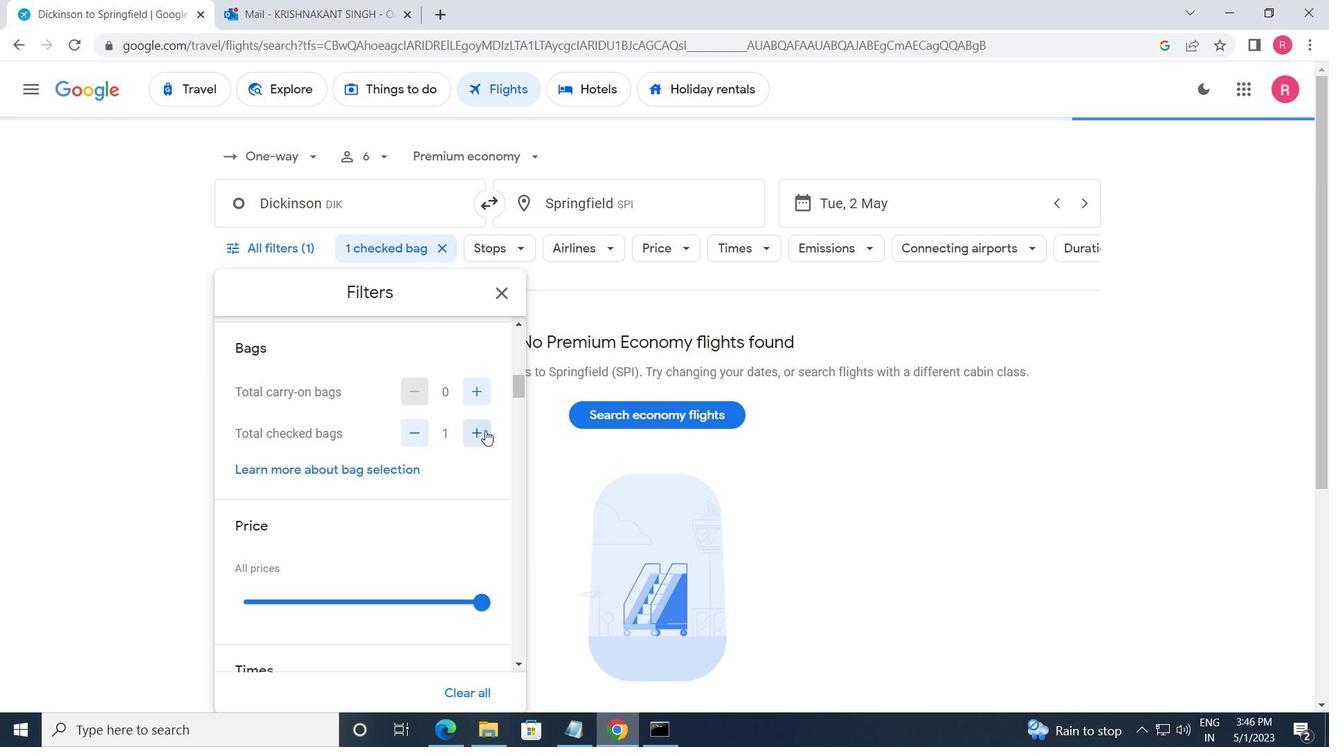 
Action: Mouse pressed left at (485, 430)
Screenshot: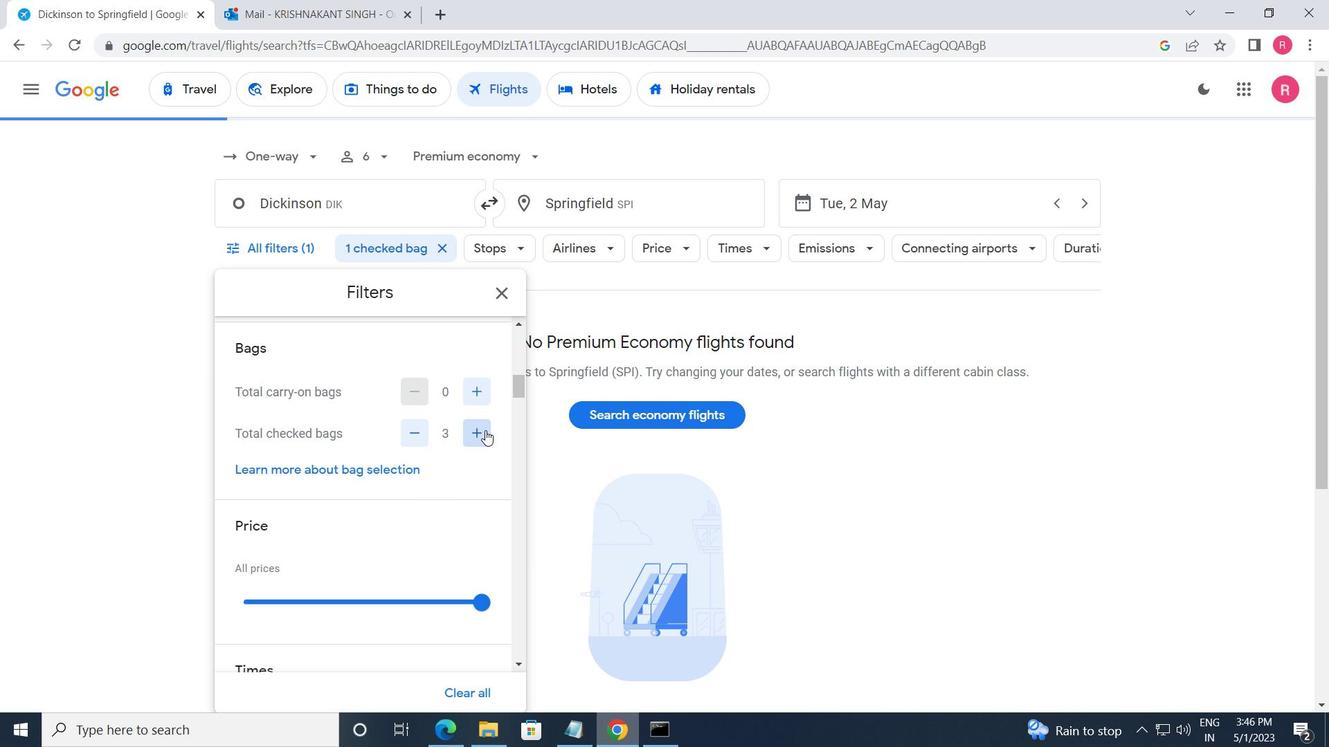 
Action: Mouse pressed left at (485, 430)
Screenshot: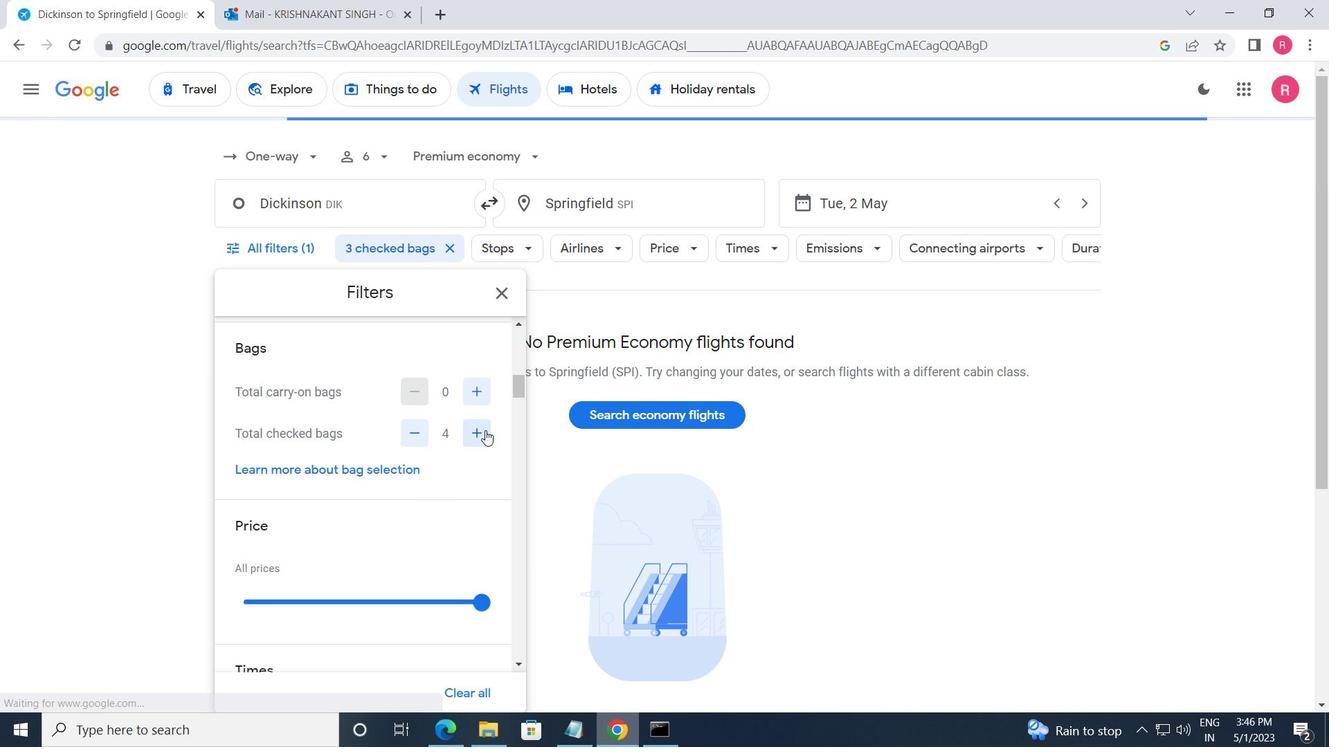 
Action: Mouse moved to (421, 502)
Screenshot: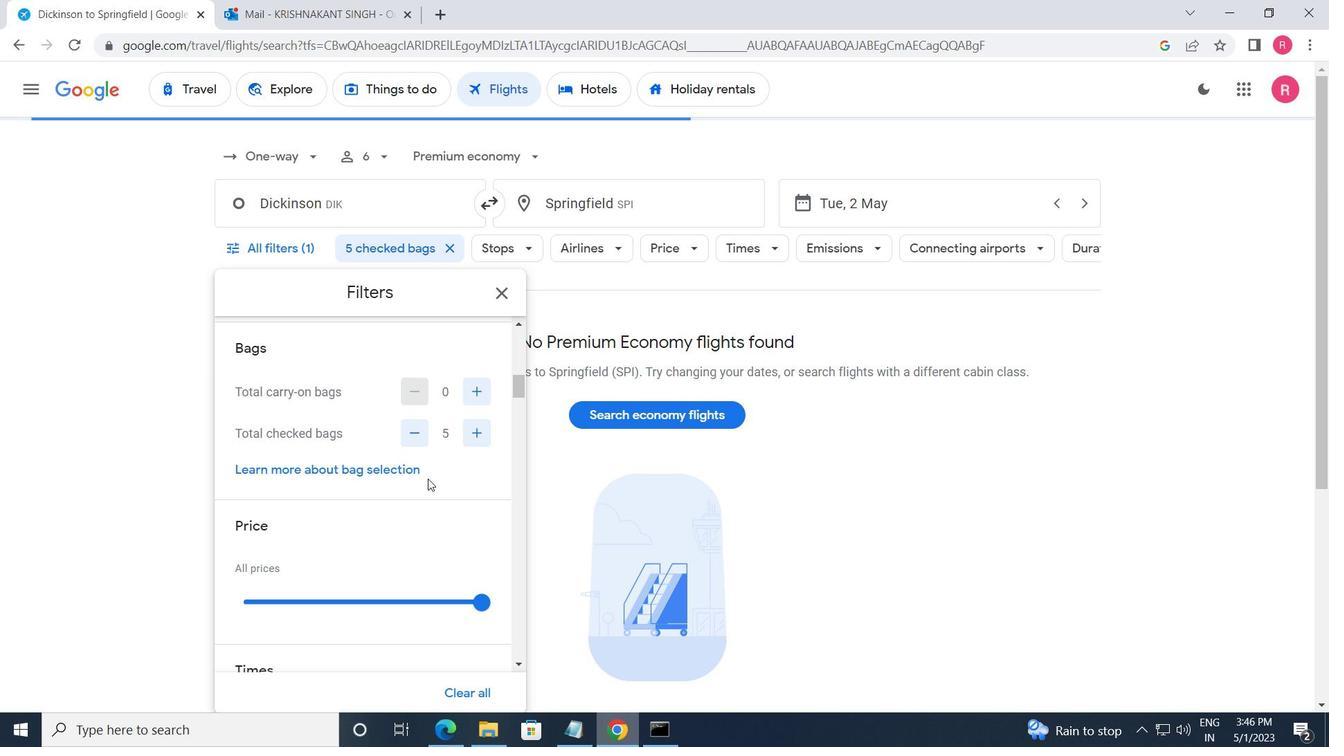 
Action: Mouse scrolled (421, 501) with delta (0, 0)
Screenshot: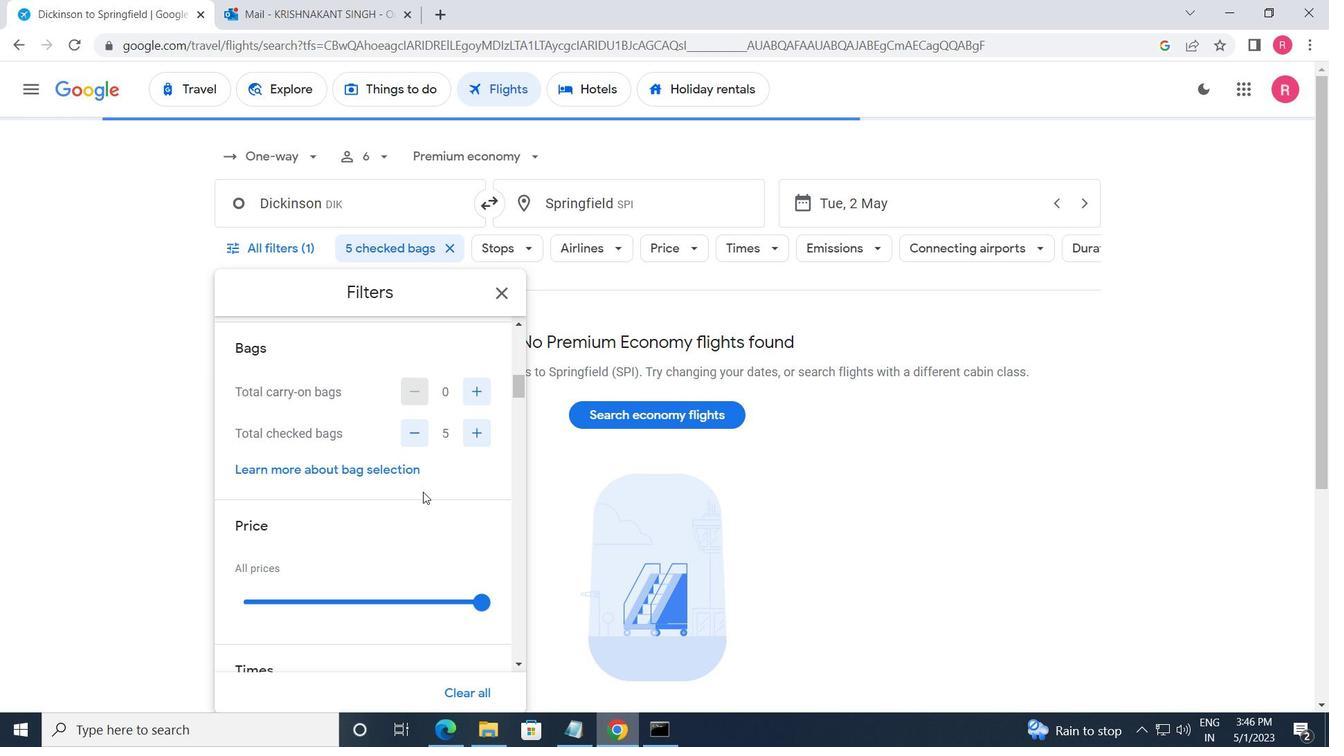 
Action: Mouse scrolled (421, 501) with delta (0, 0)
Screenshot: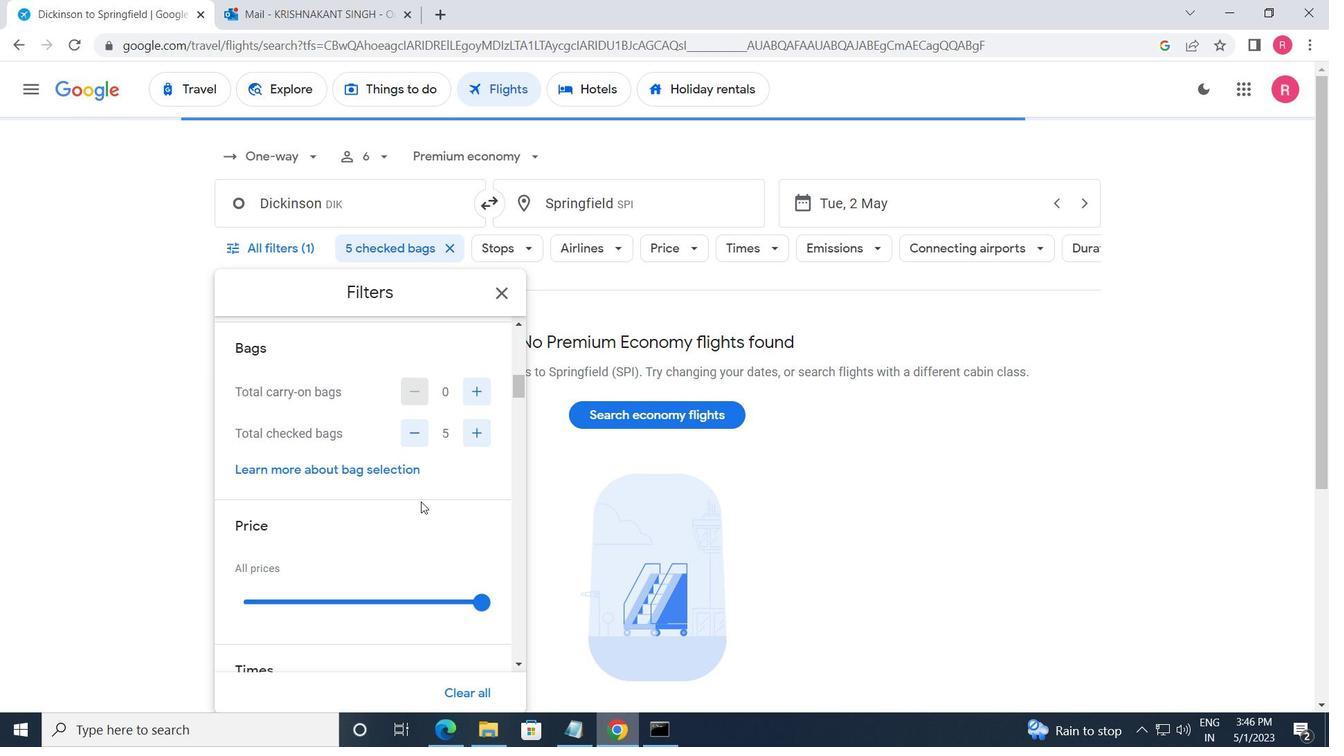 
Action: Mouse moved to (490, 437)
Screenshot: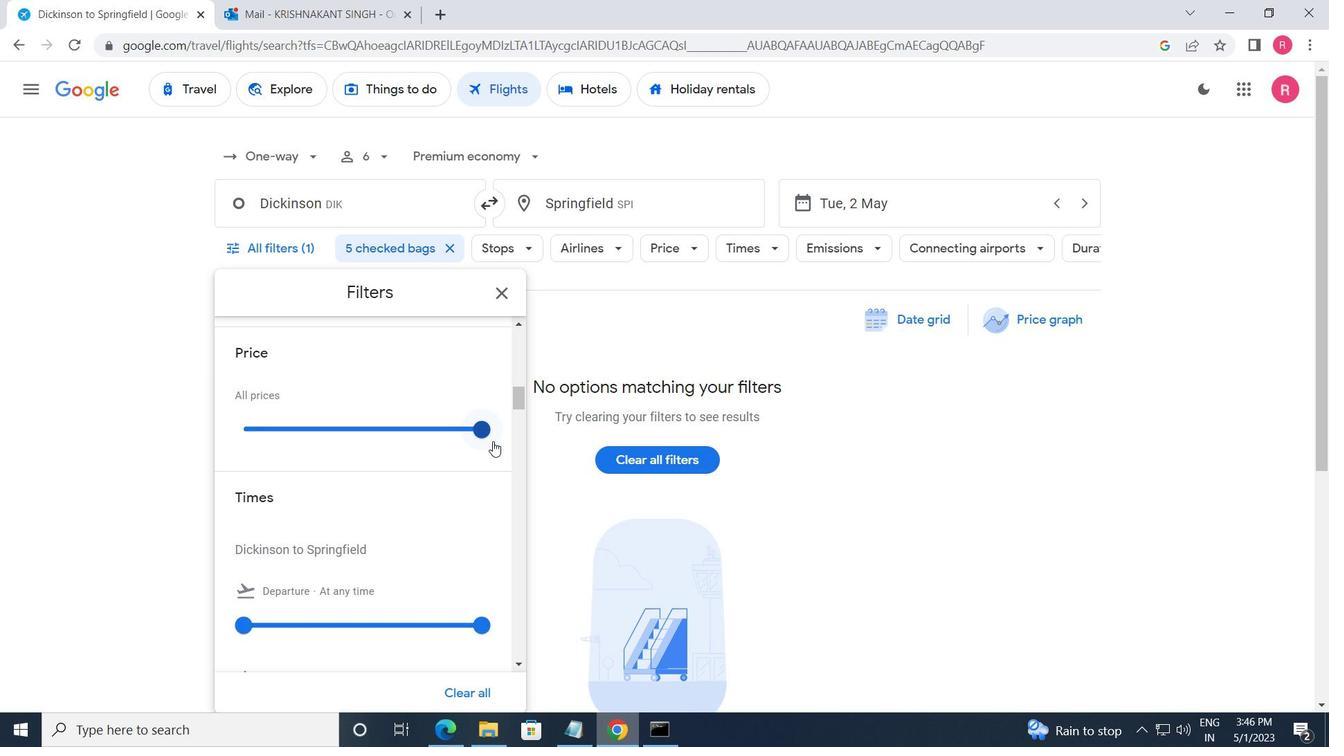 
Action: Mouse pressed left at (490, 437)
Screenshot: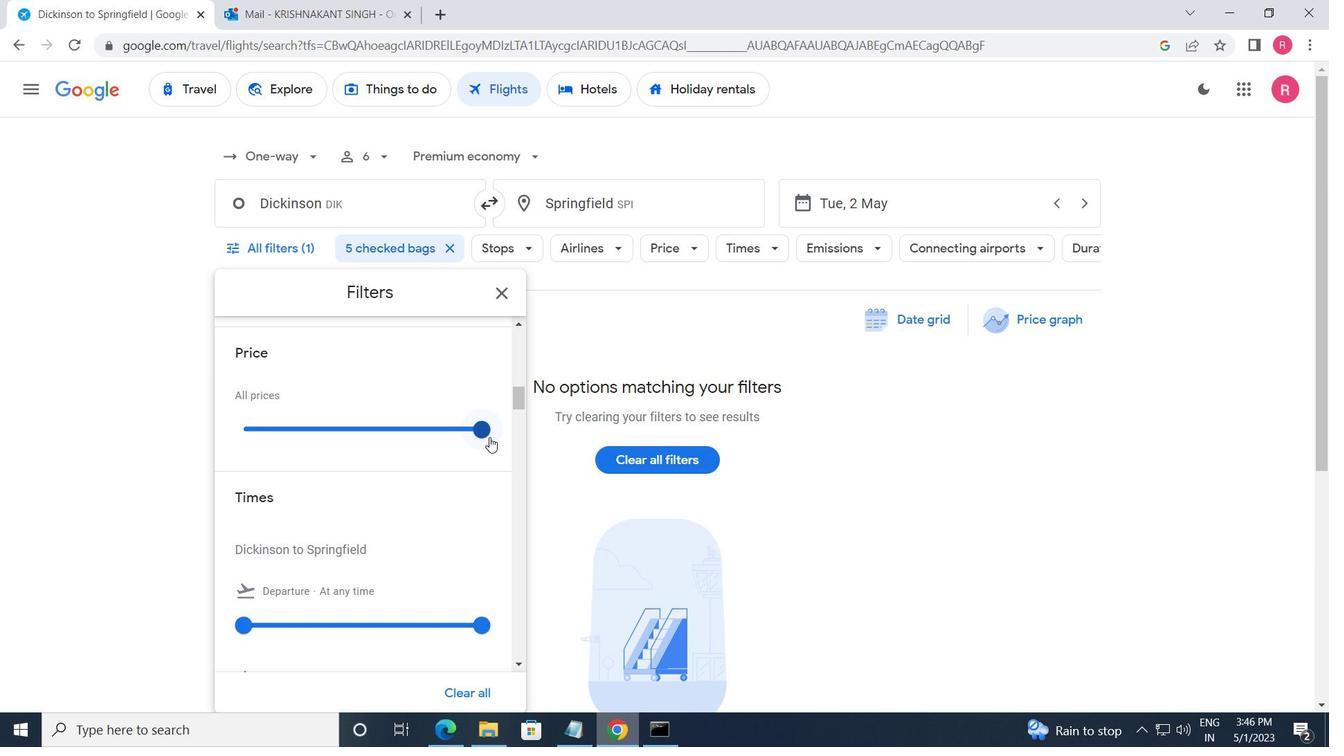
Action: Mouse scrolled (490, 436) with delta (0, 0)
Screenshot: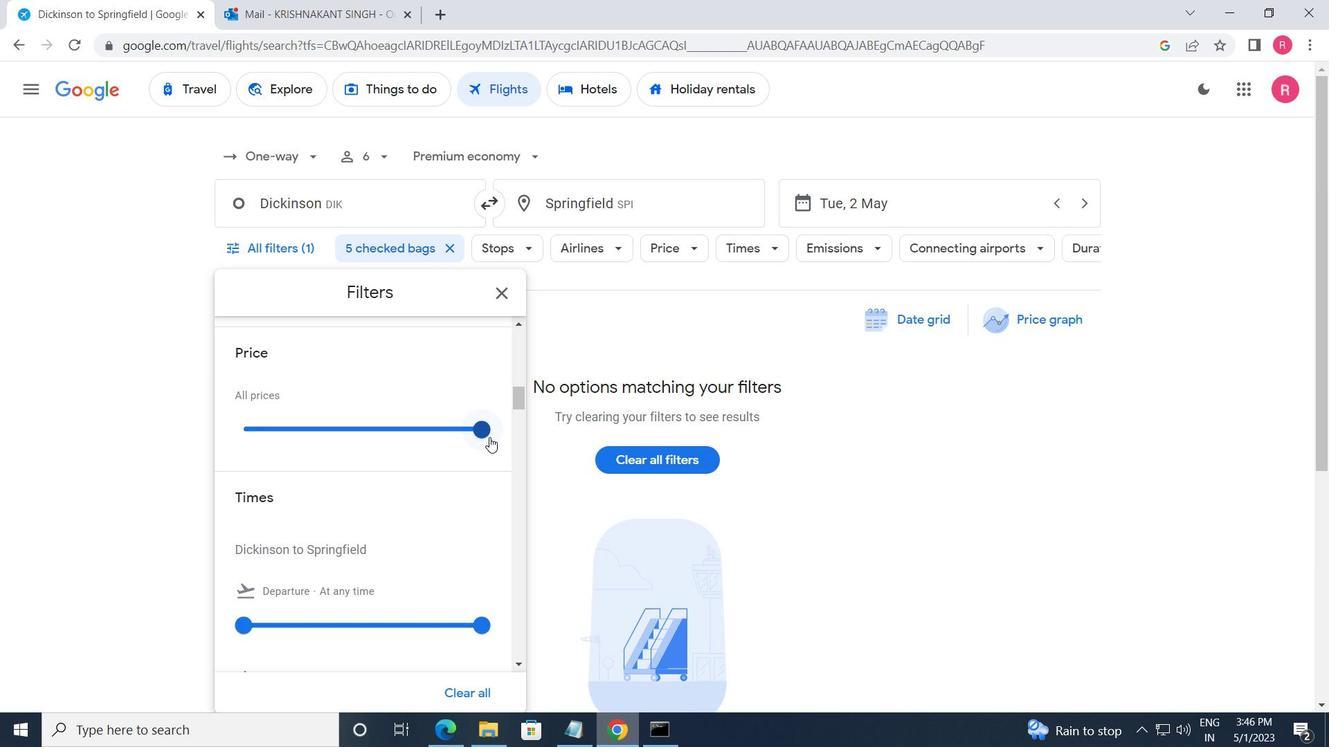 
Action: Mouse moved to (236, 536)
Screenshot: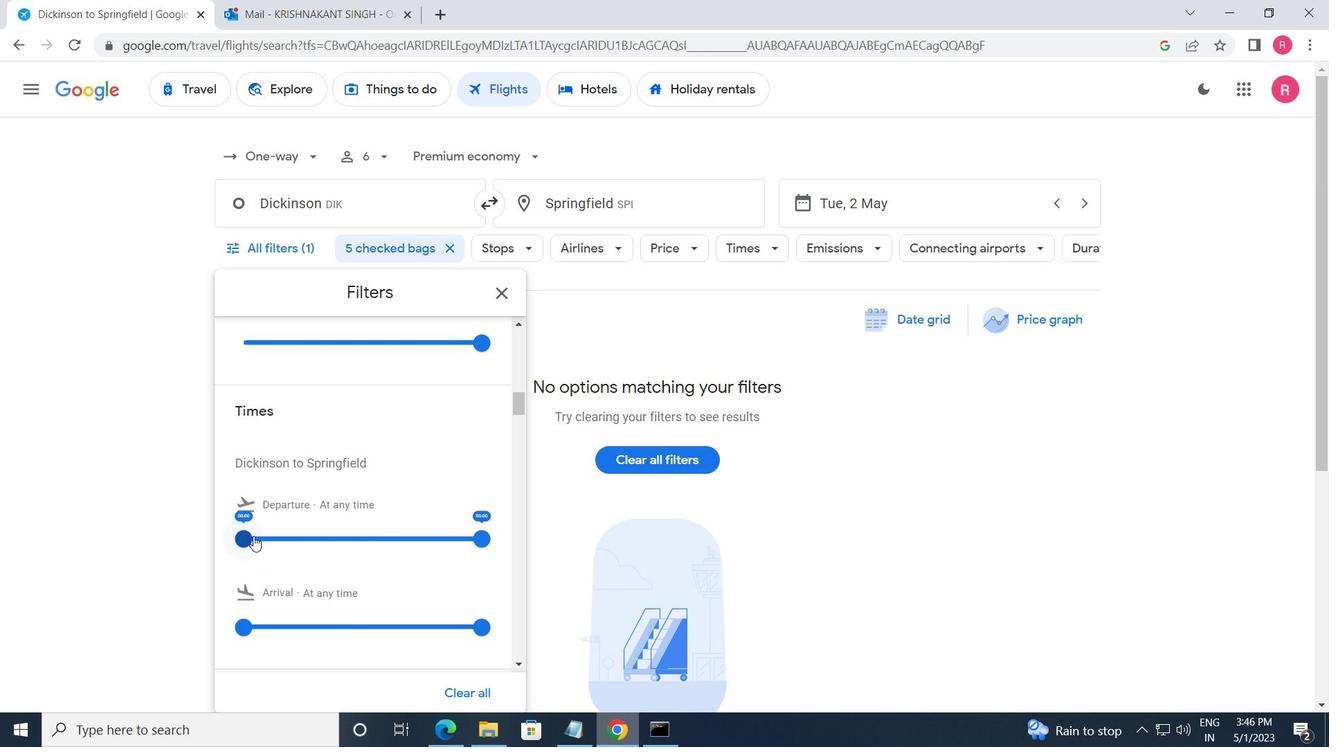 
Action: Mouse pressed left at (236, 536)
Screenshot: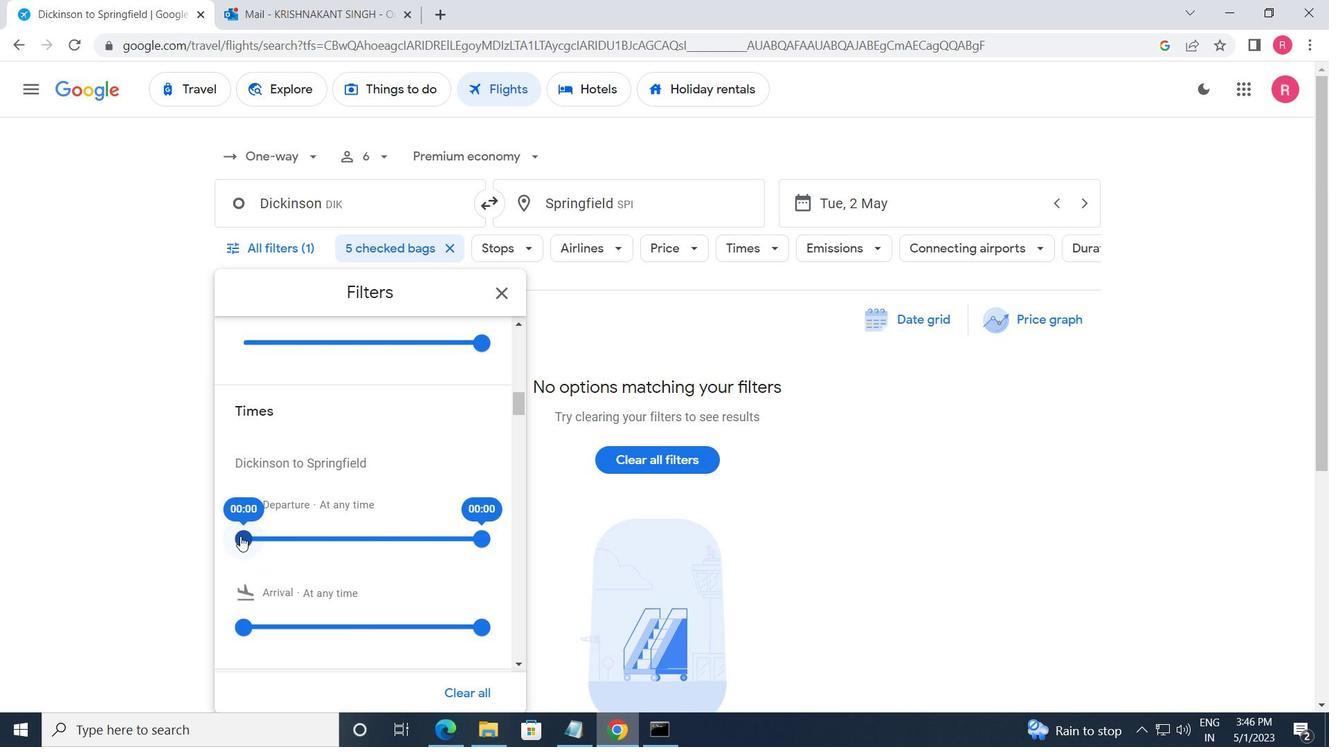 
Action: Mouse moved to (477, 540)
Screenshot: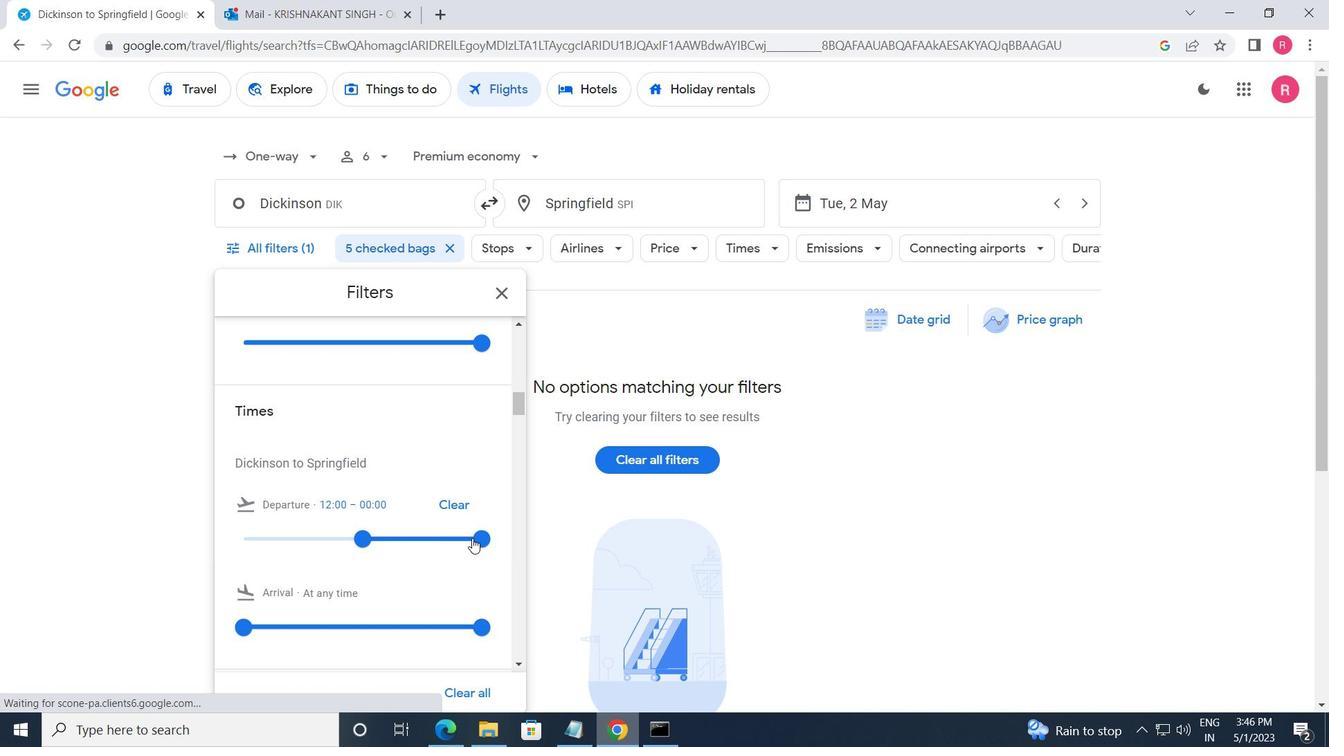 
Action: Mouse pressed left at (477, 540)
Screenshot: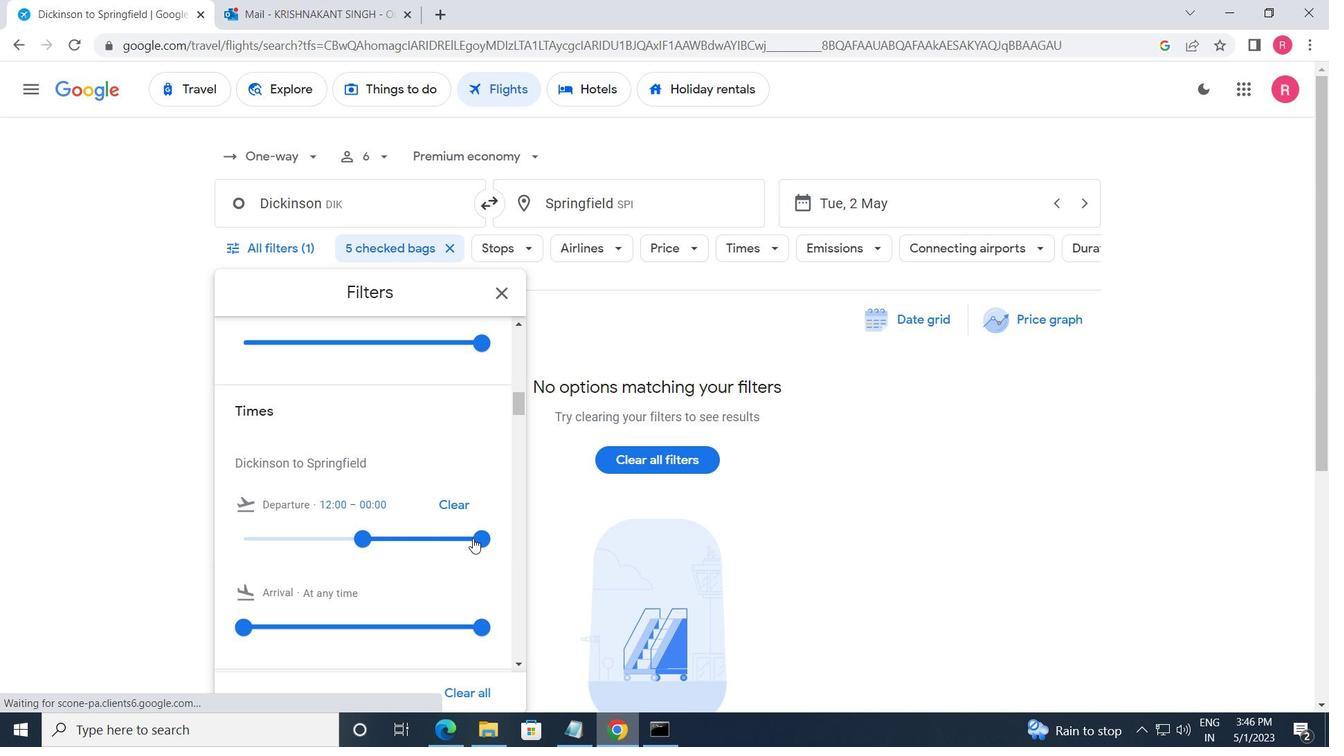 
Action: Mouse moved to (500, 296)
Screenshot: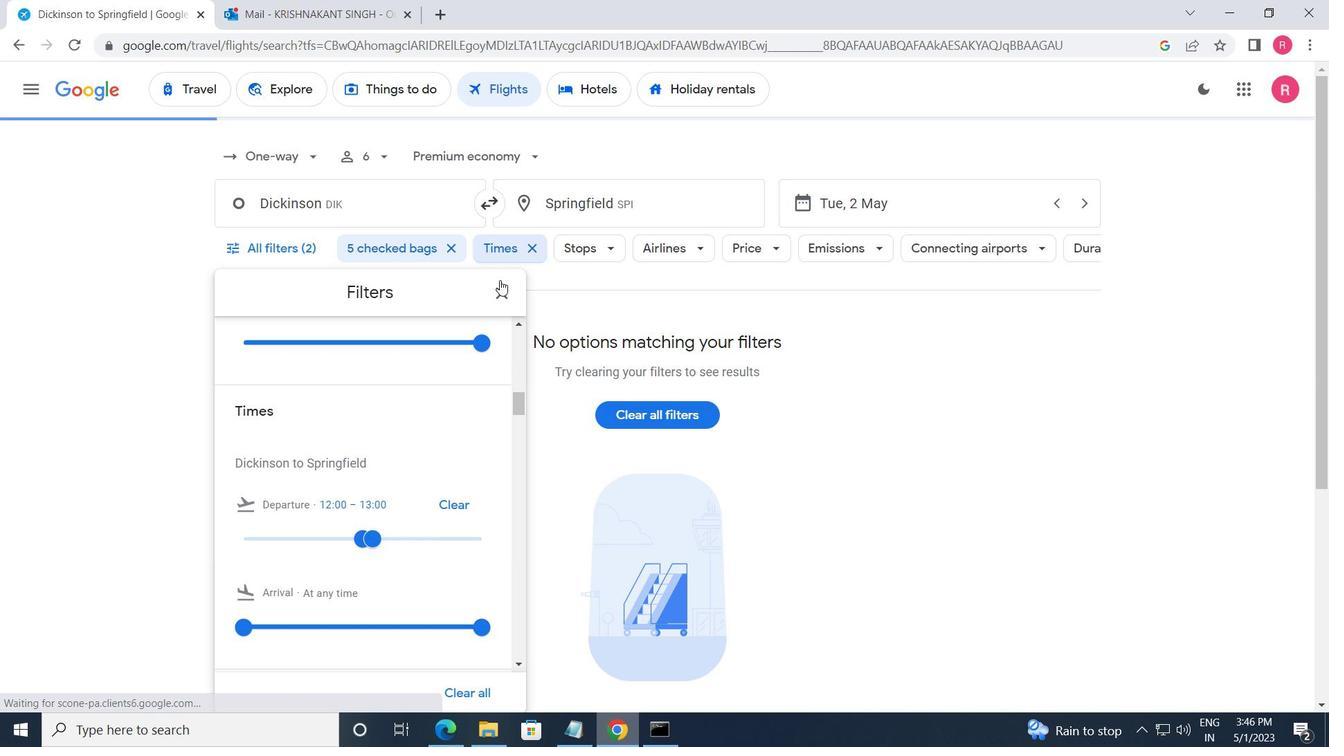 
Action: Mouse pressed left at (500, 296)
Screenshot: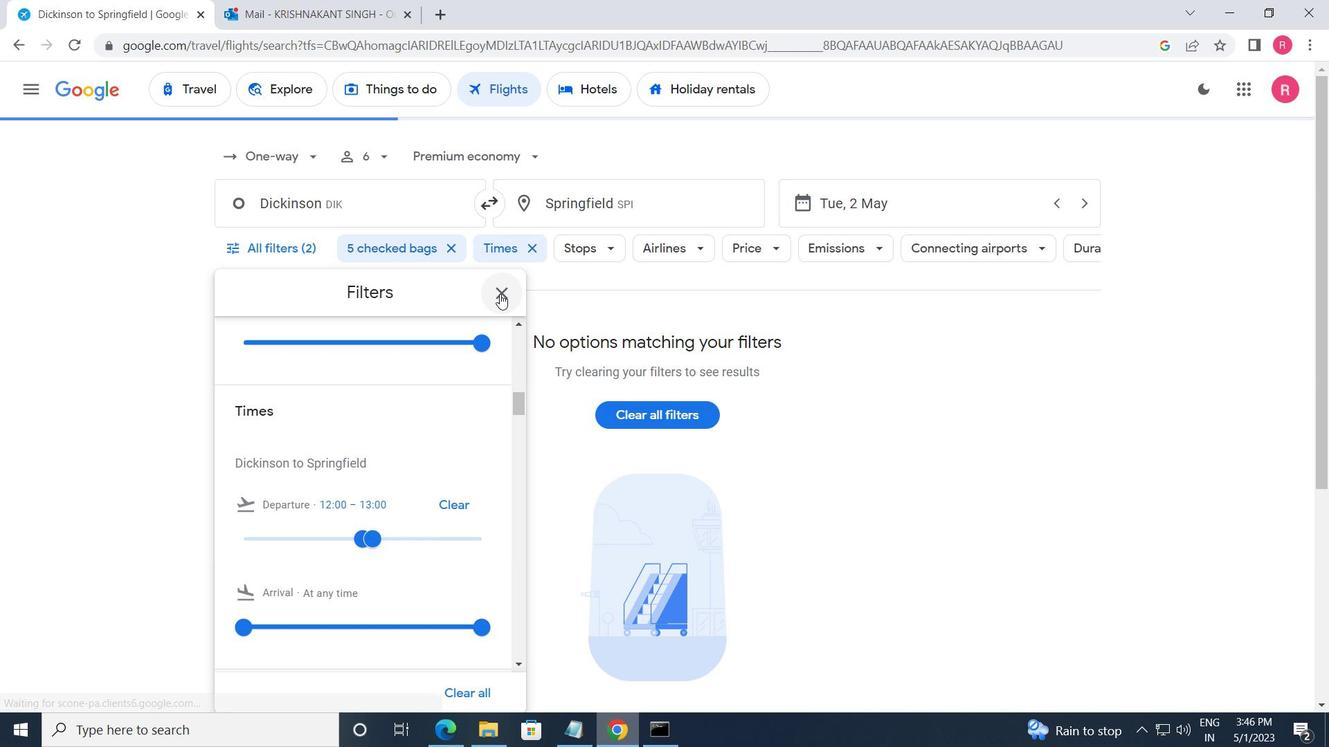
